 Task: Find connections with filter location Oberkirch with filter topic #Partnershipwith filter profile language Spanish with filter current company Mindfield Resources with filter school Eastern Institute For Integrated Learning In Management with filter industry Sound Recording with filter service category Visual Design with filter keywords title Board of Directors
Action: Mouse moved to (614, 110)
Screenshot: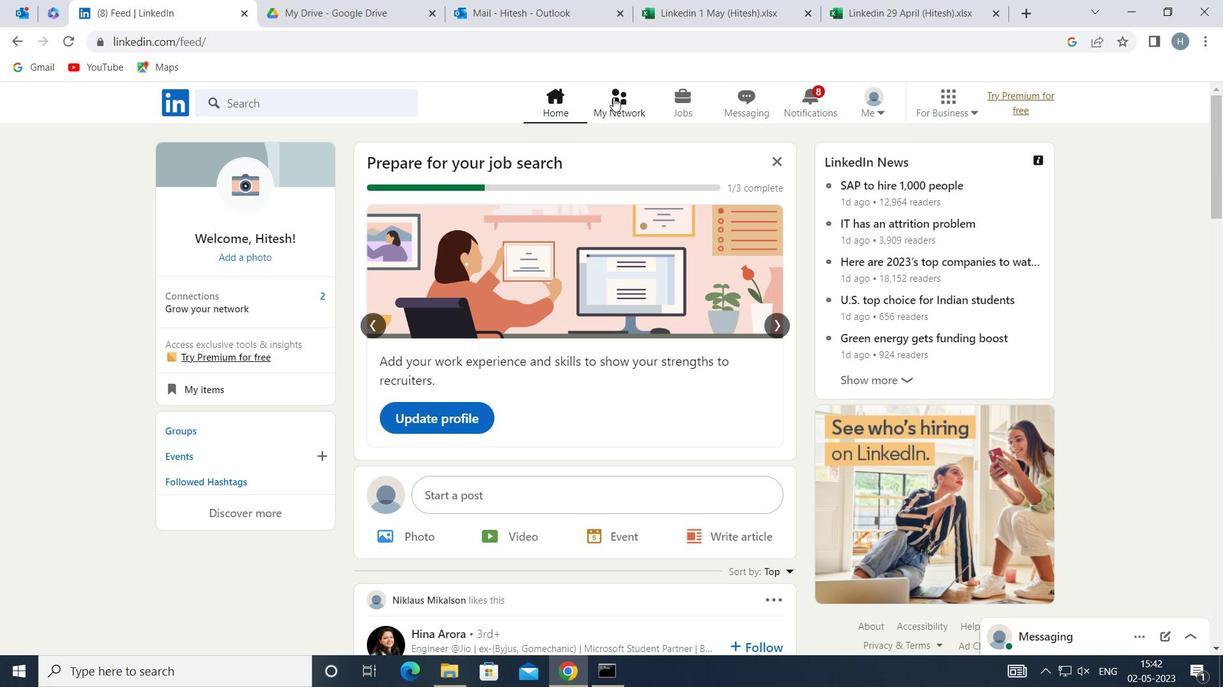 
Action: Mouse pressed left at (614, 110)
Screenshot: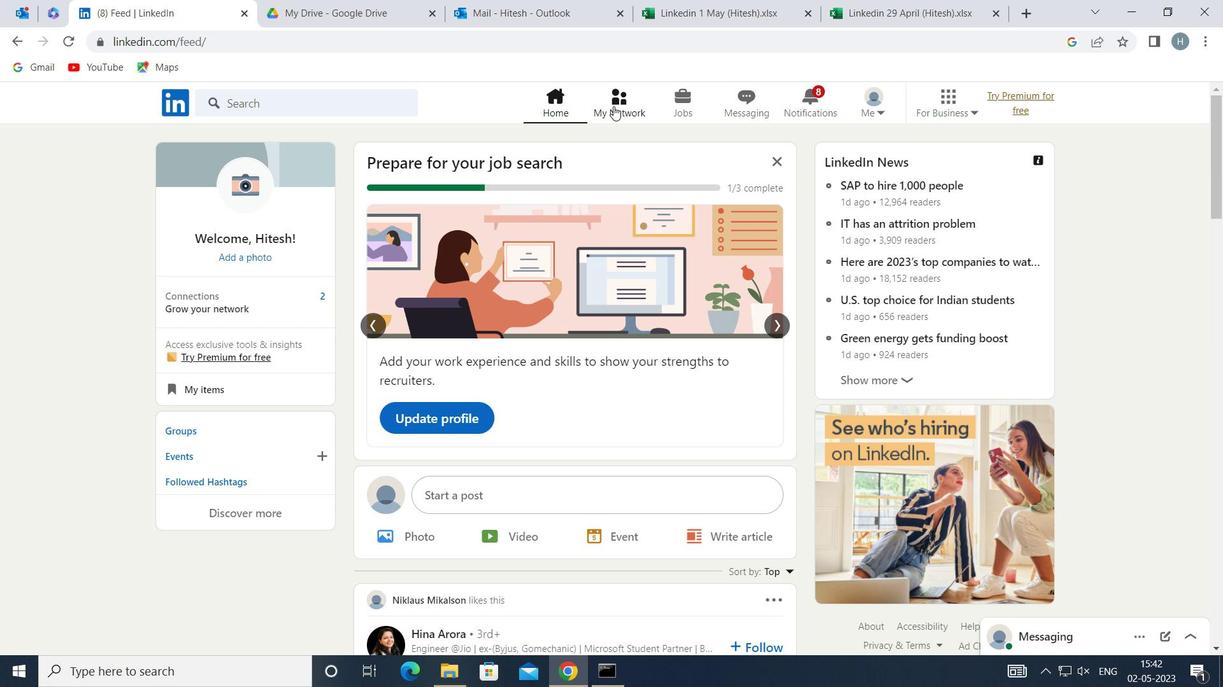 
Action: Mouse moved to (348, 187)
Screenshot: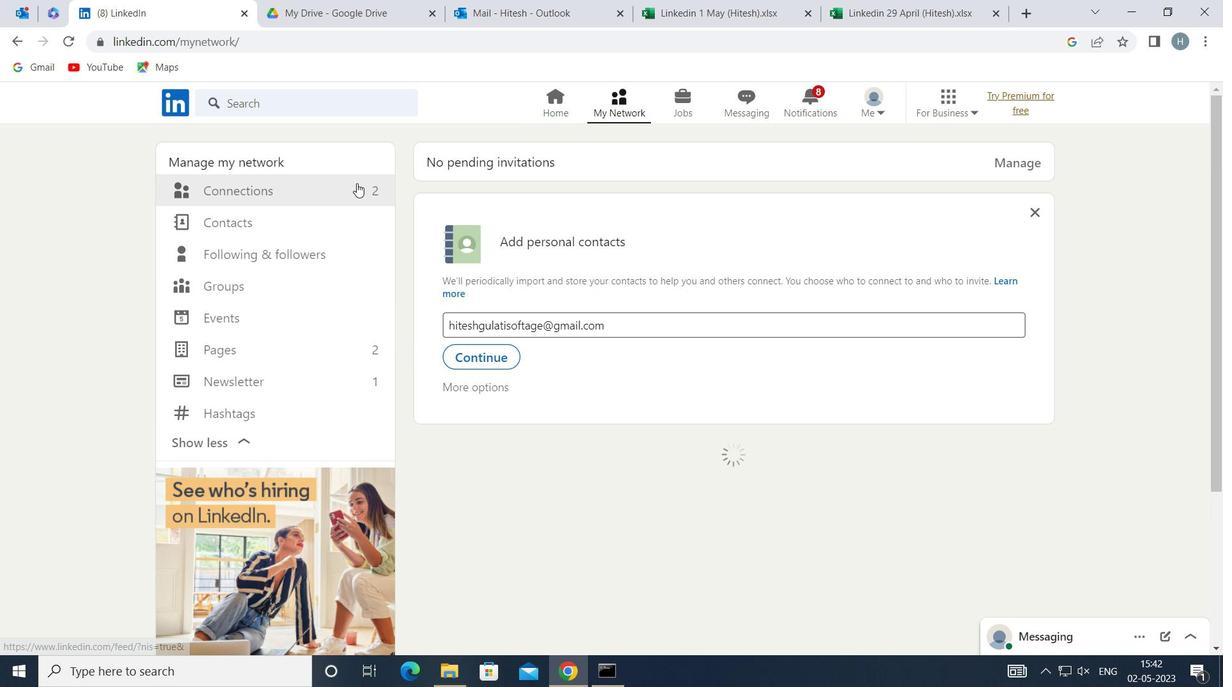 
Action: Mouse pressed left at (348, 187)
Screenshot: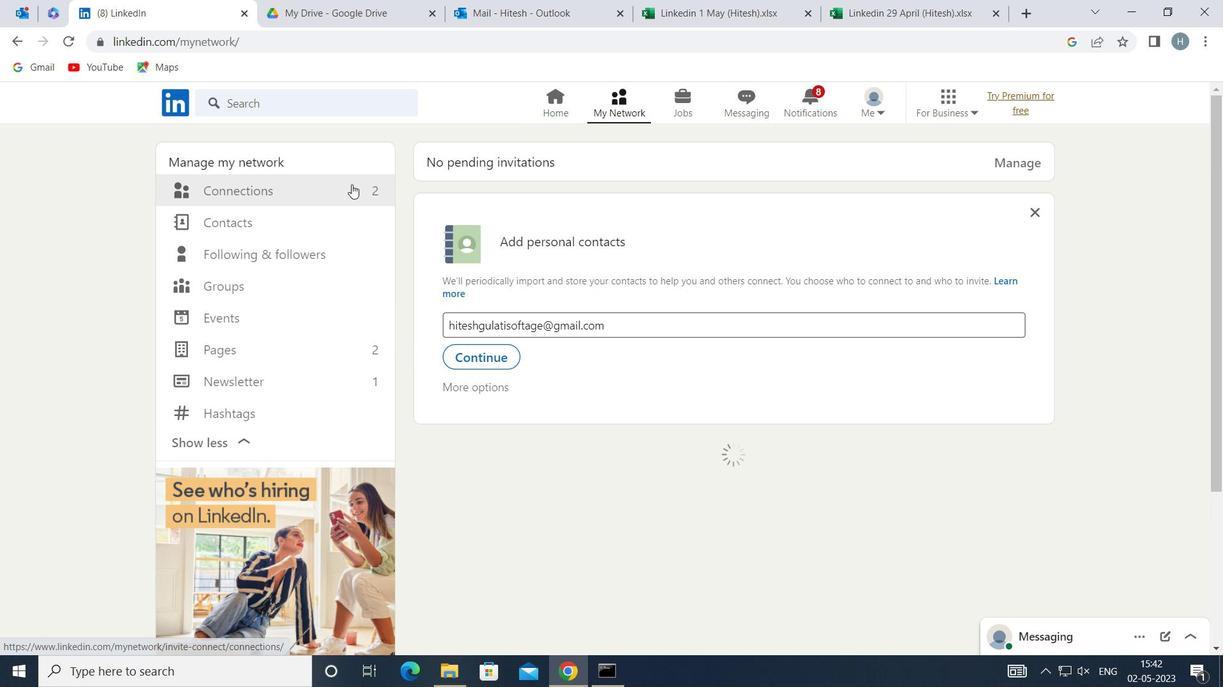 
Action: Mouse moved to (711, 189)
Screenshot: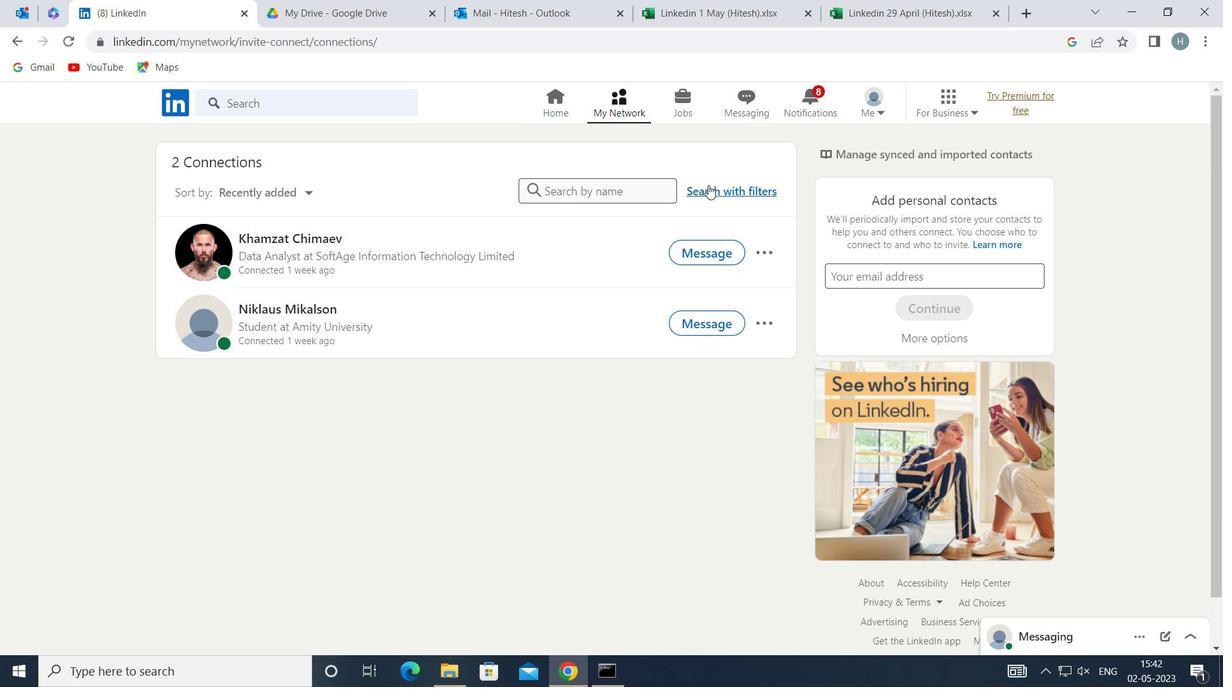 
Action: Mouse pressed left at (711, 189)
Screenshot: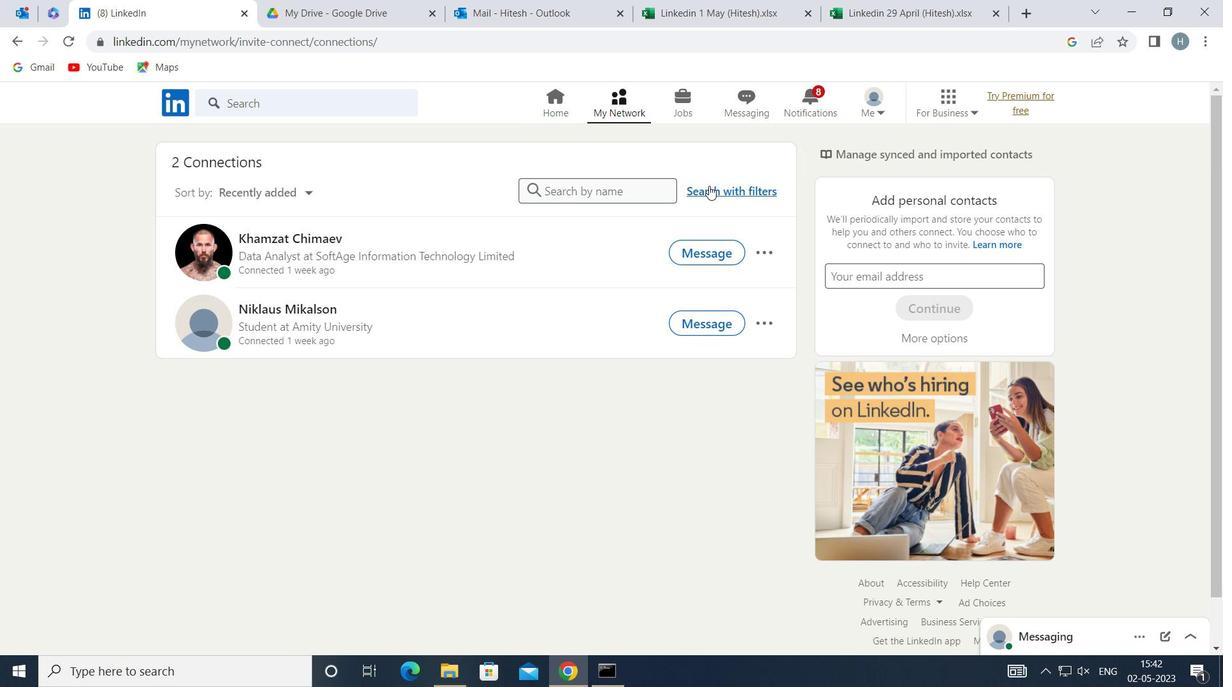 
Action: Mouse moved to (663, 148)
Screenshot: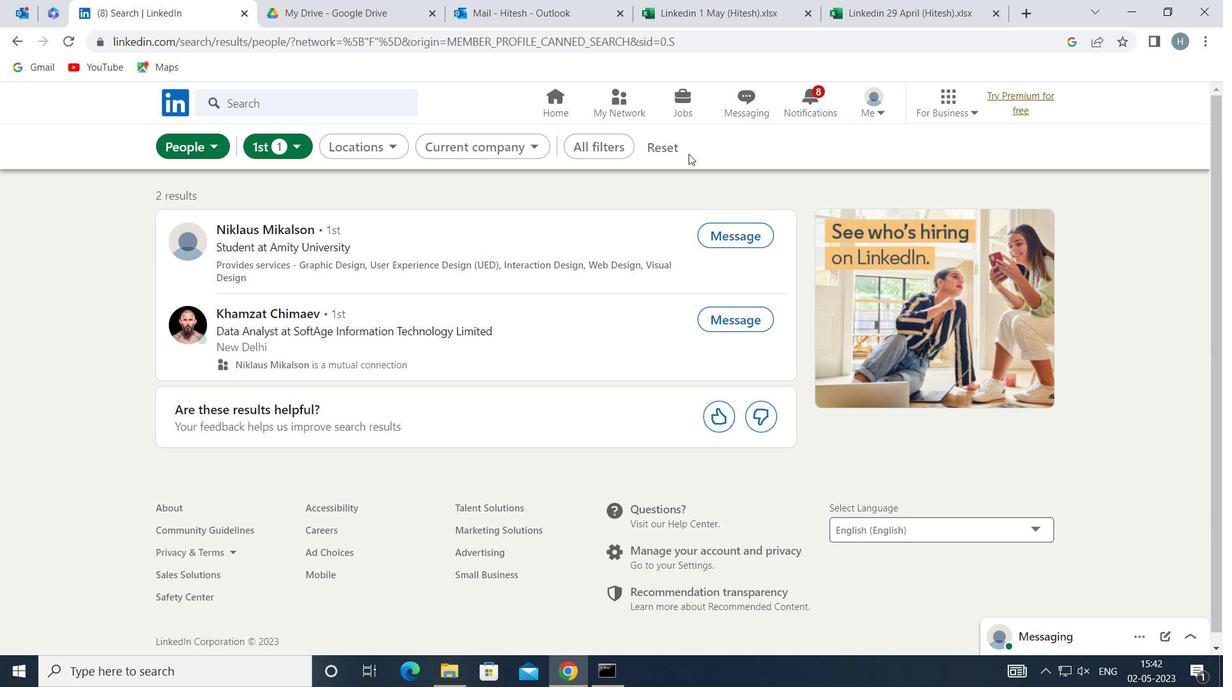
Action: Mouse pressed left at (663, 148)
Screenshot: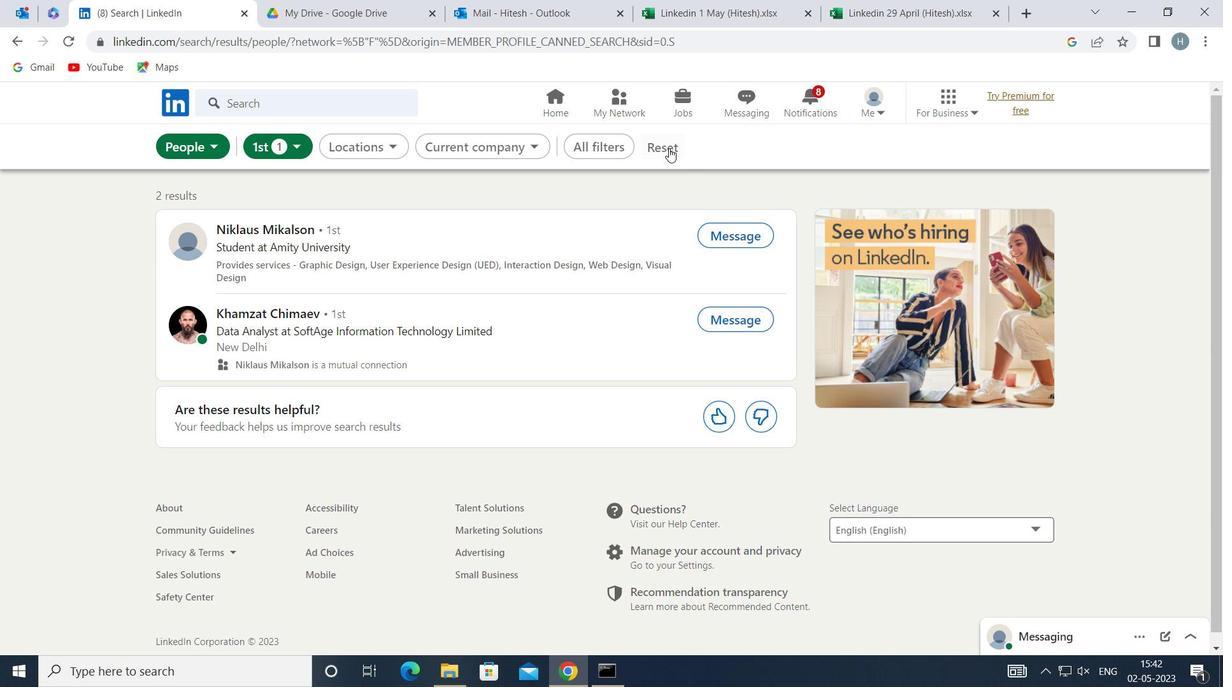 
Action: Mouse moved to (636, 145)
Screenshot: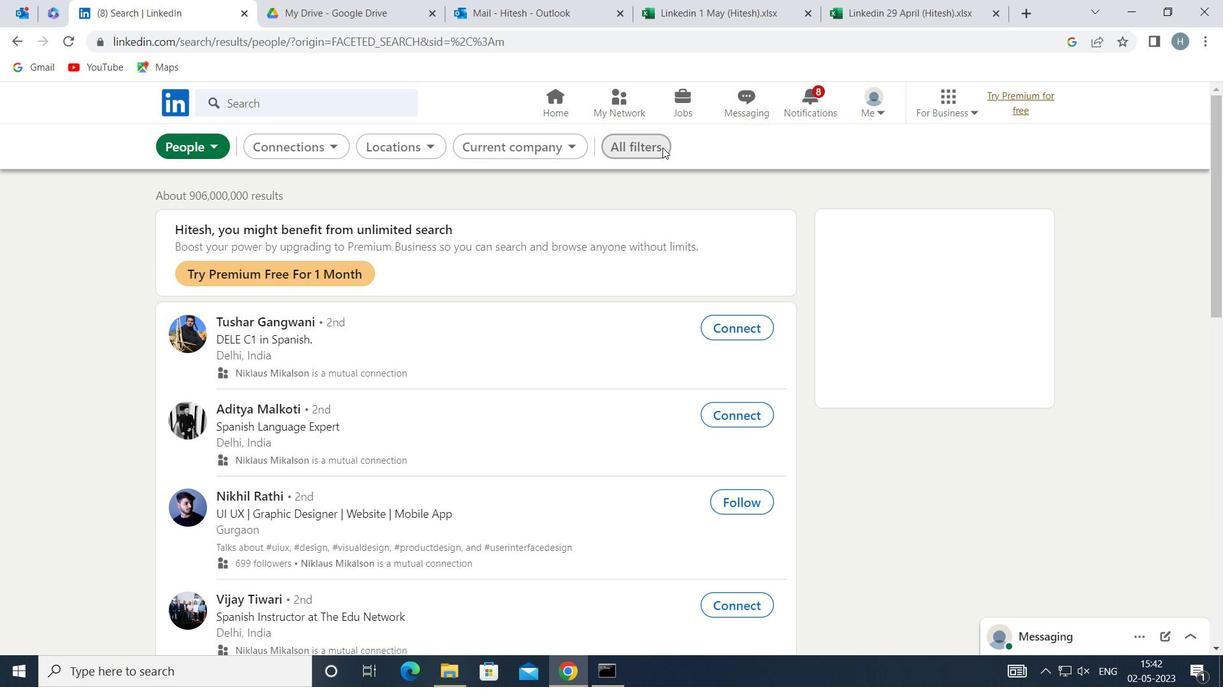 
Action: Mouse pressed left at (636, 145)
Screenshot: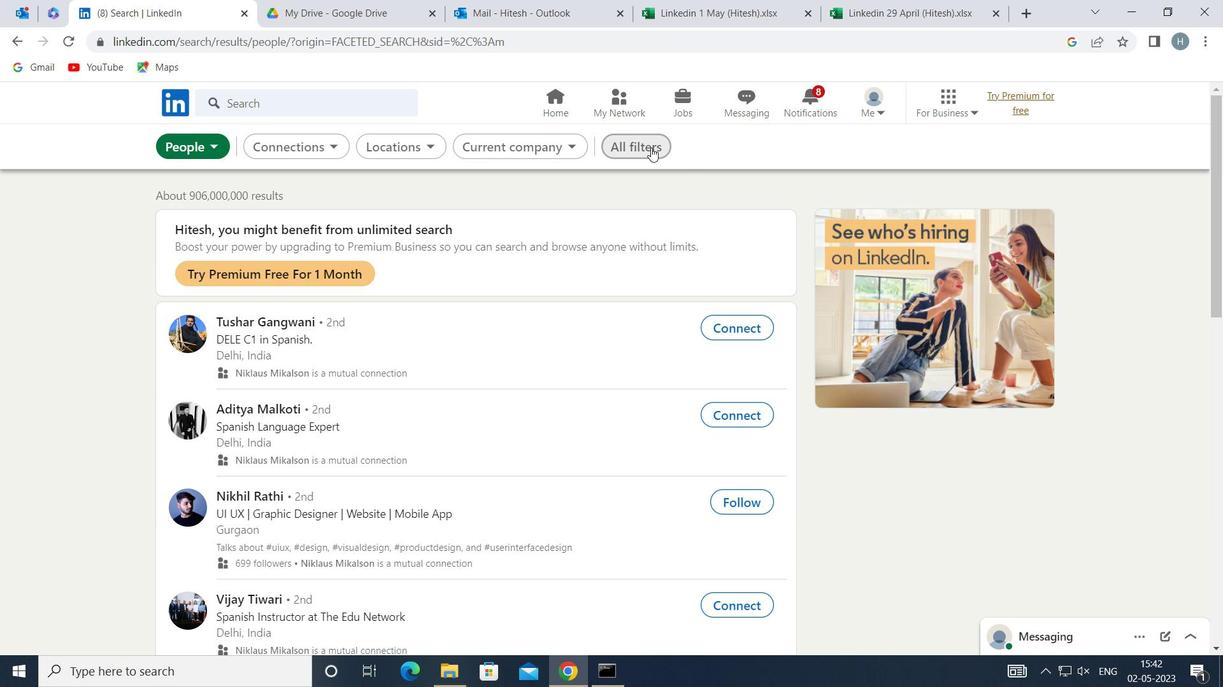 
Action: Mouse moved to (912, 352)
Screenshot: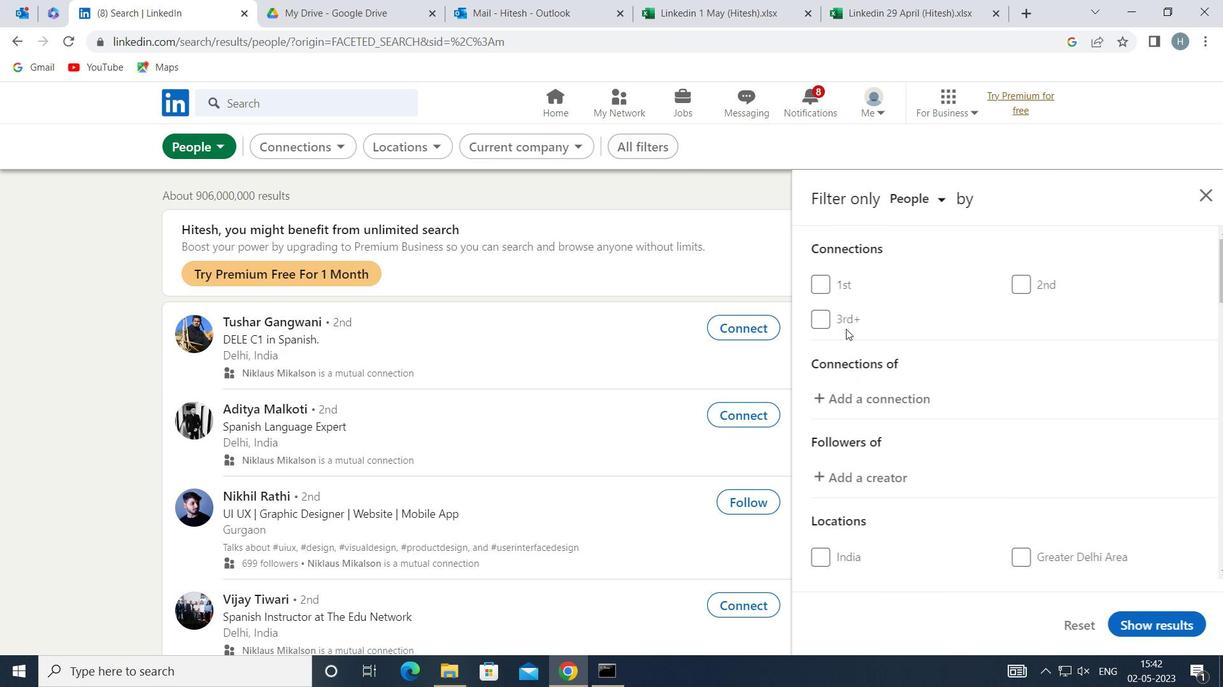 
Action: Mouse scrolled (912, 352) with delta (0, 0)
Screenshot: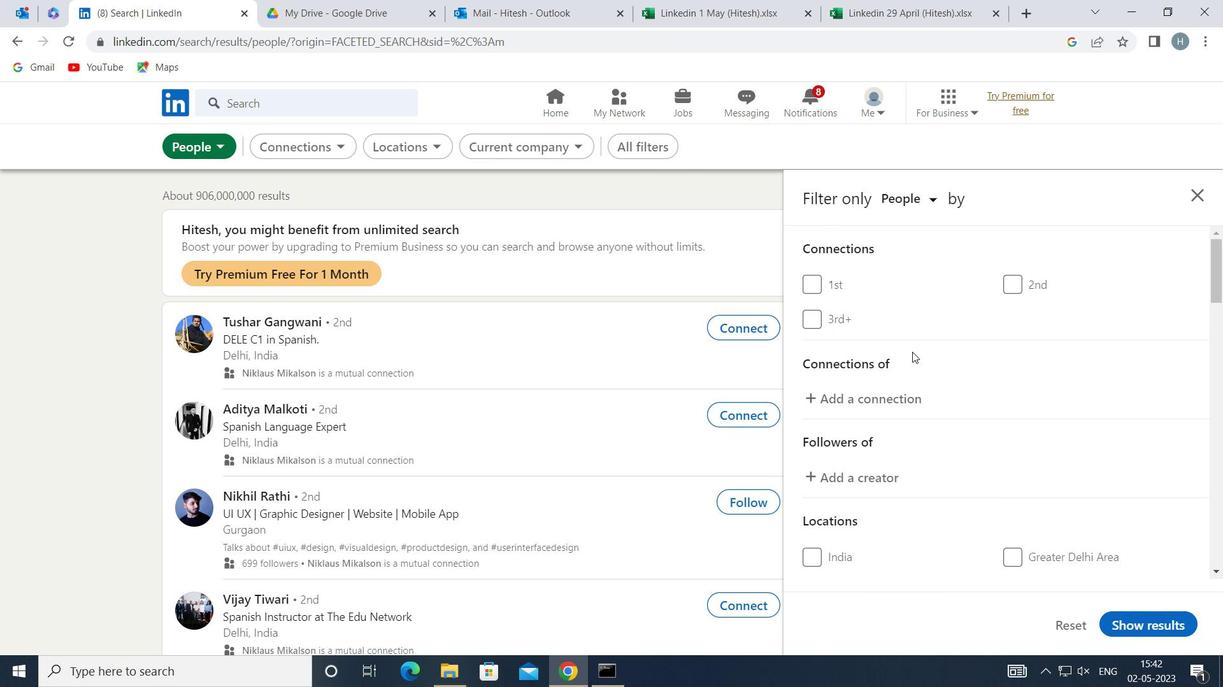 
Action: Mouse scrolled (912, 352) with delta (0, 0)
Screenshot: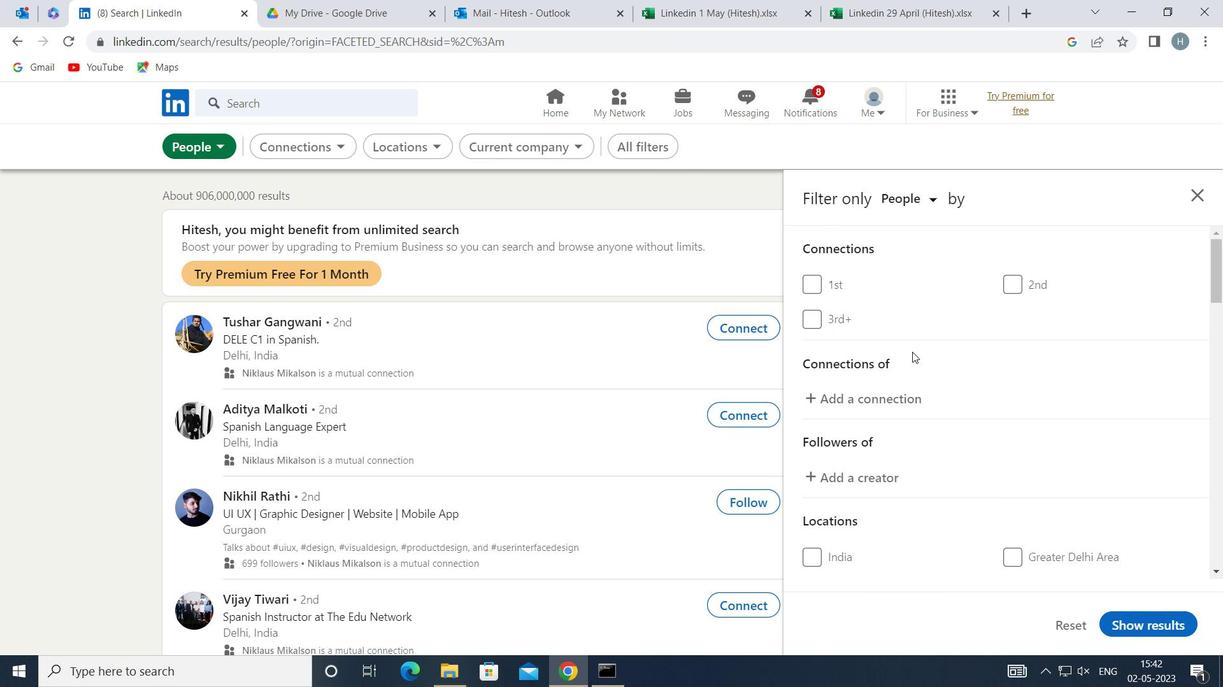 
Action: Mouse scrolled (912, 352) with delta (0, 0)
Screenshot: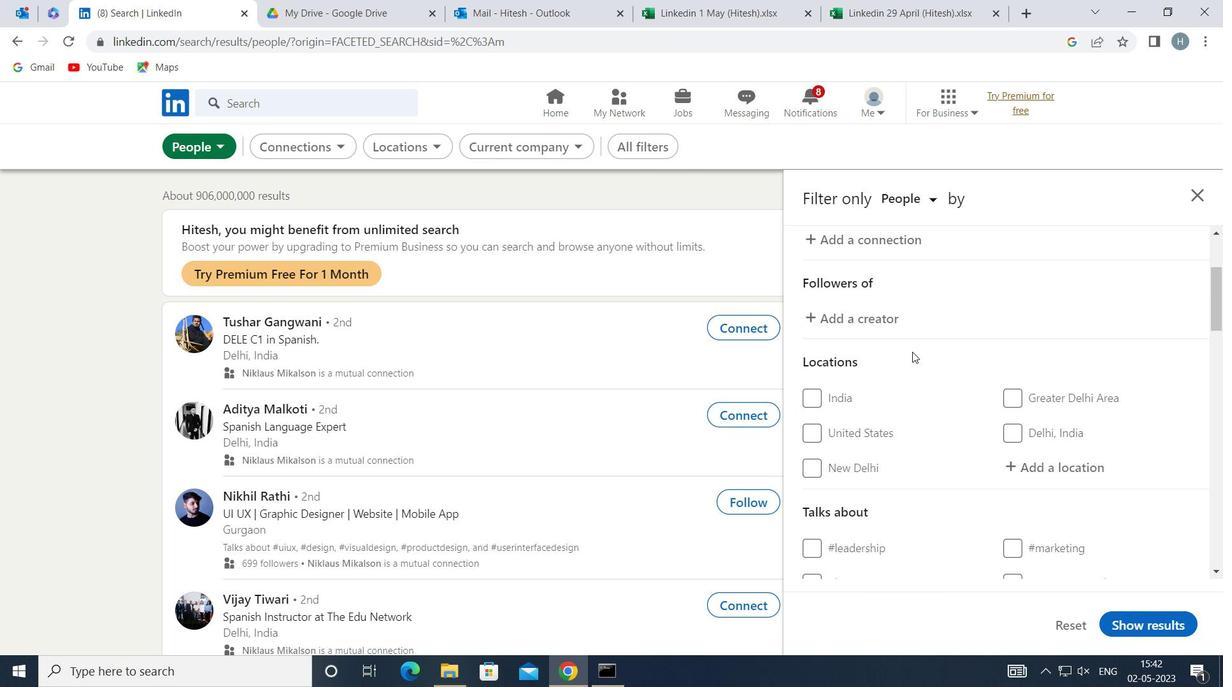 
Action: Mouse moved to (1037, 384)
Screenshot: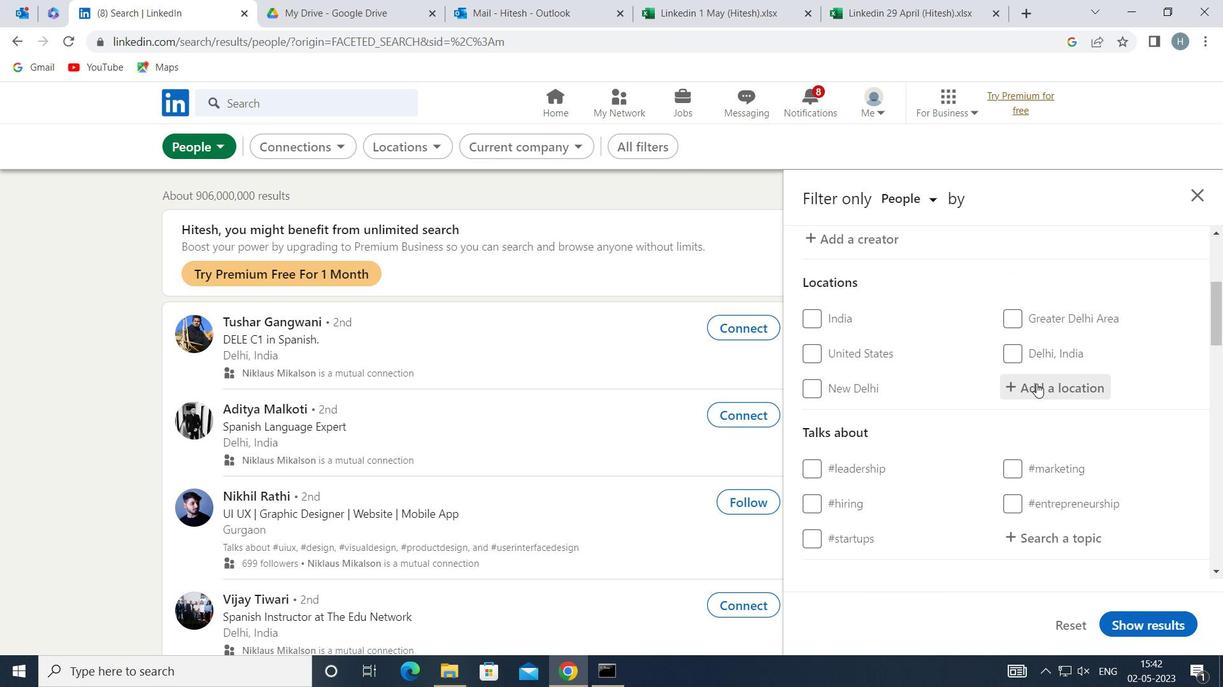 
Action: Mouse pressed left at (1037, 384)
Screenshot: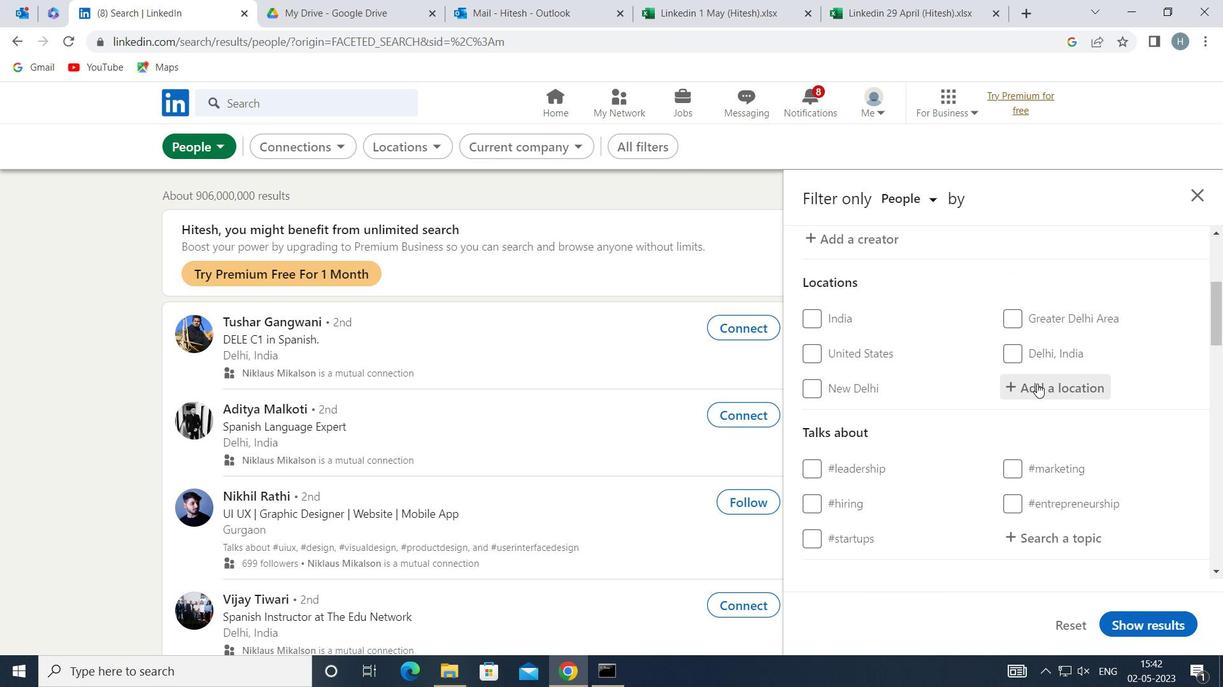 
Action: Mouse moved to (1040, 384)
Screenshot: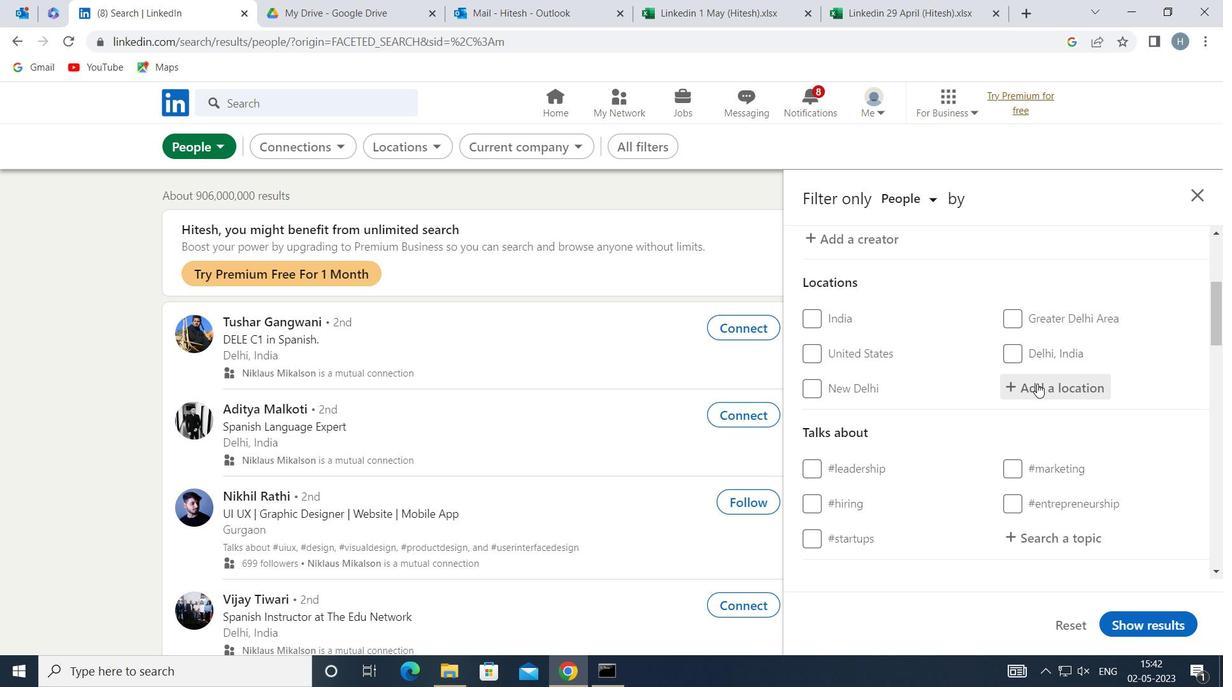 
Action: Key pressed <Key.shift>OBERKIRCH
Screenshot: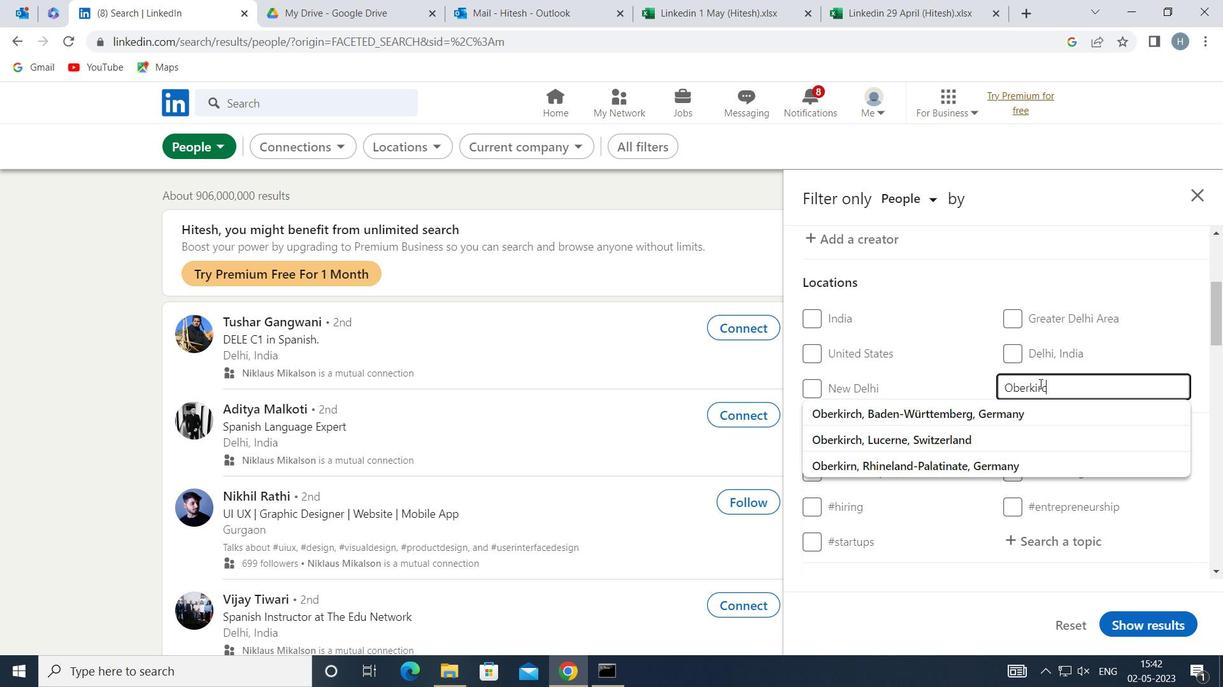 
Action: Mouse moved to (1073, 423)
Screenshot: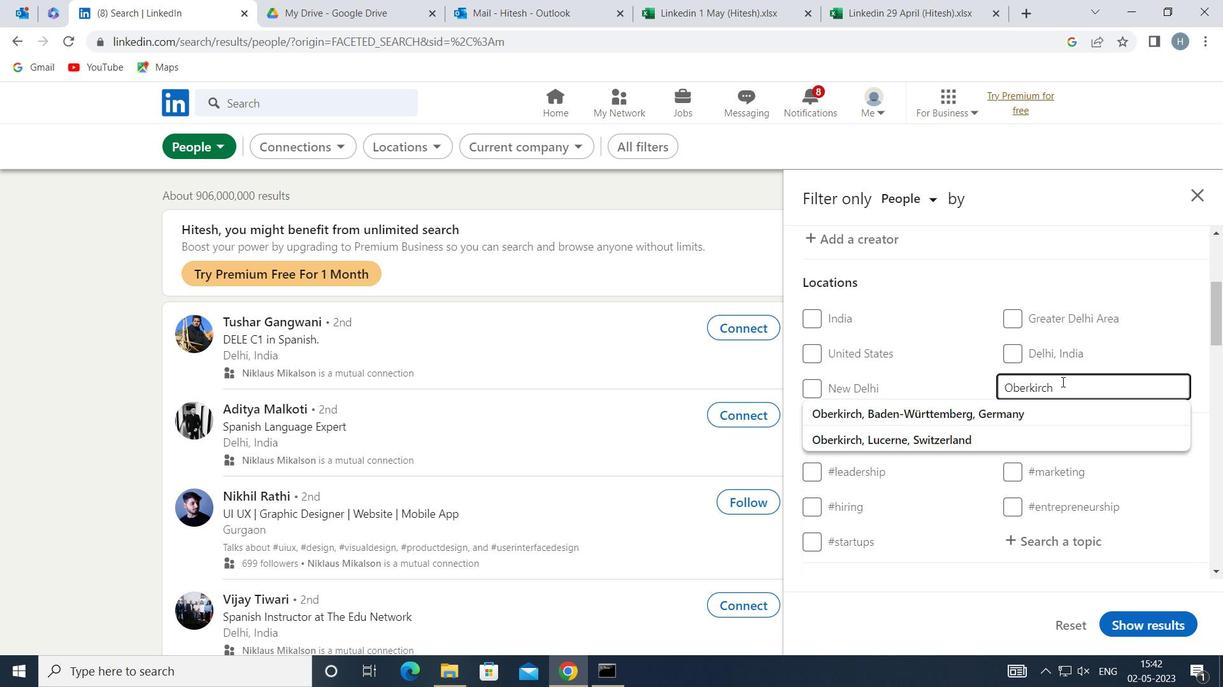 
Action: Key pressed <Key.enter>
Screenshot: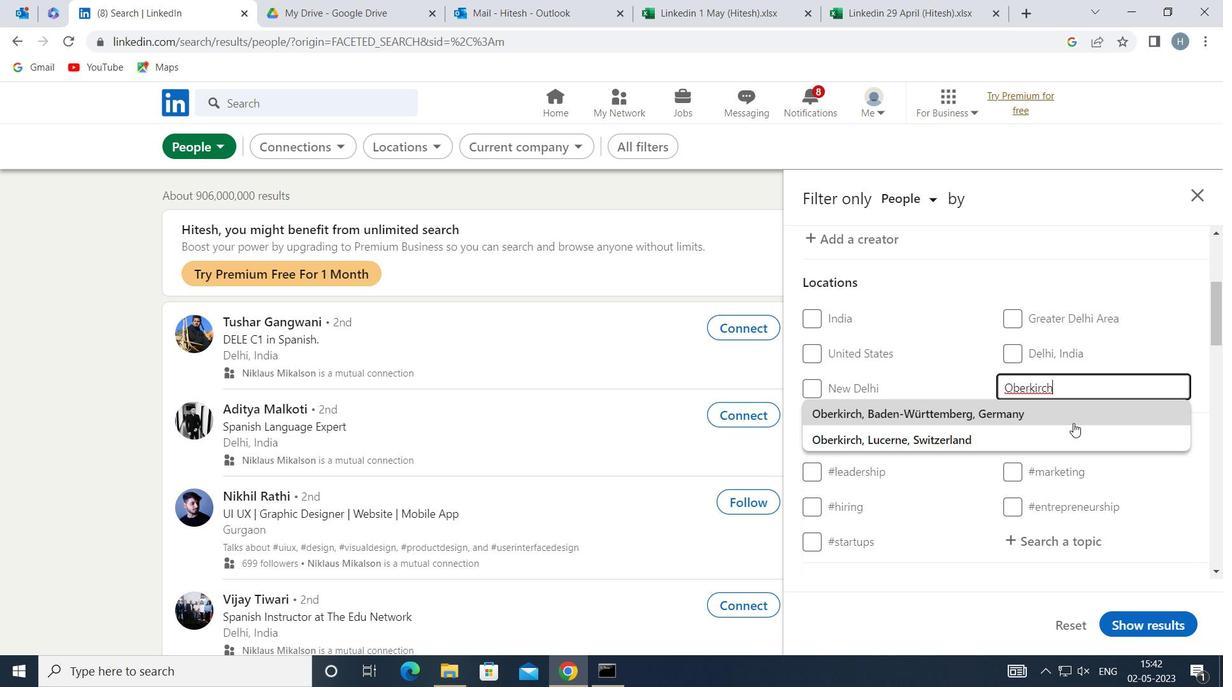 
Action: Mouse moved to (1058, 448)
Screenshot: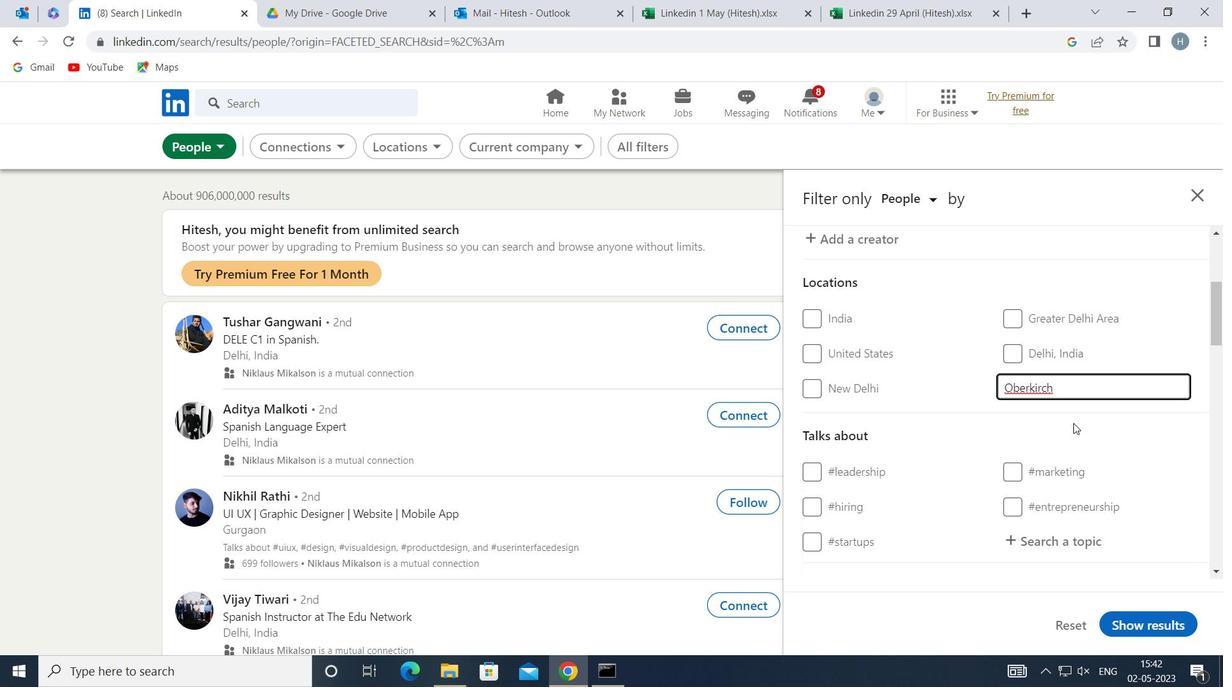 
Action: Mouse scrolled (1058, 447) with delta (0, 0)
Screenshot: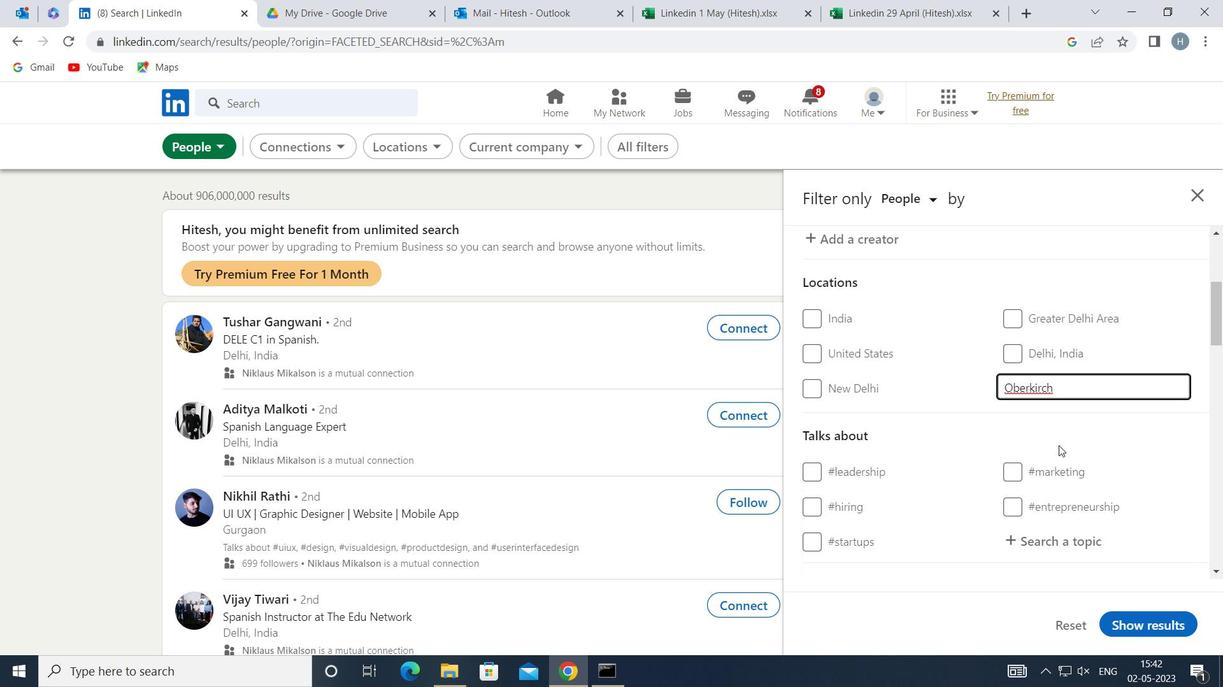 
Action: Mouse moved to (1162, 416)
Screenshot: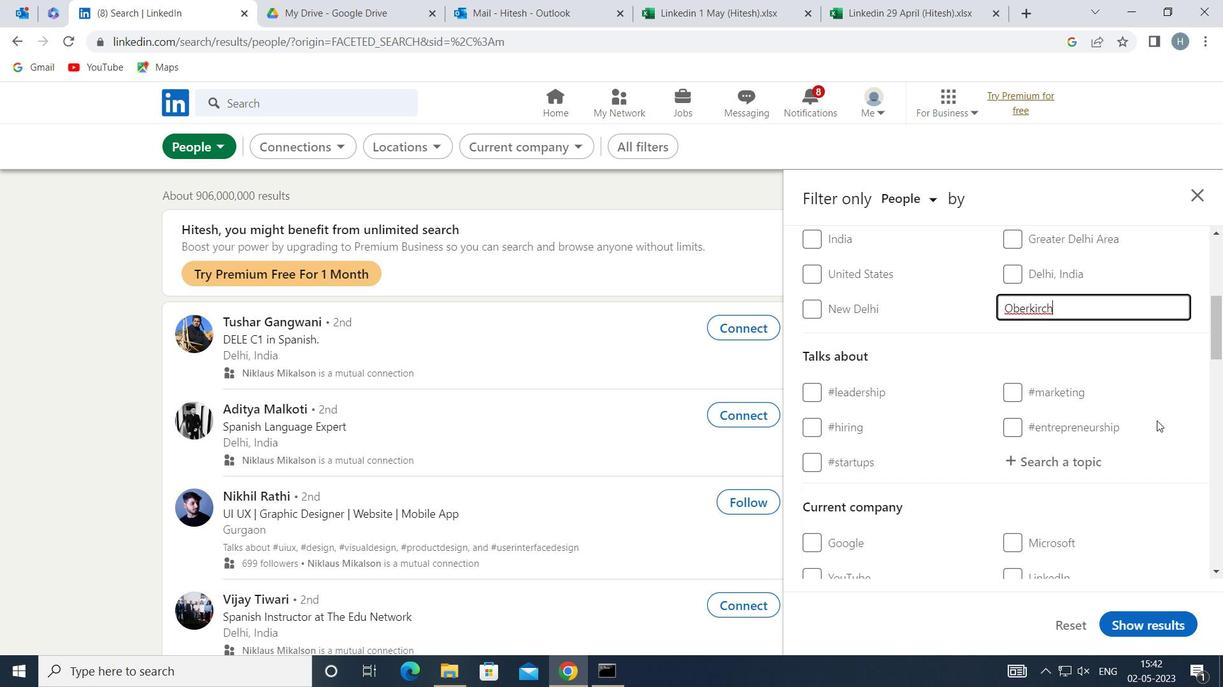 
Action: Mouse pressed left at (1162, 416)
Screenshot: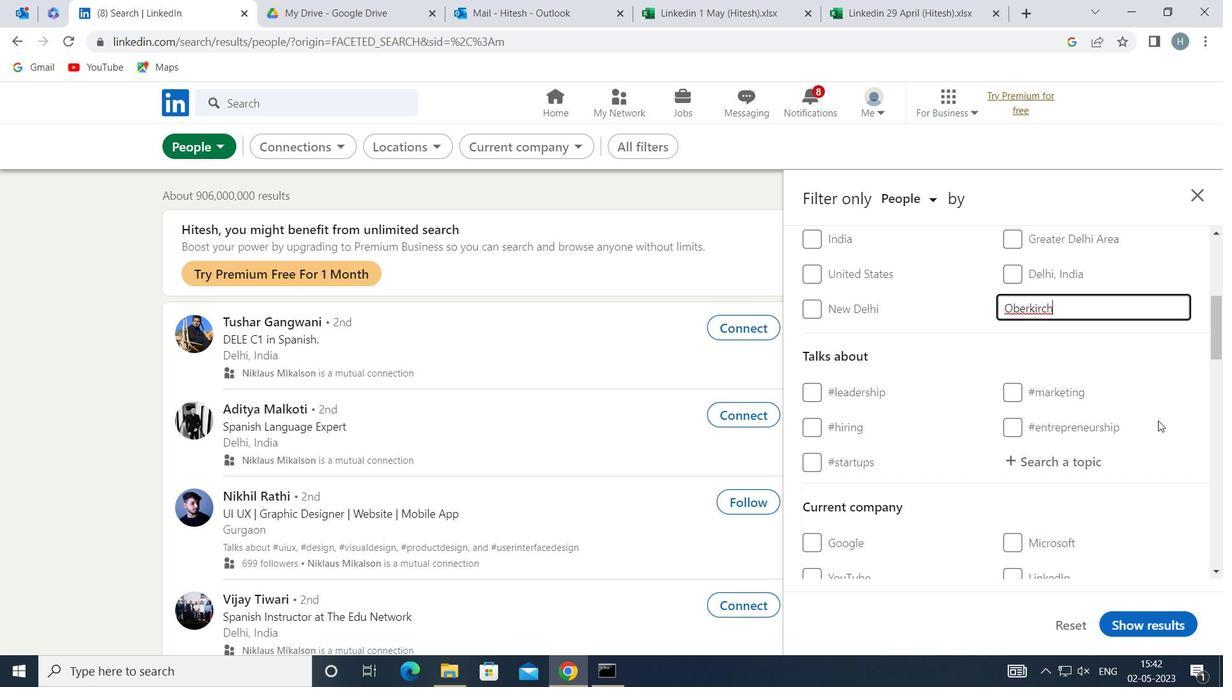 
Action: Mouse moved to (1077, 461)
Screenshot: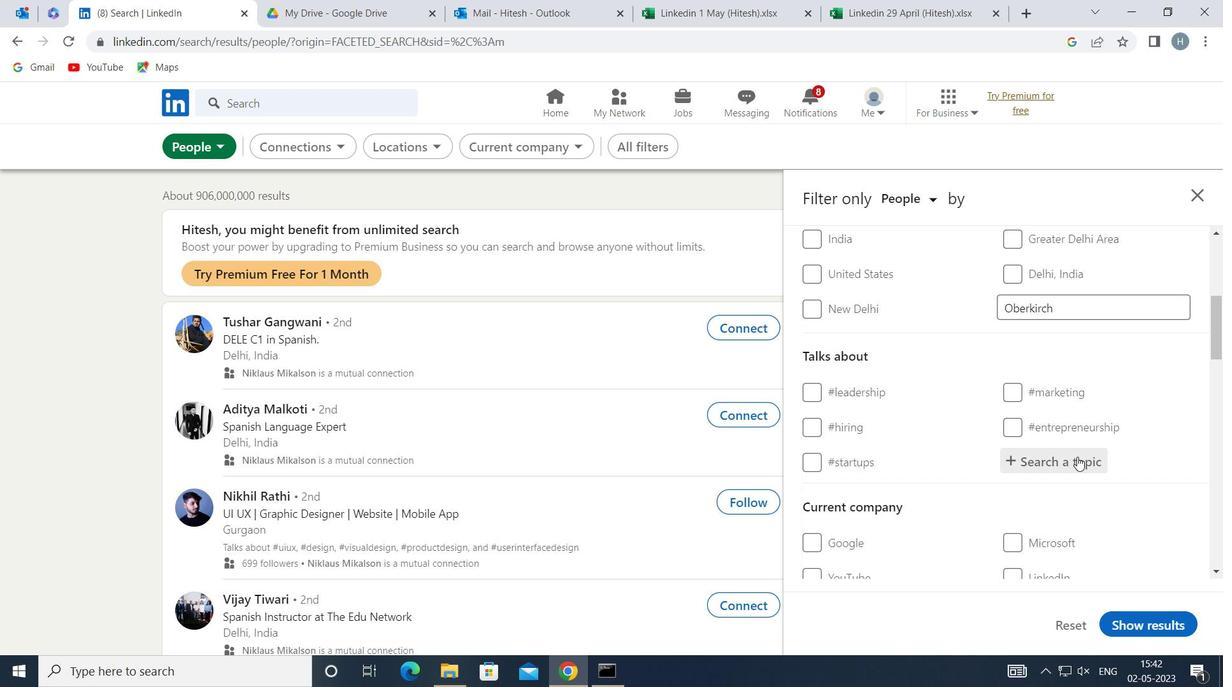 
Action: Mouse pressed left at (1077, 461)
Screenshot: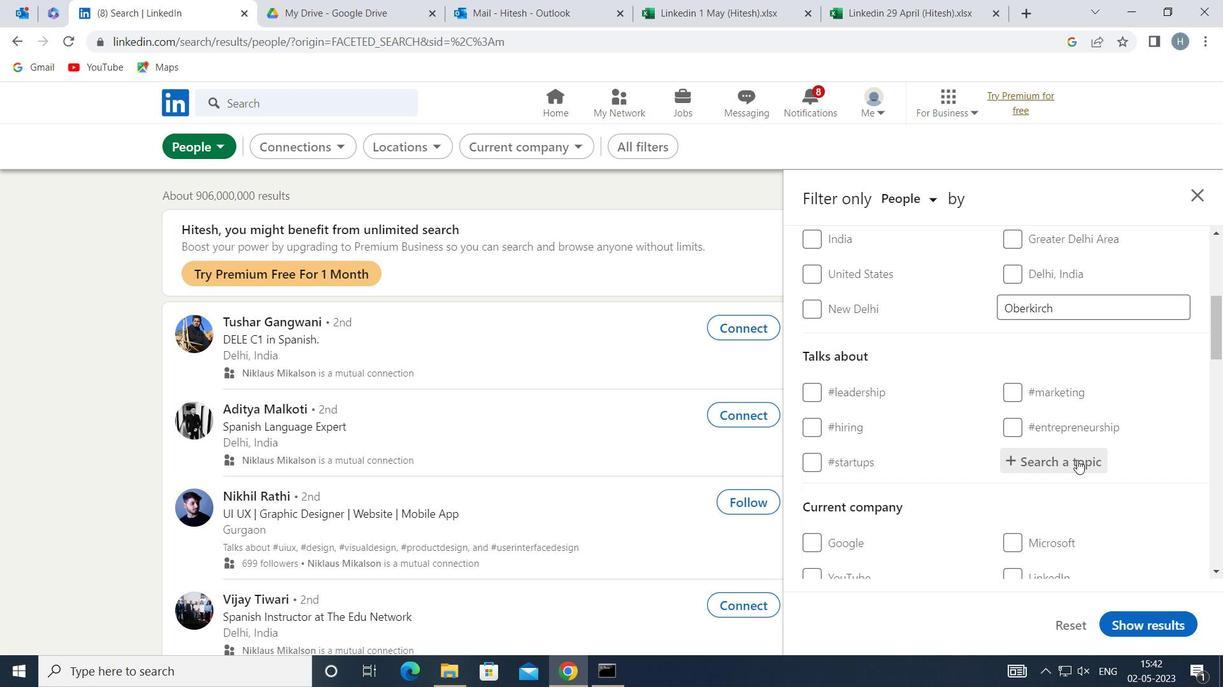 
Action: Key pressed <Key.shift>
Screenshot: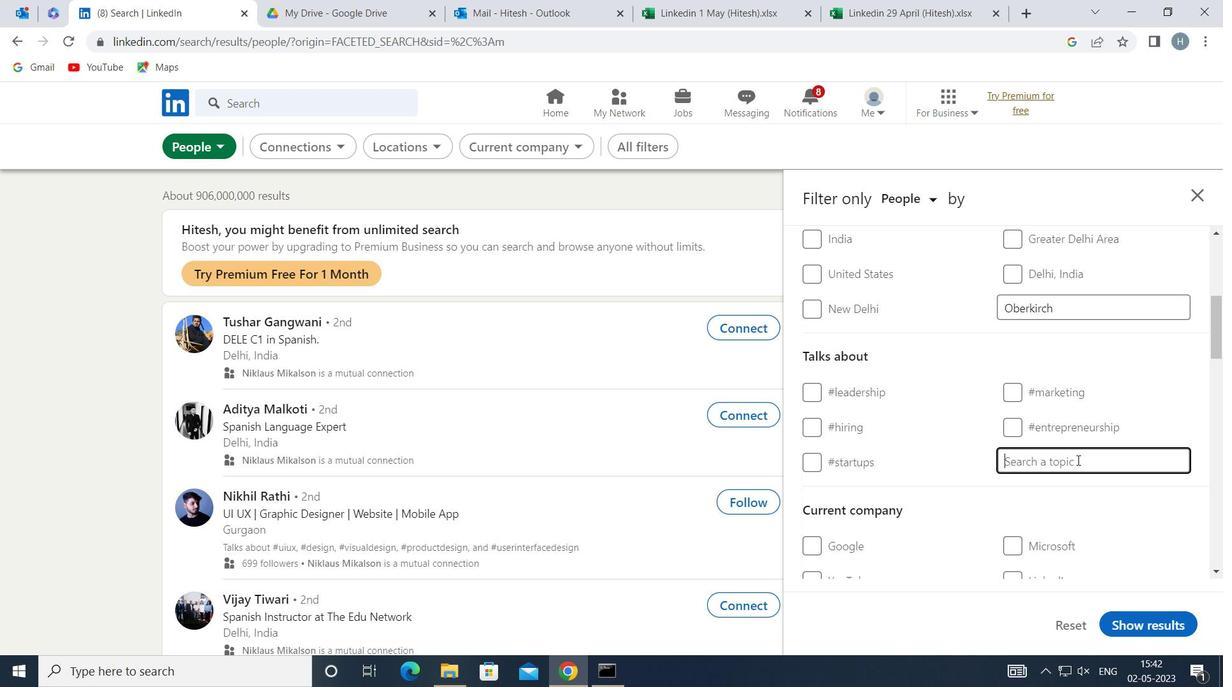 
Action: Mouse moved to (1122, 450)
Screenshot: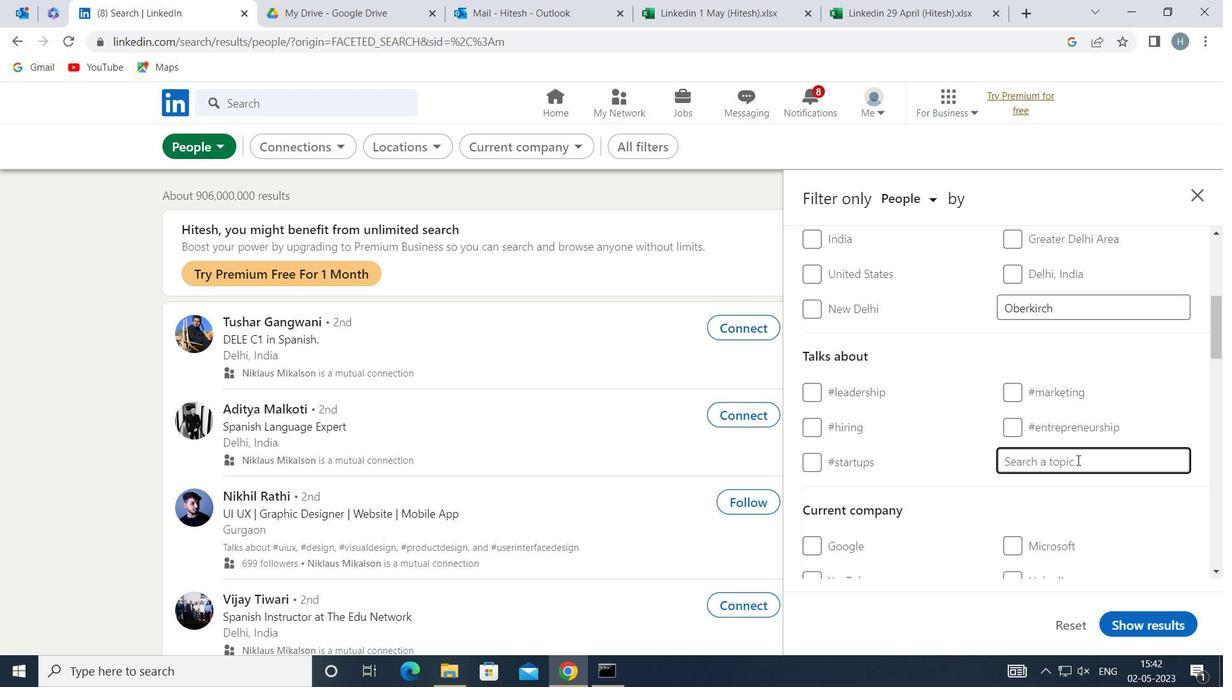 
Action: Key pressed P
Screenshot: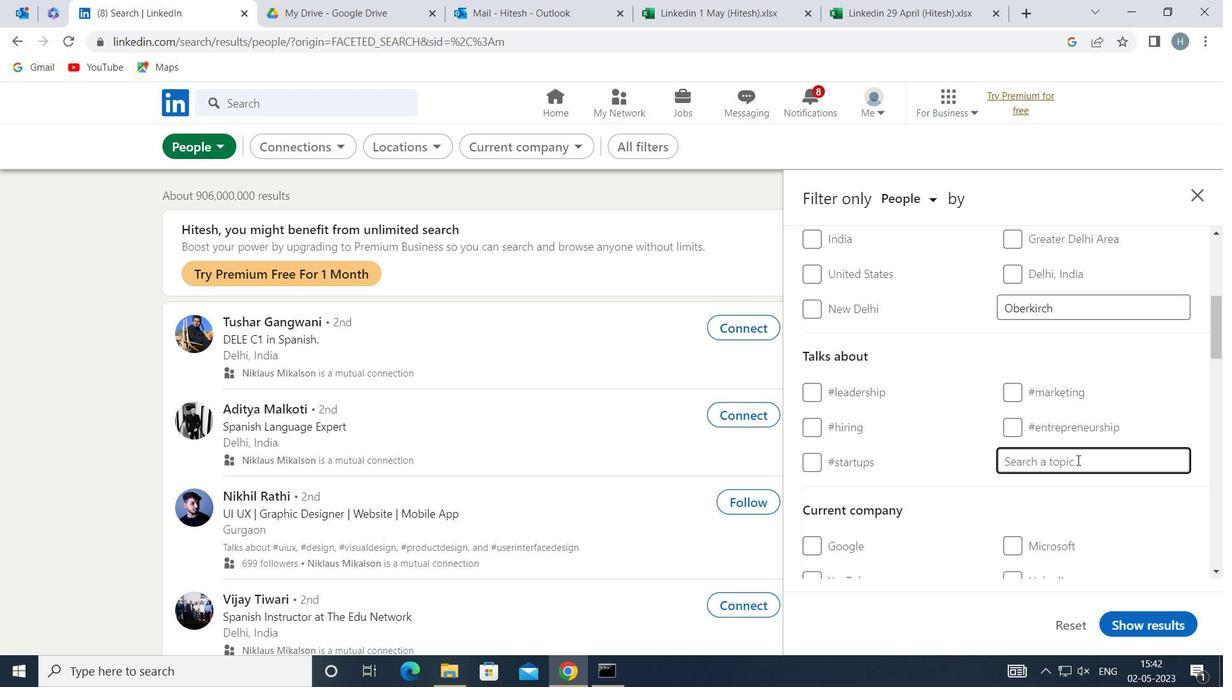
Action: Mouse moved to (1131, 447)
Screenshot: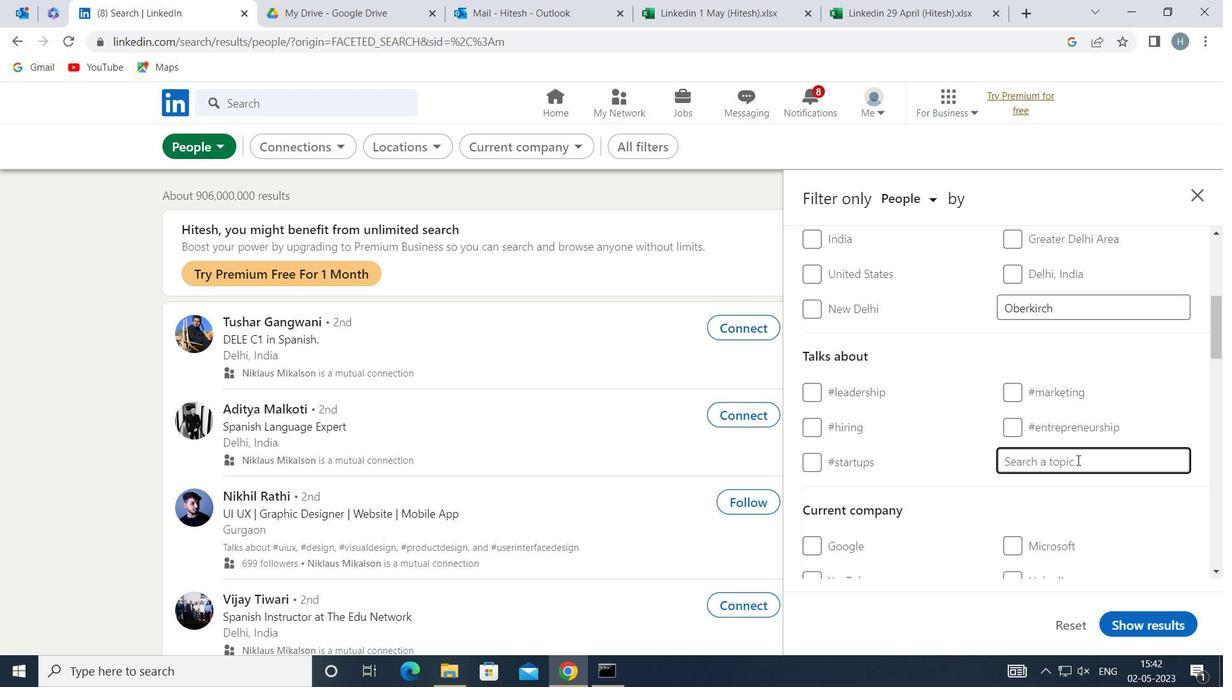 
Action: Key pressed ARTNERSHIP
Screenshot: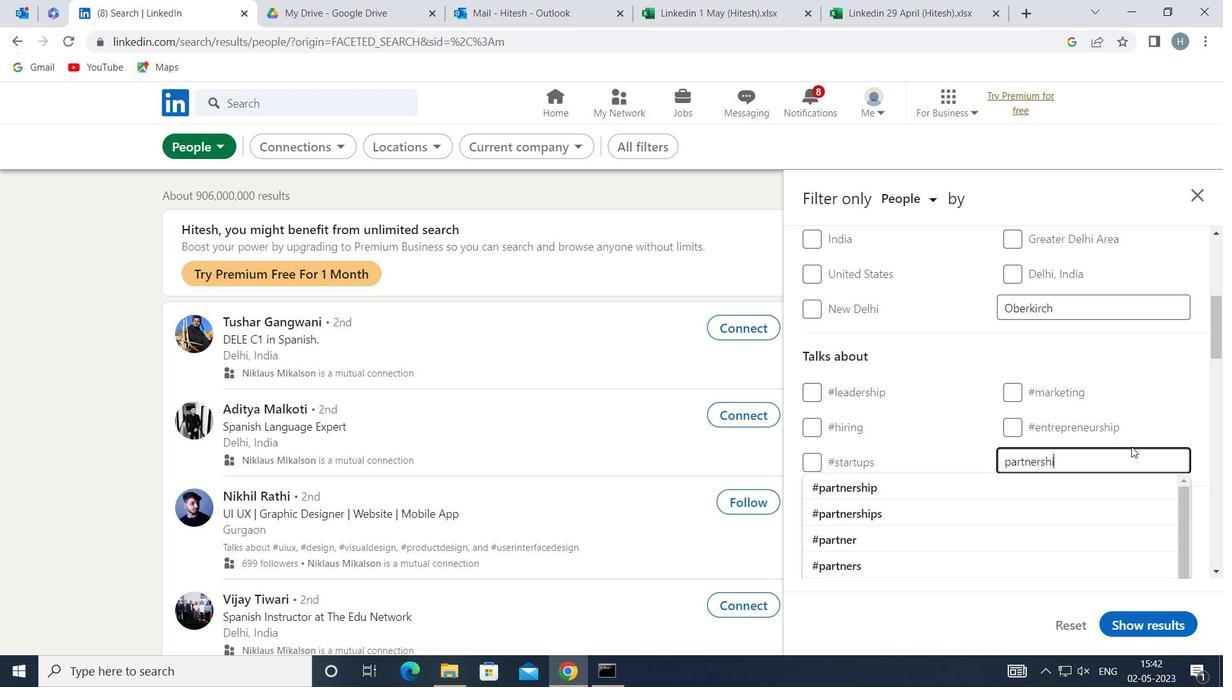 
Action: Mouse moved to (1029, 484)
Screenshot: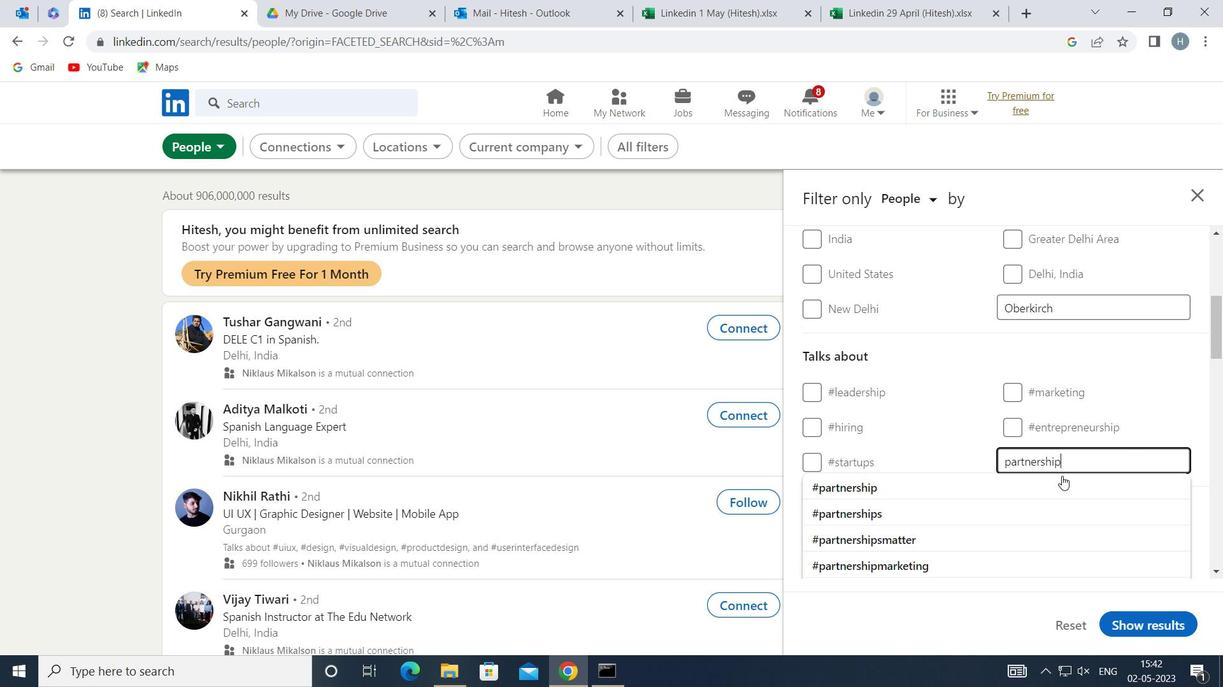 
Action: Mouse pressed left at (1029, 484)
Screenshot: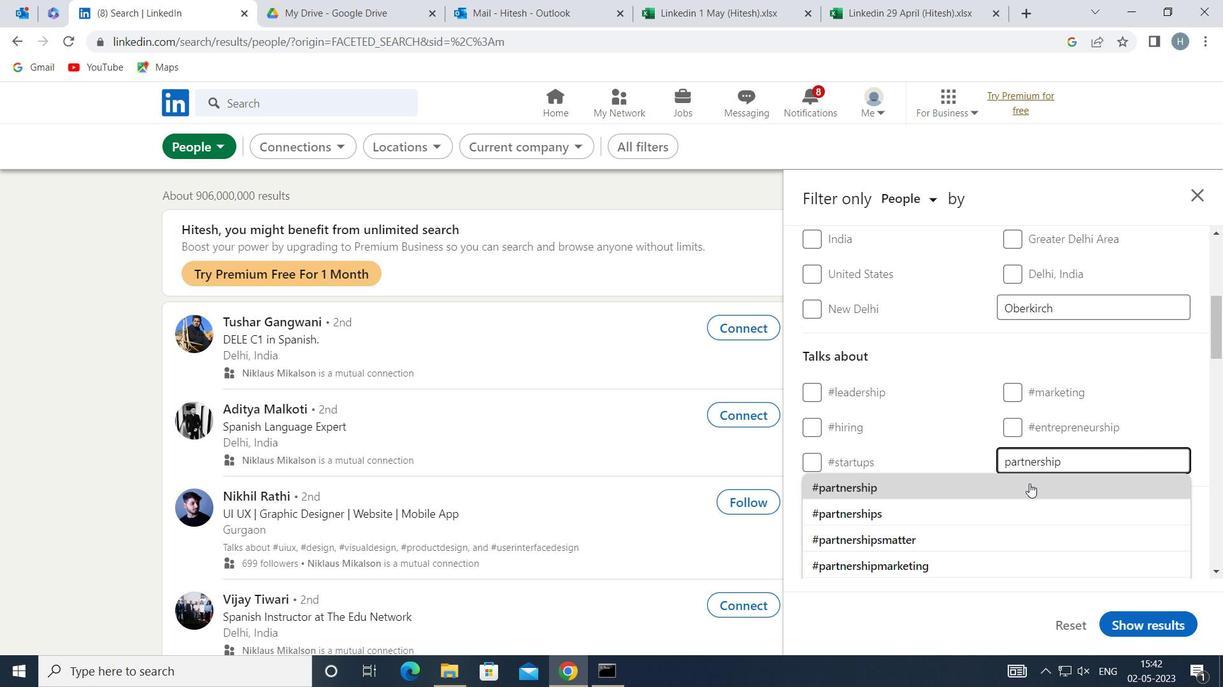 
Action: Mouse moved to (1013, 468)
Screenshot: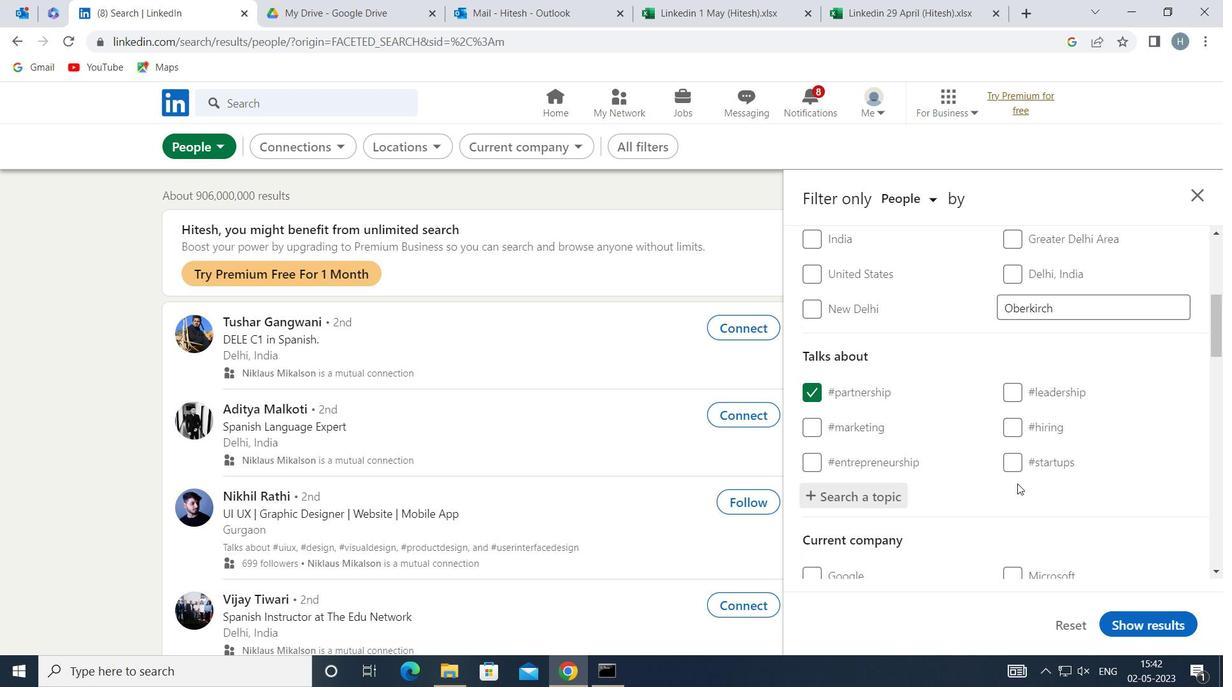 
Action: Mouse scrolled (1013, 468) with delta (0, 0)
Screenshot: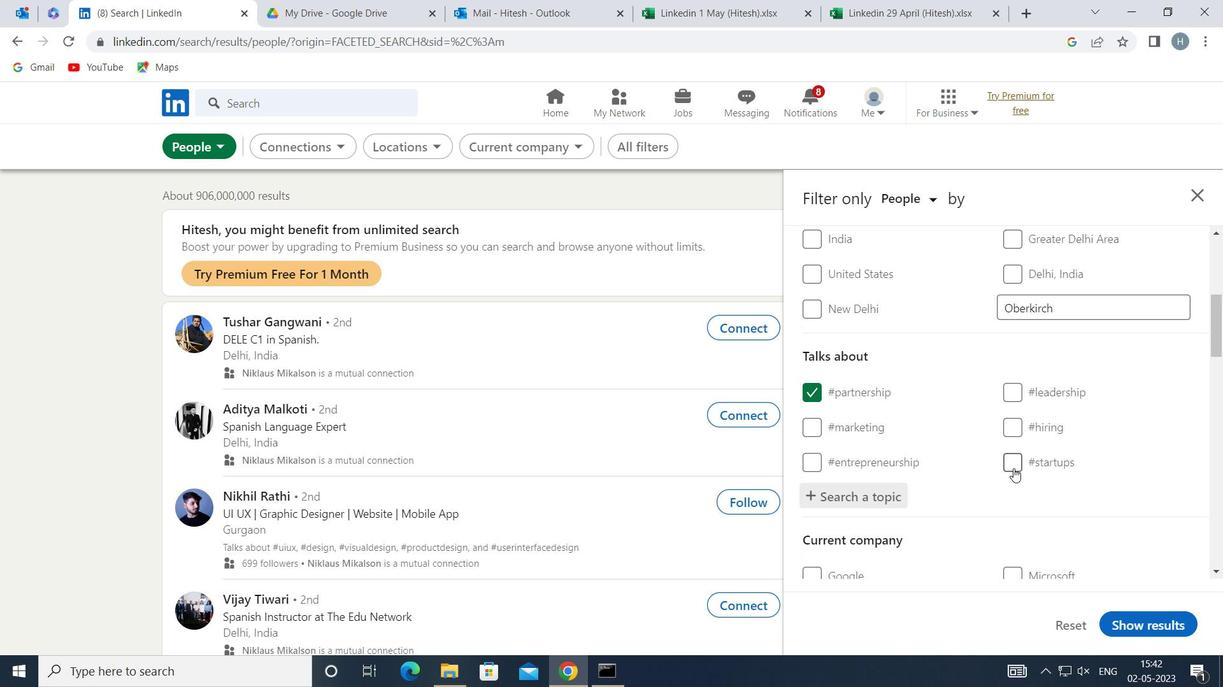 
Action: Mouse moved to (1013, 467)
Screenshot: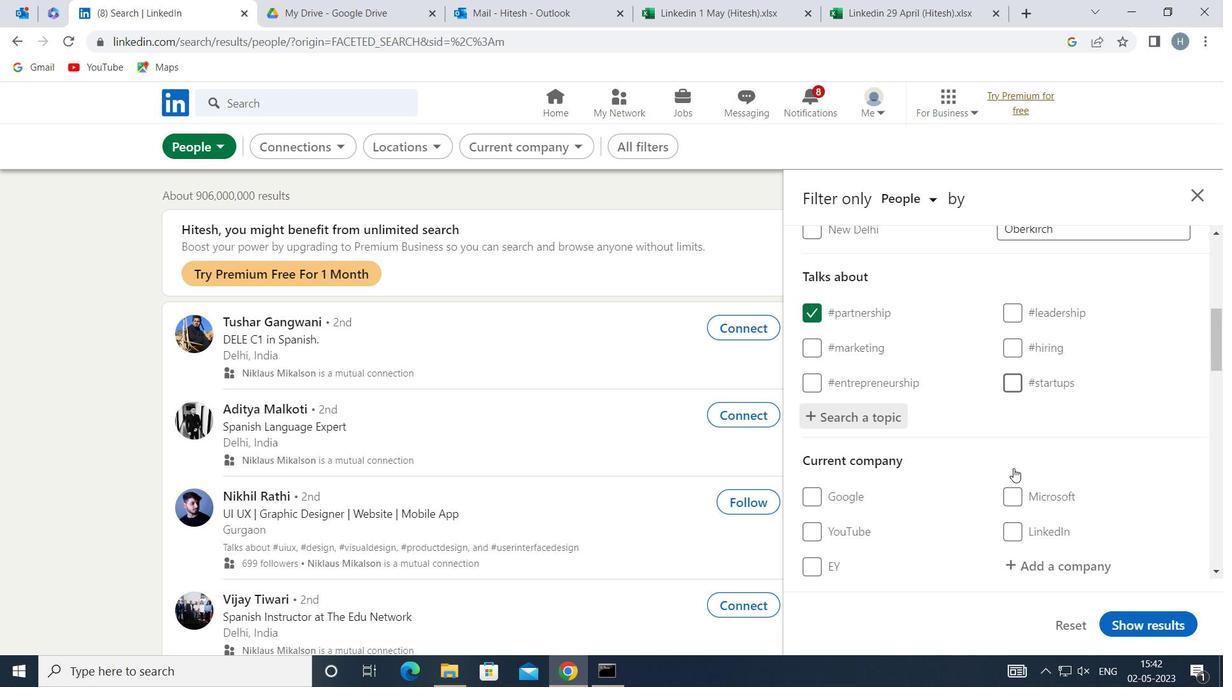 
Action: Mouse scrolled (1013, 466) with delta (0, 0)
Screenshot: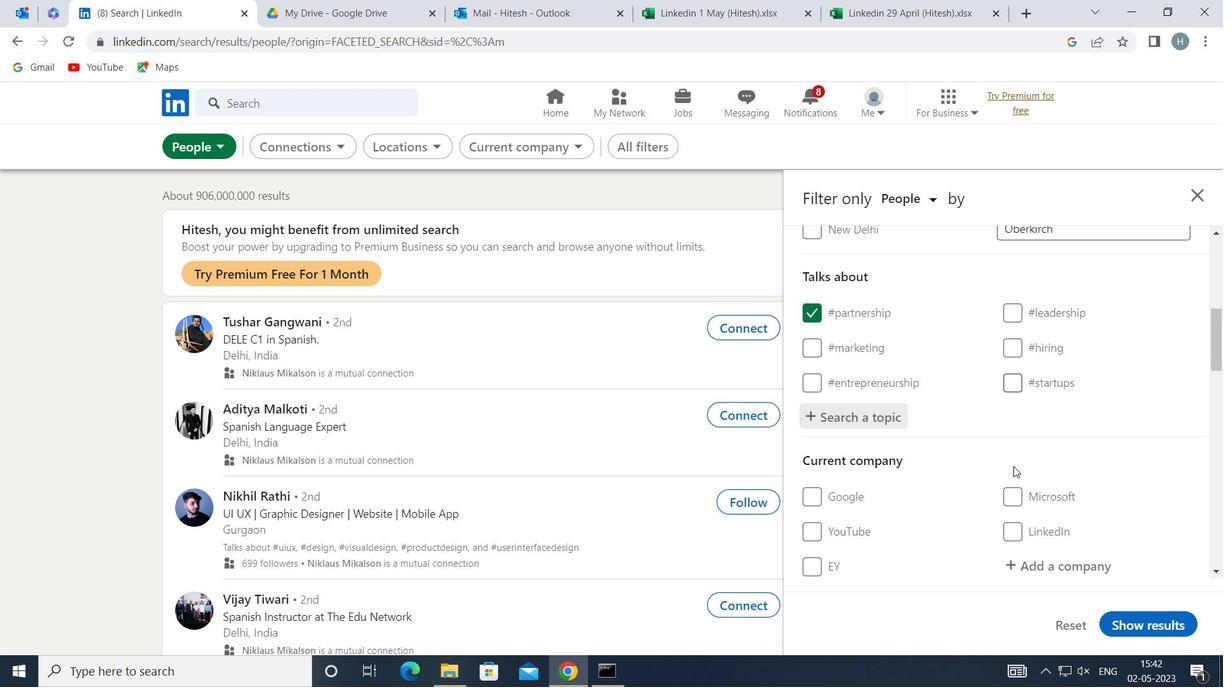 
Action: Mouse scrolled (1013, 466) with delta (0, 0)
Screenshot: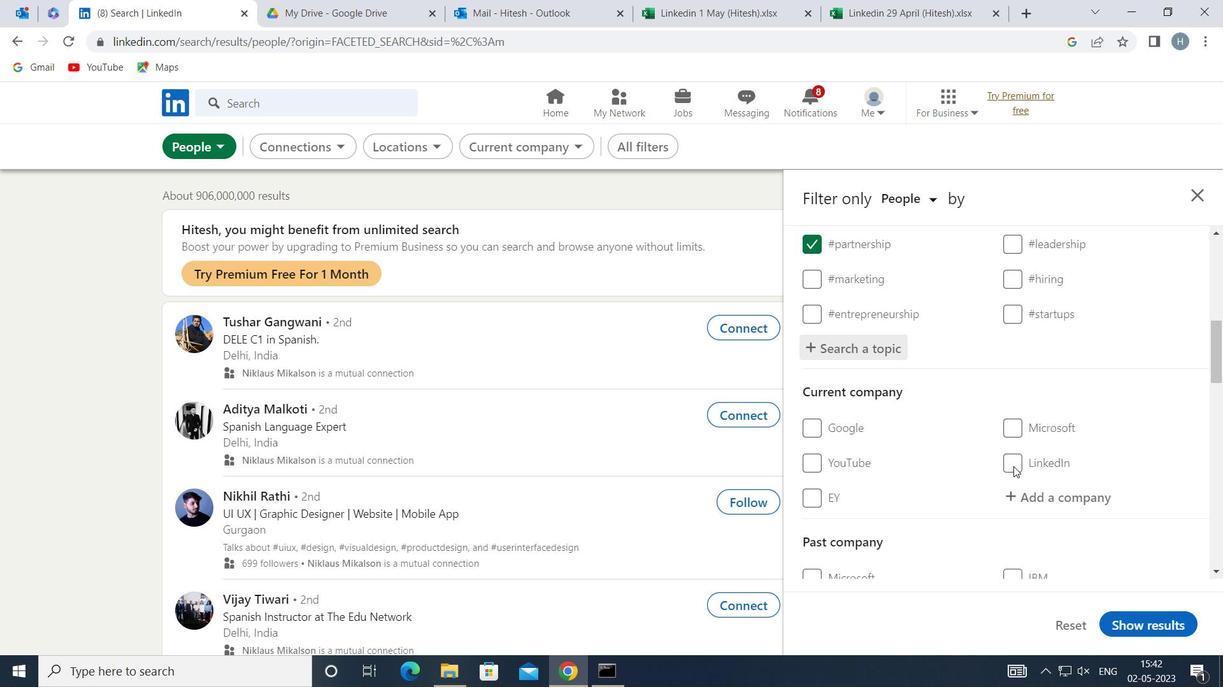 
Action: Mouse moved to (1013, 467)
Screenshot: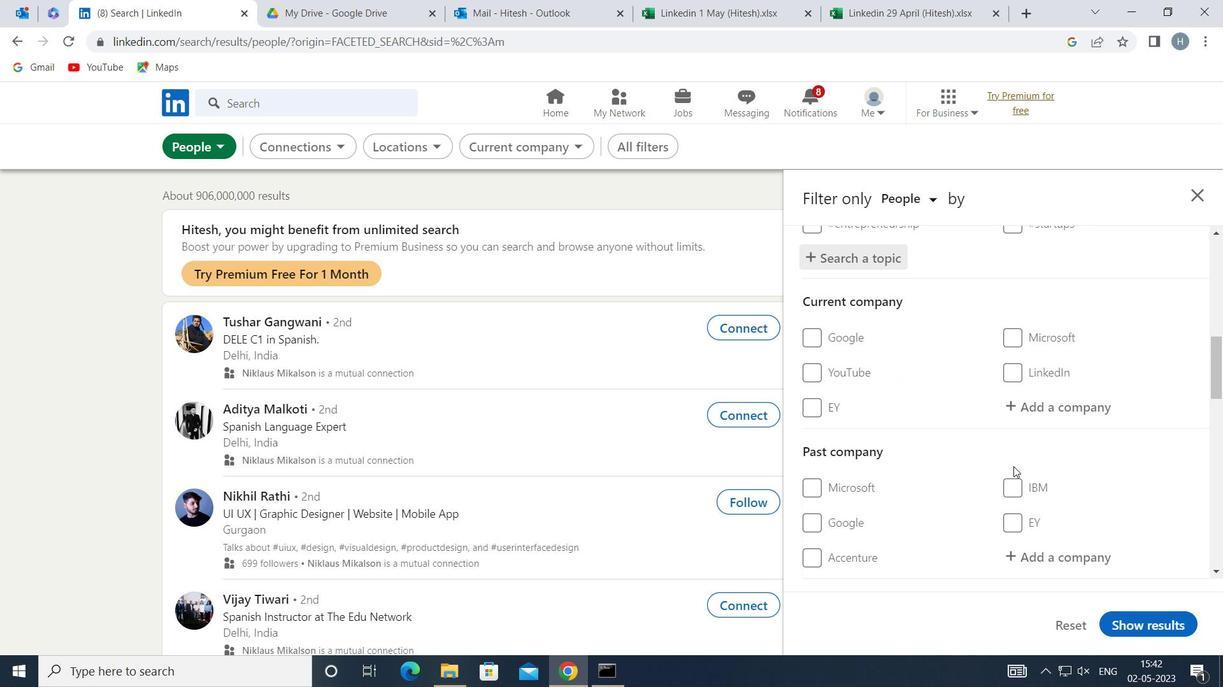 
Action: Mouse scrolled (1013, 466) with delta (0, 0)
Screenshot: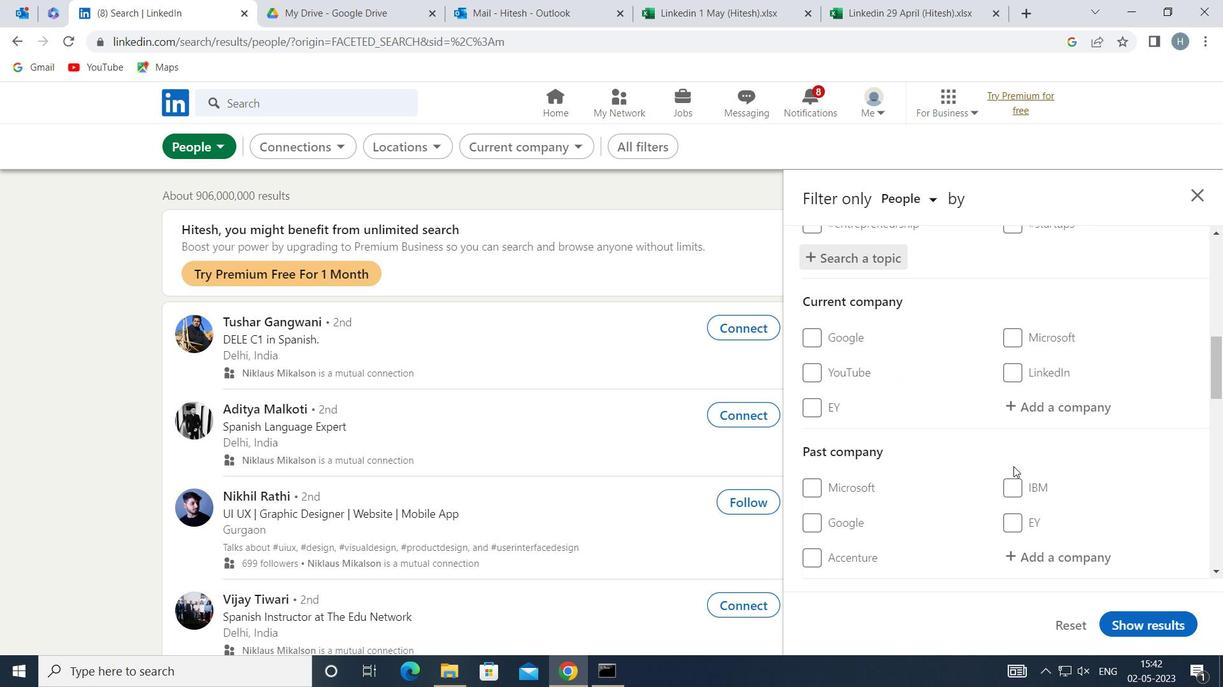 
Action: Mouse moved to (1012, 468)
Screenshot: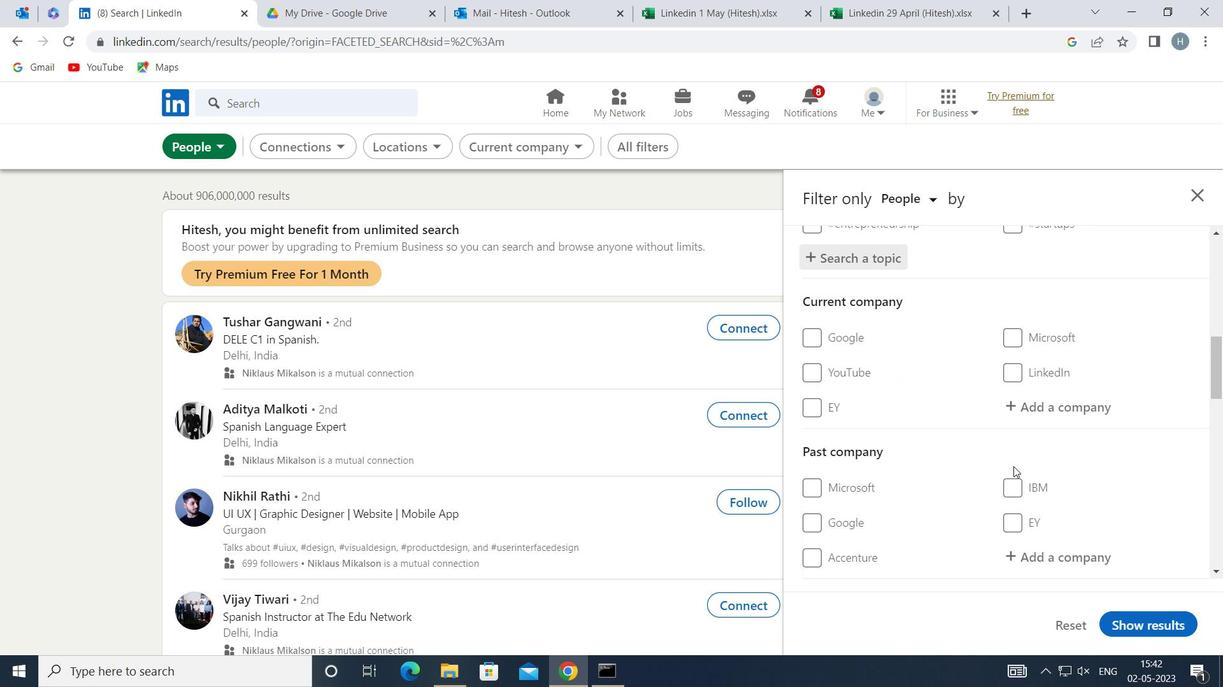 
Action: Mouse scrolled (1012, 467) with delta (0, 0)
Screenshot: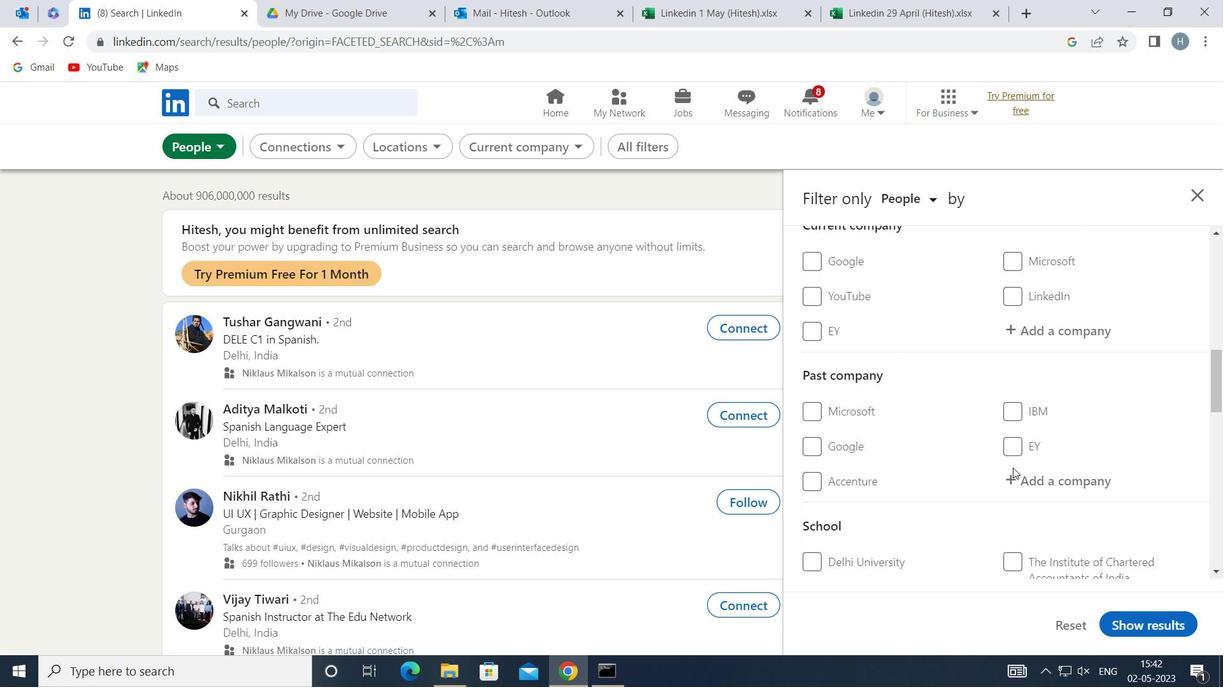 
Action: Mouse scrolled (1012, 467) with delta (0, 0)
Screenshot: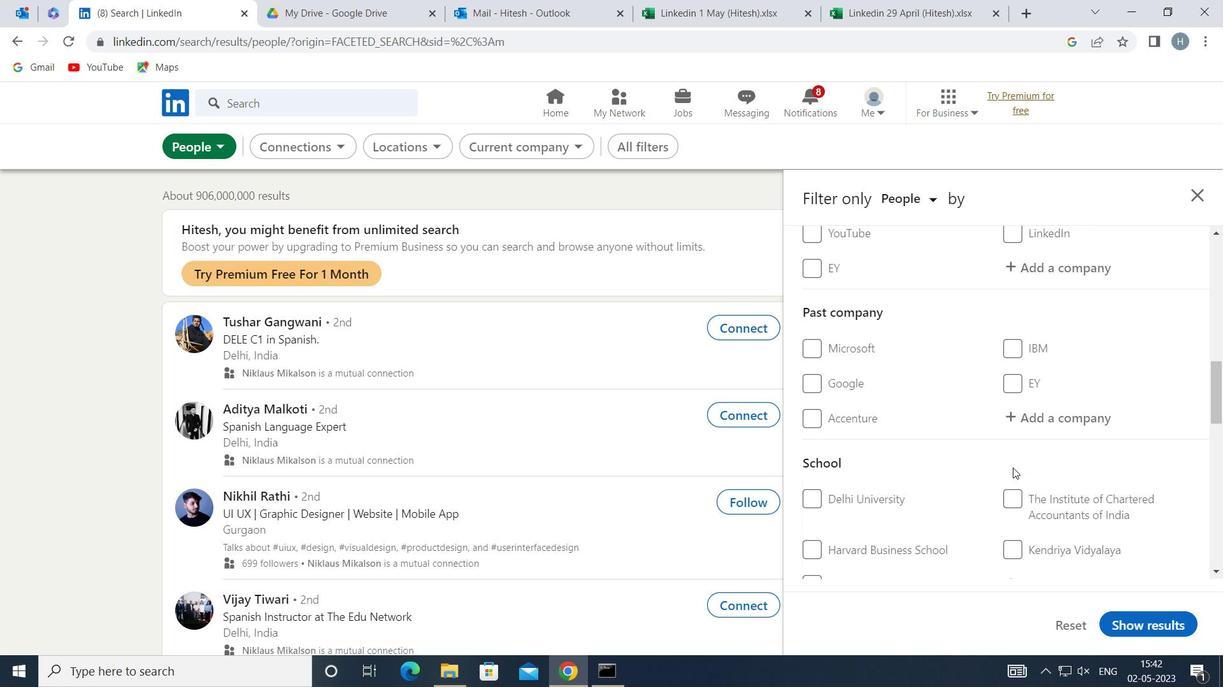 
Action: Mouse scrolled (1012, 467) with delta (0, 0)
Screenshot: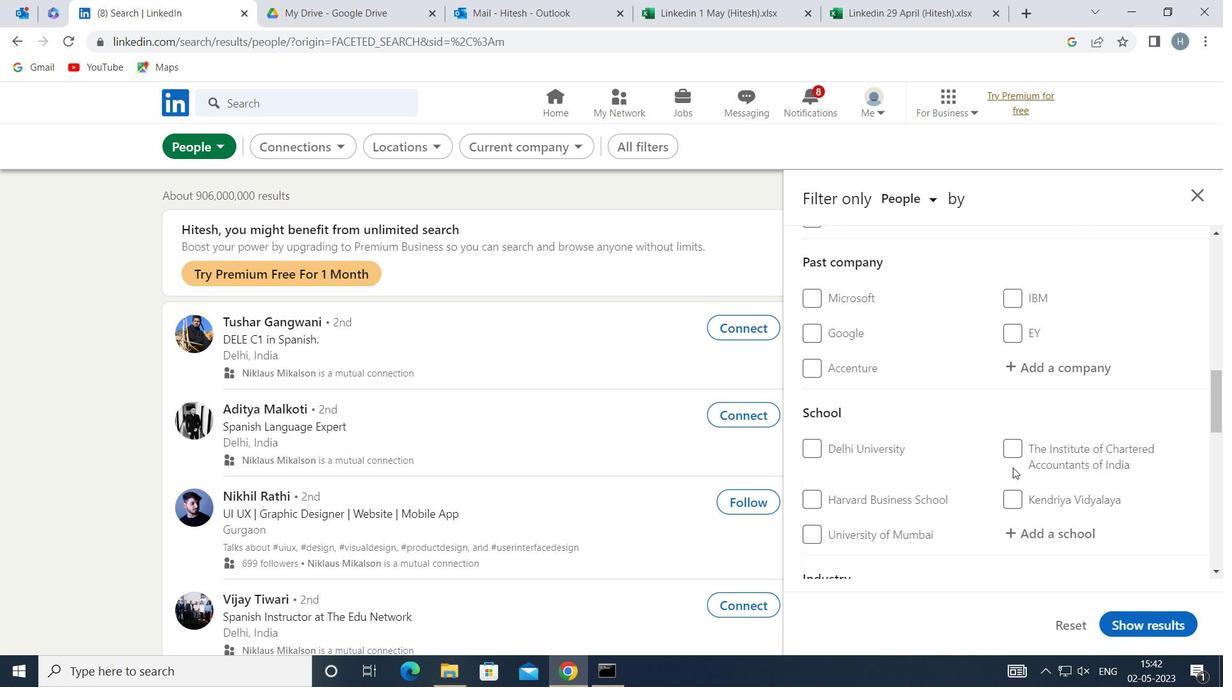 
Action: Mouse scrolled (1012, 467) with delta (0, 0)
Screenshot: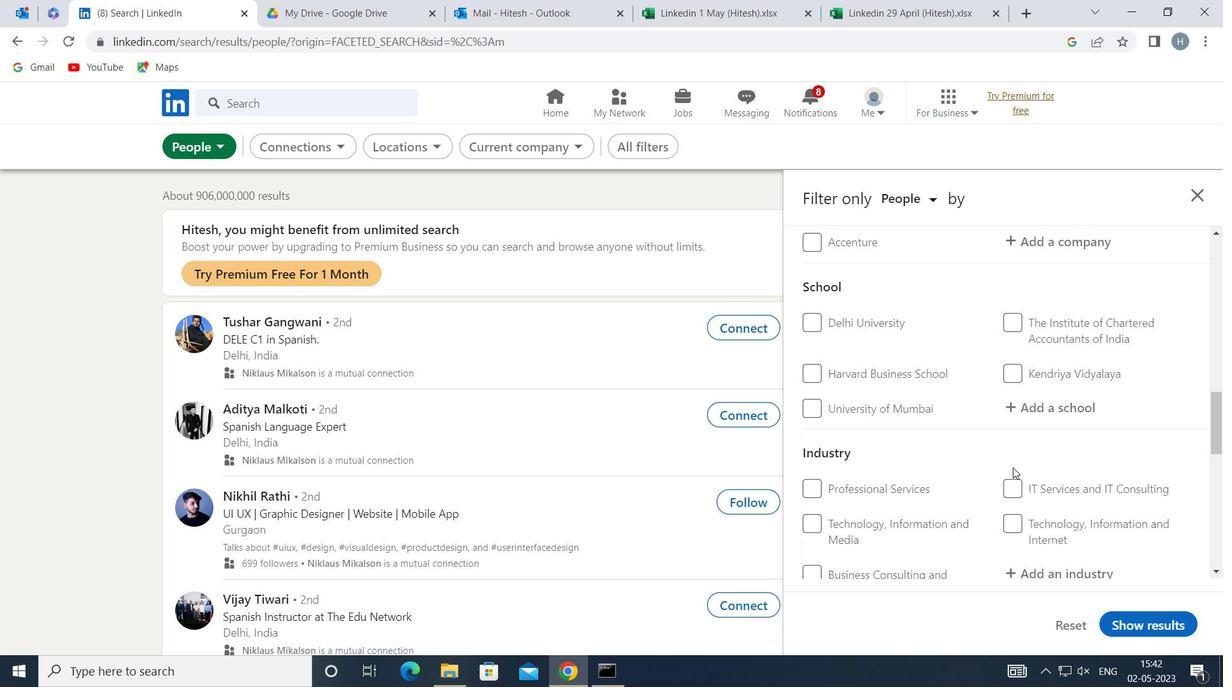 
Action: Mouse moved to (1011, 468)
Screenshot: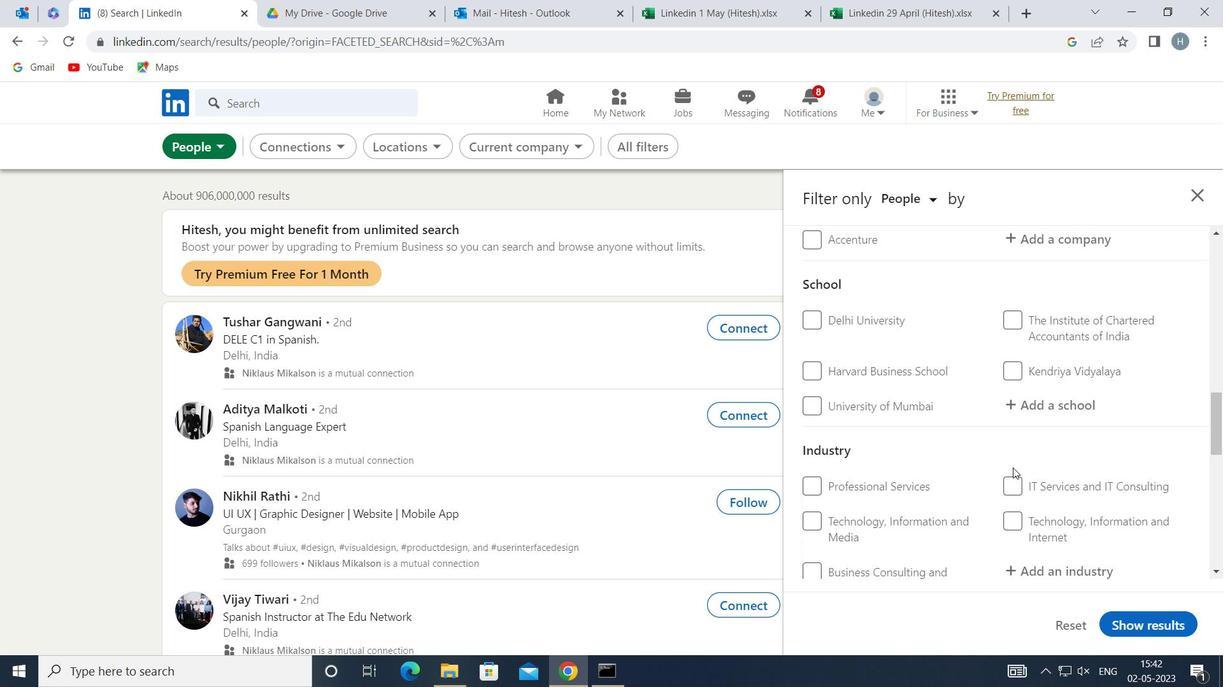 
Action: Mouse scrolled (1011, 468) with delta (0, 0)
Screenshot: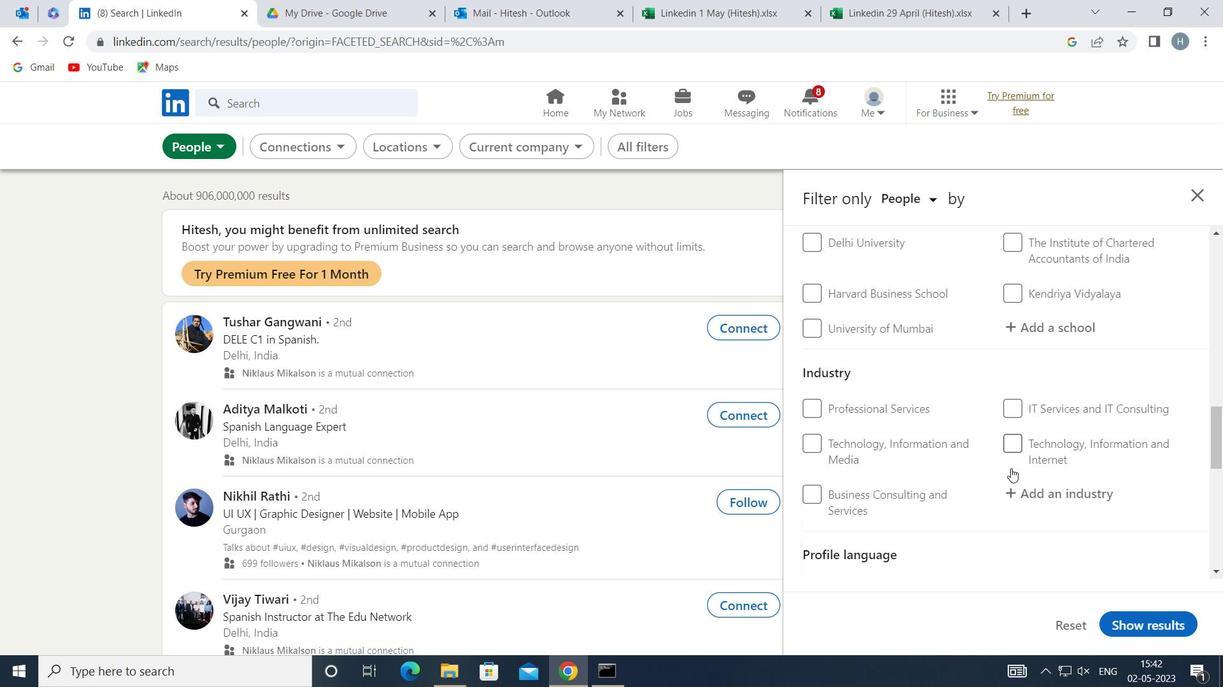 
Action: Mouse scrolled (1011, 468) with delta (0, 0)
Screenshot: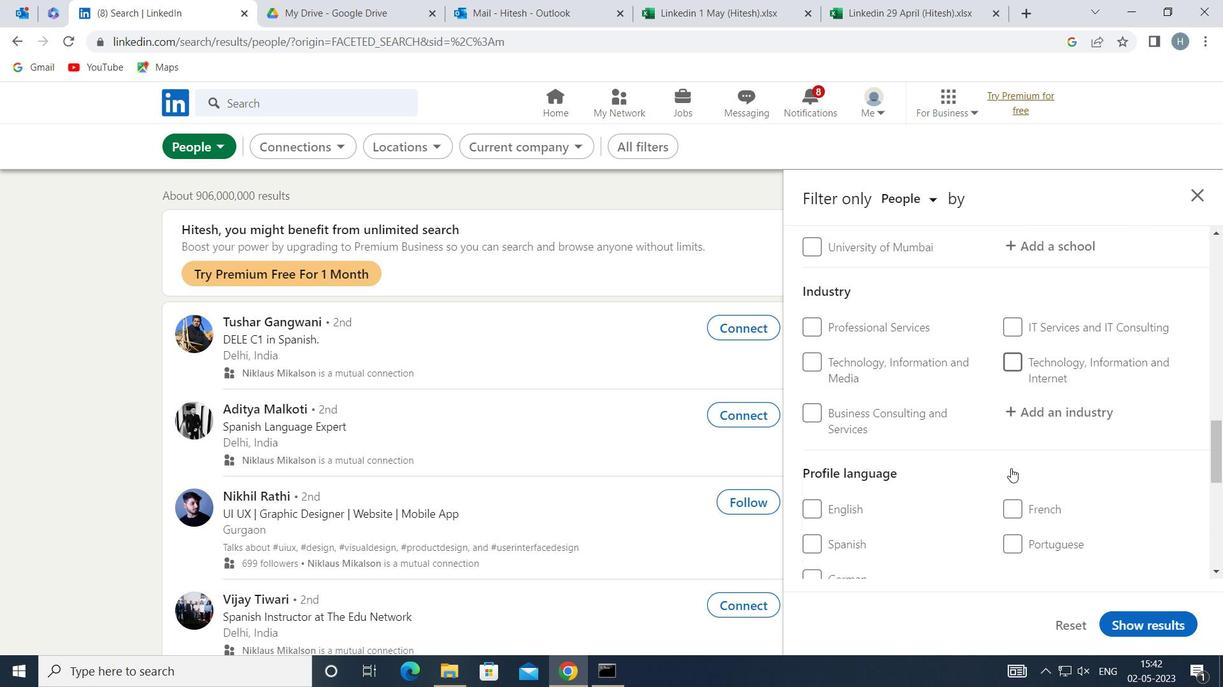 
Action: Mouse moved to (860, 462)
Screenshot: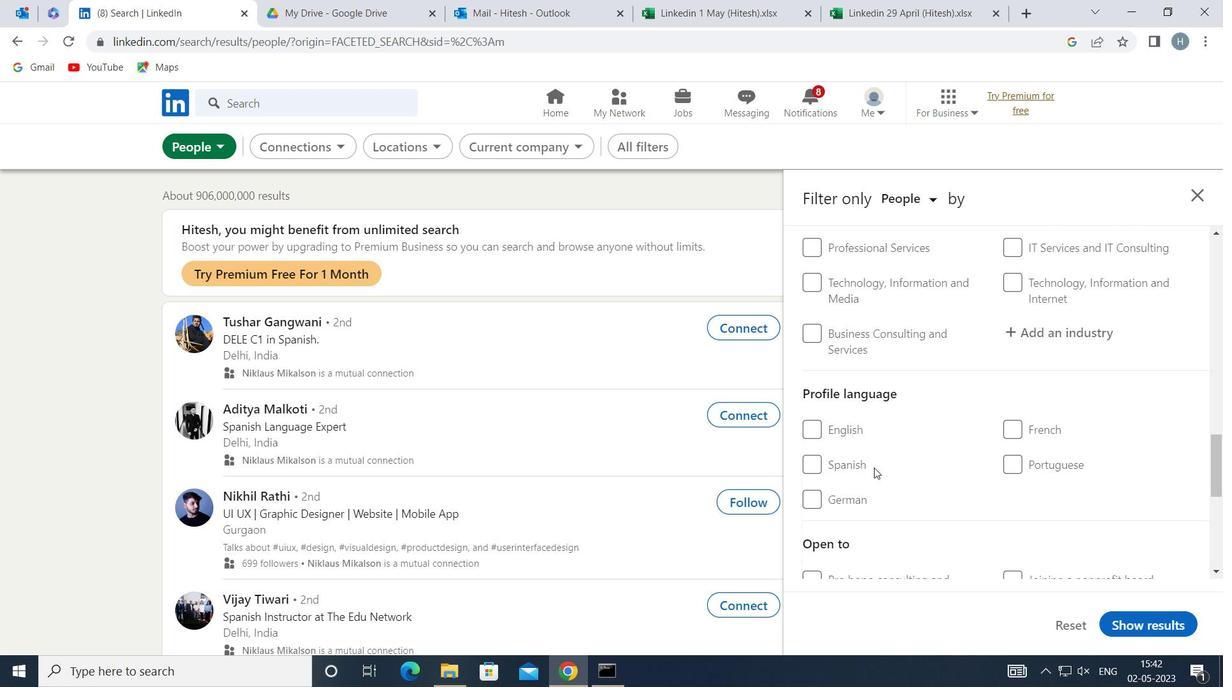 
Action: Mouse pressed left at (860, 462)
Screenshot: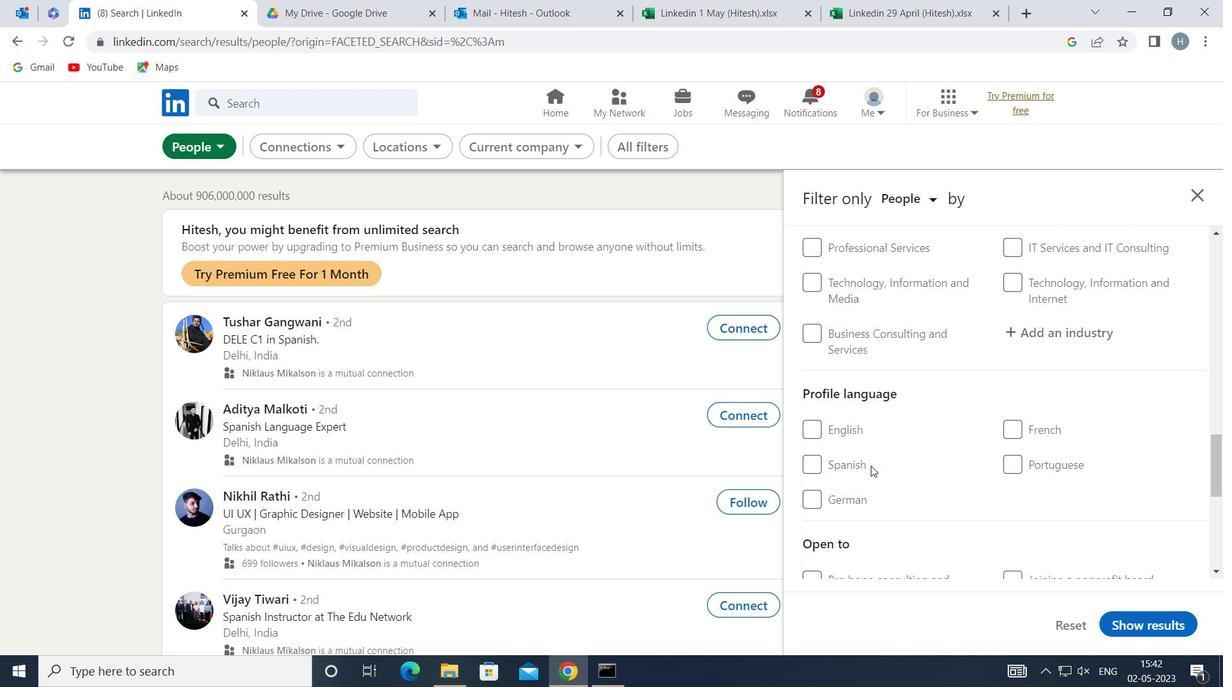 
Action: Mouse moved to (979, 451)
Screenshot: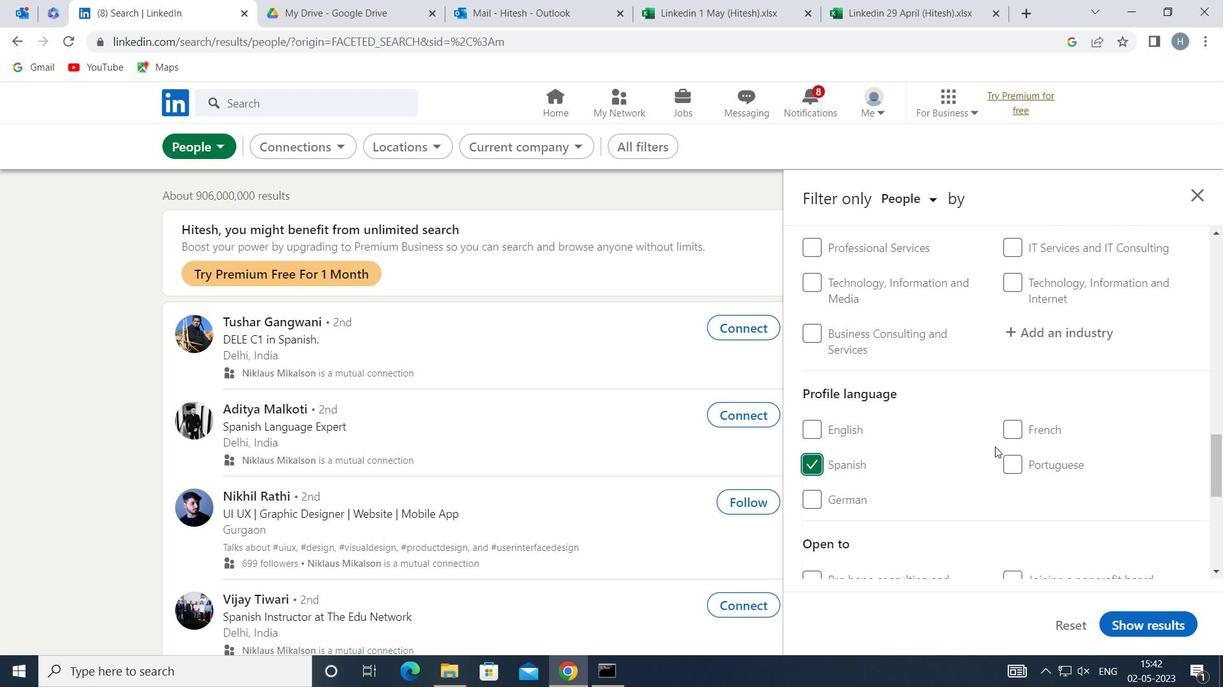 
Action: Mouse scrolled (979, 451) with delta (0, 0)
Screenshot: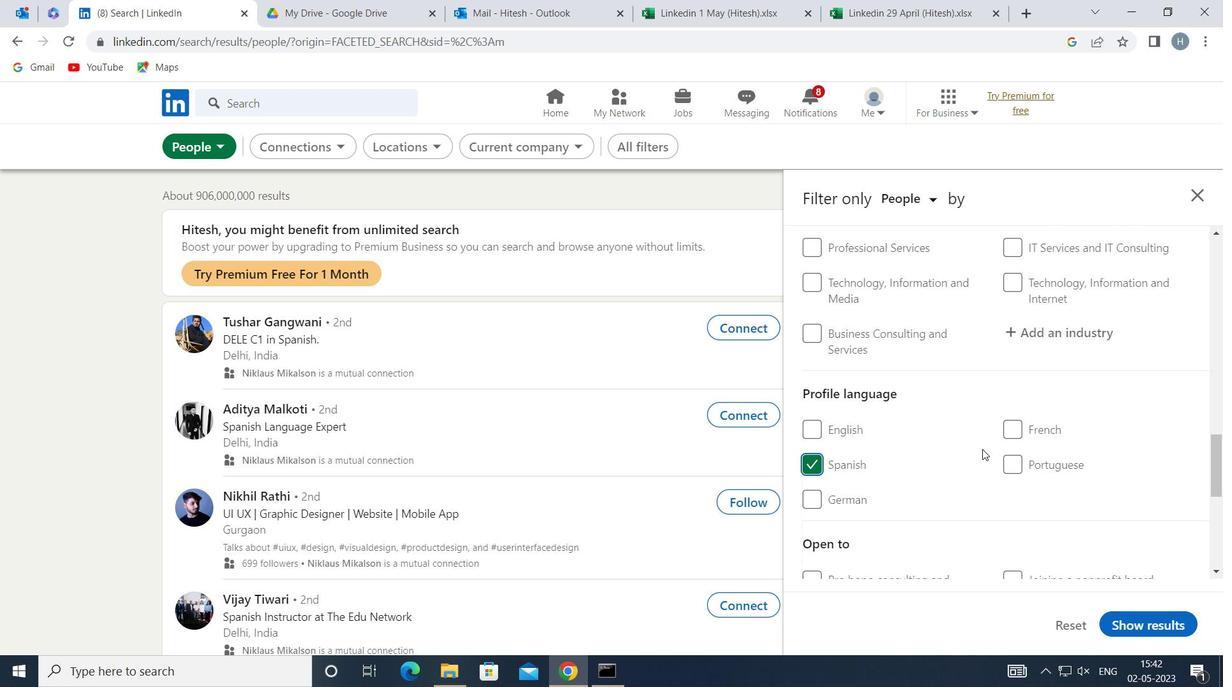 
Action: Mouse scrolled (979, 451) with delta (0, 0)
Screenshot: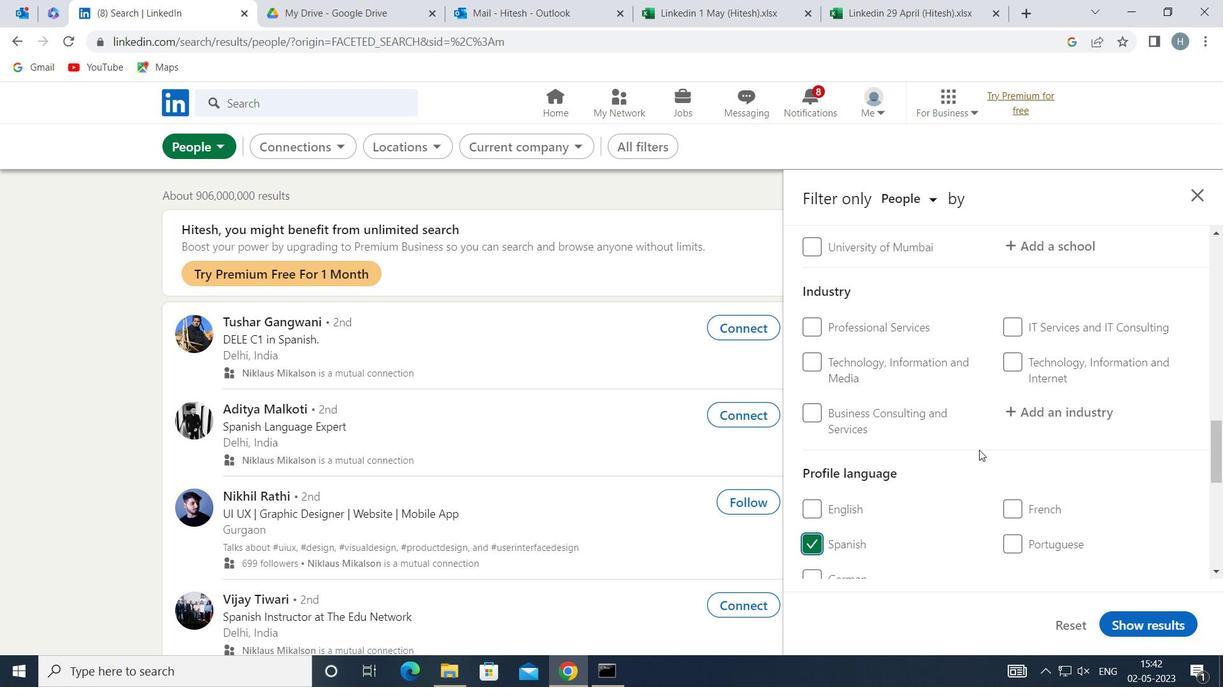 
Action: Mouse scrolled (979, 451) with delta (0, 0)
Screenshot: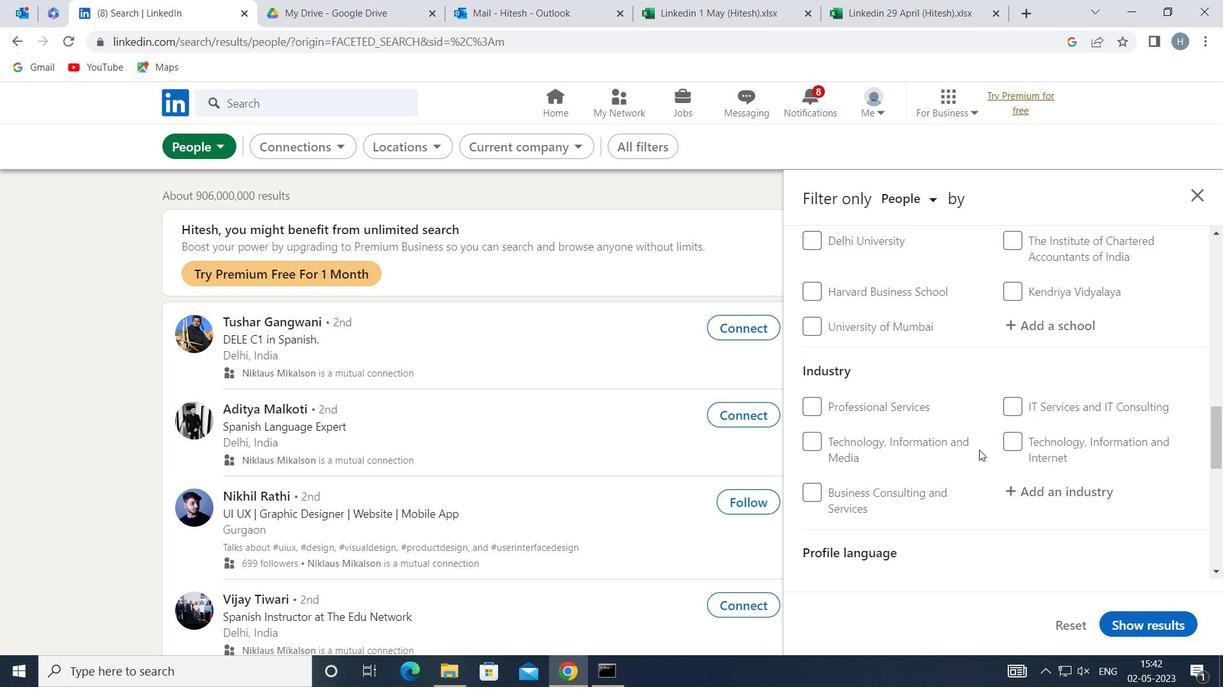 
Action: Mouse scrolled (979, 451) with delta (0, 0)
Screenshot: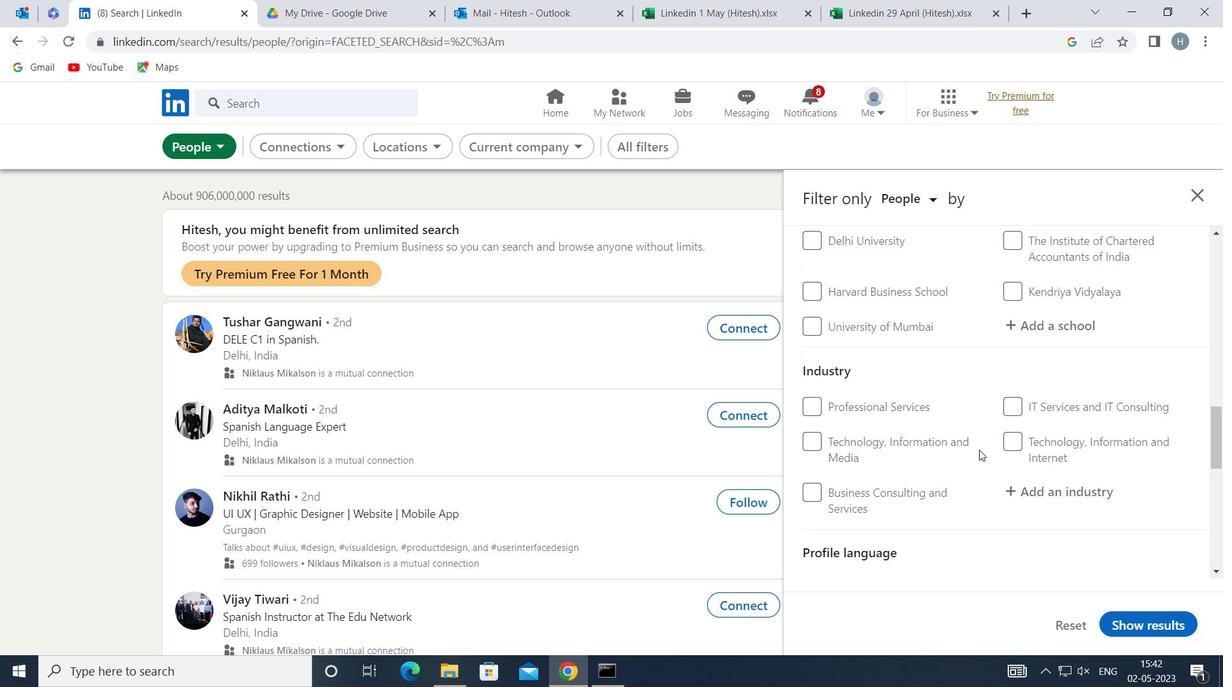 
Action: Mouse scrolled (979, 451) with delta (0, 0)
Screenshot: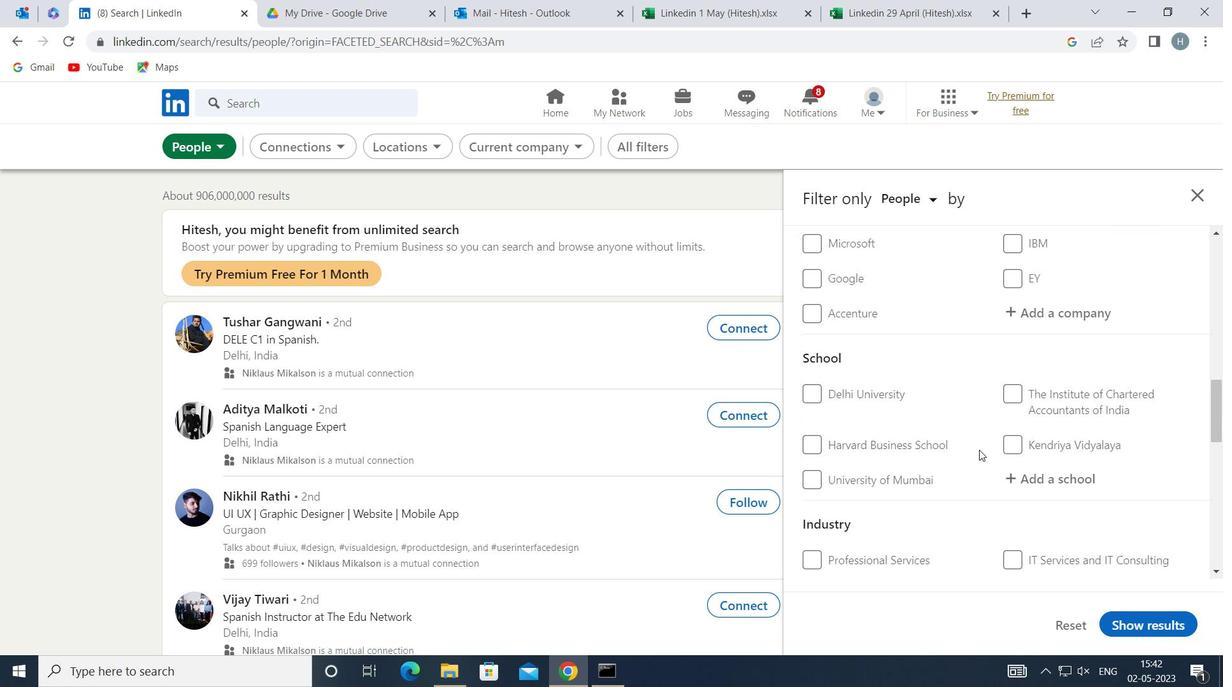 
Action: Mouse scrolled (979, 451) with delta (0, 0)
Screenshot: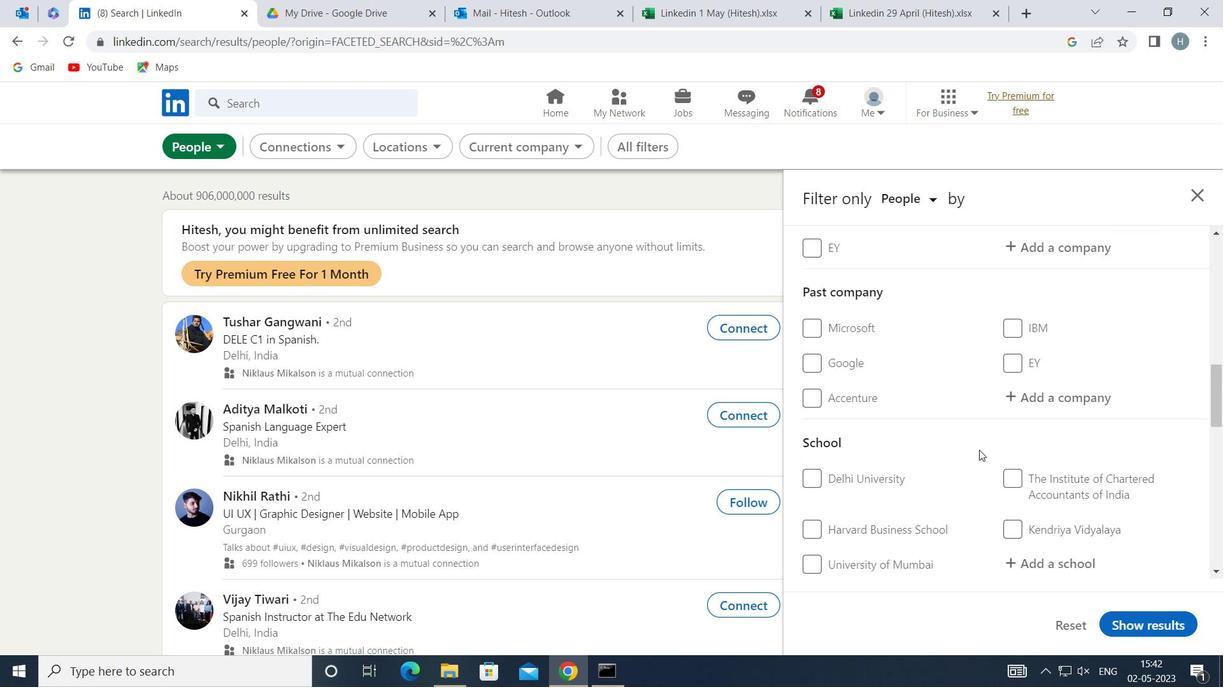 
Action: Mouse scrolled (979, 451) with delta (0, 0)
Screenshot: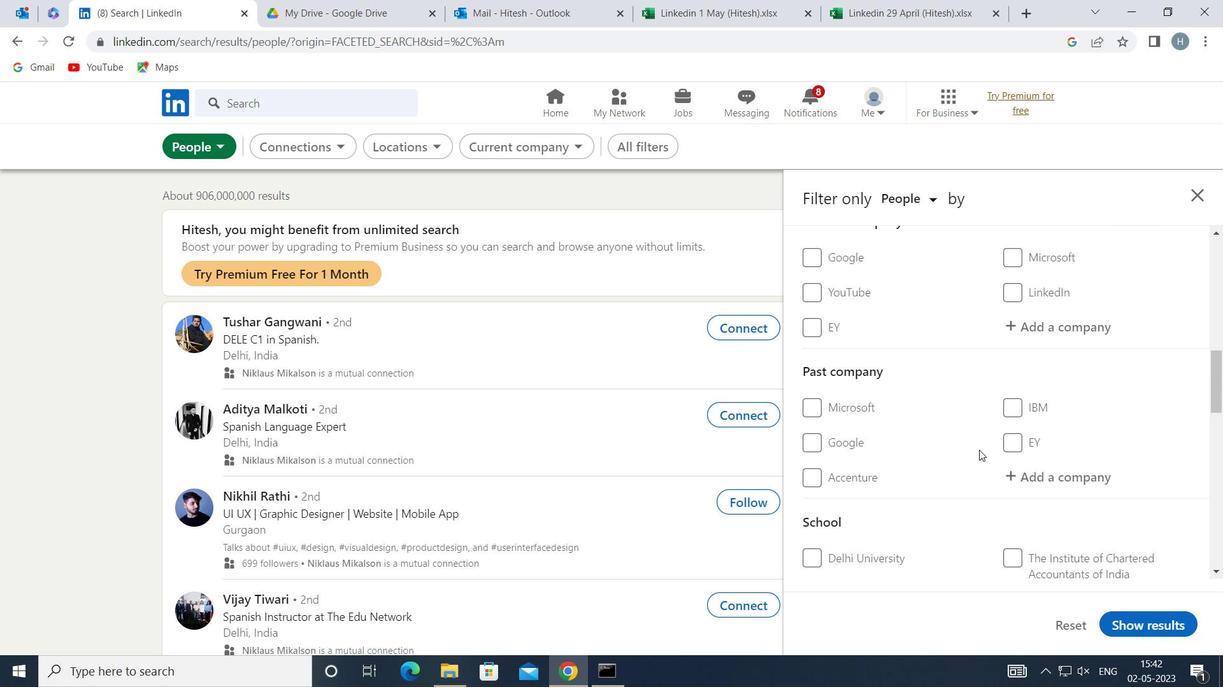 
Action: Mouse moved to (1049, 411)
Screenshot: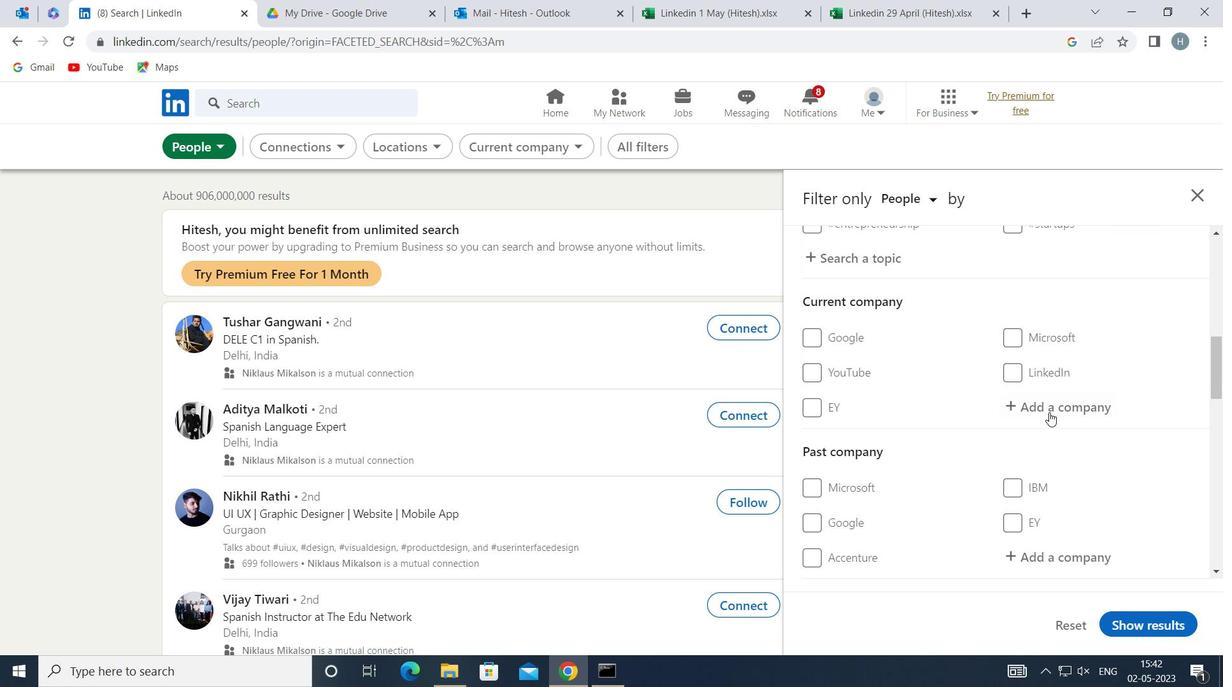 
Action: Mouse pressed left at (1049, 411)
Screenshot: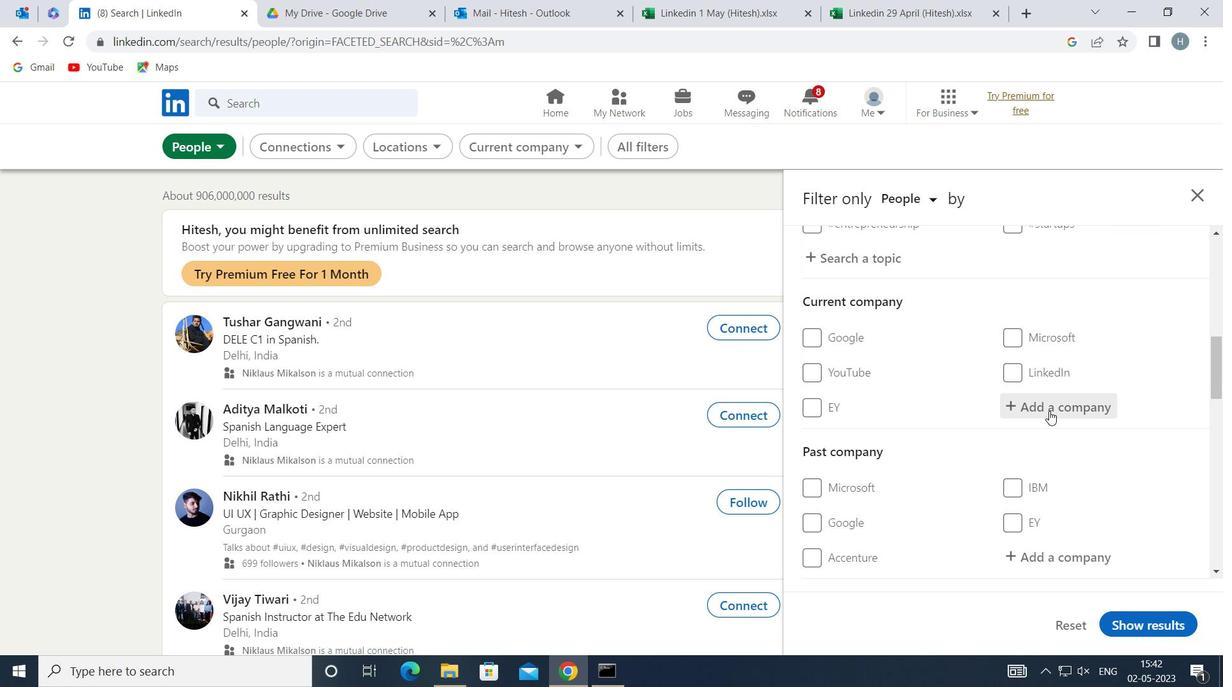 
Action: Key pressed <Key.shift>MIN
Screenshot: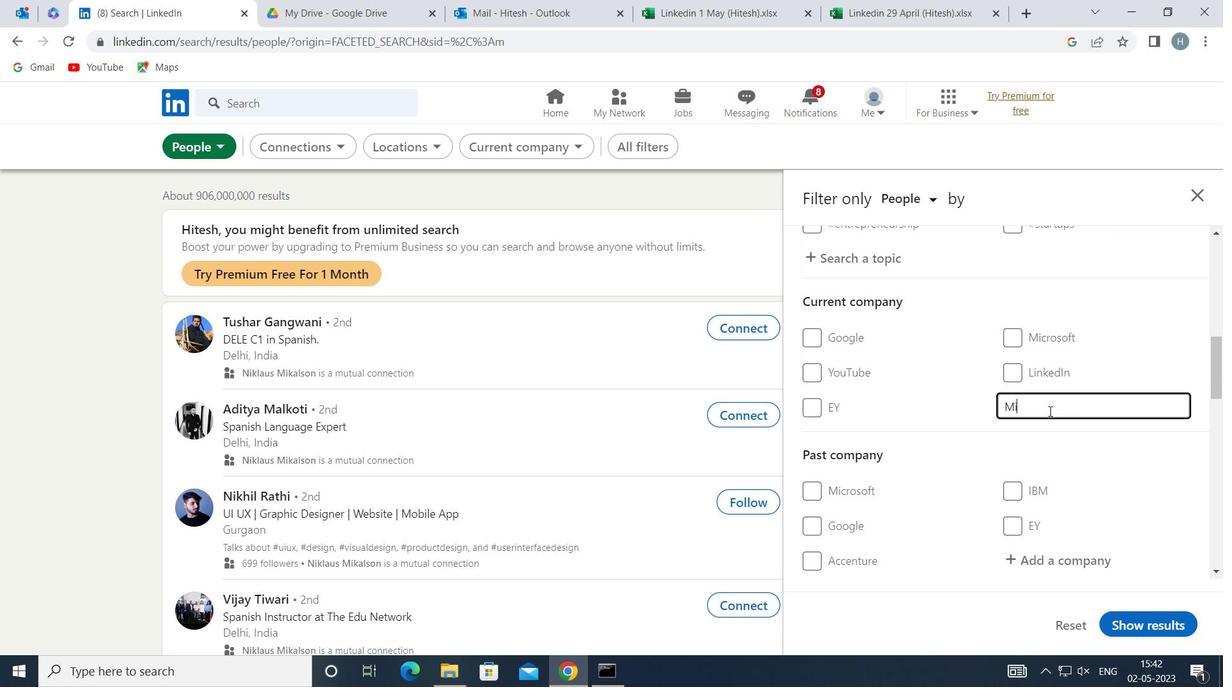 
Action: Mouse moved to (1075, 408)
Screenshot: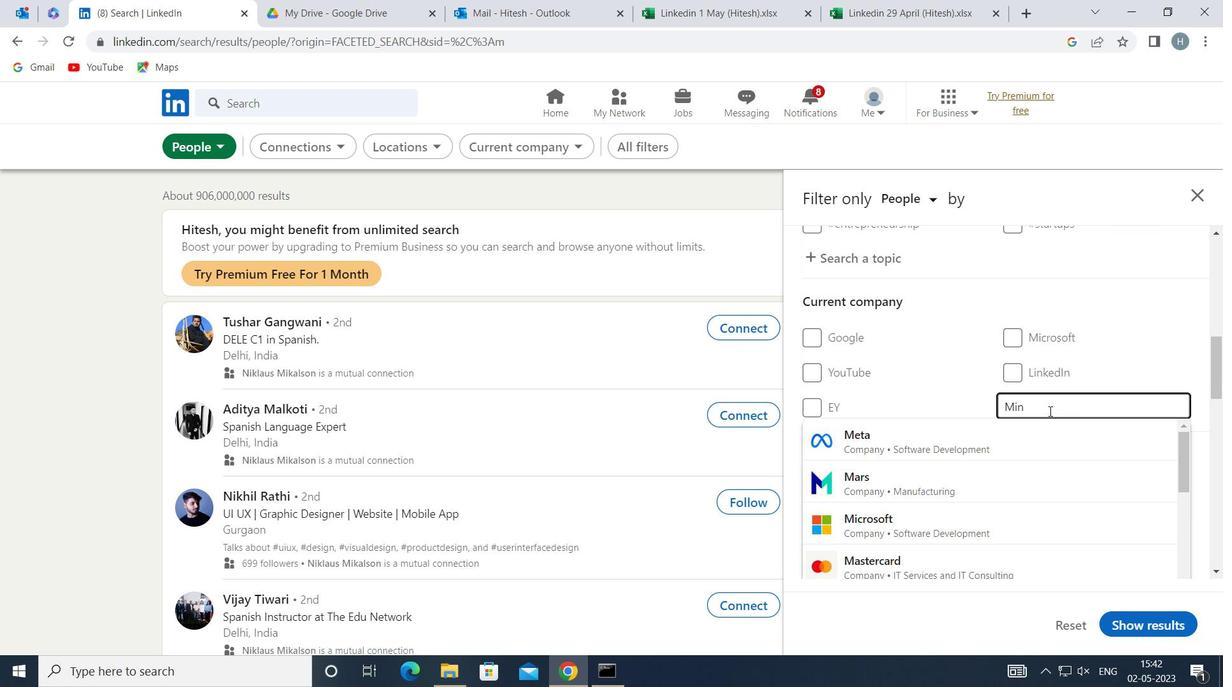 
Action: Key pressed DFIEL
Screenshot: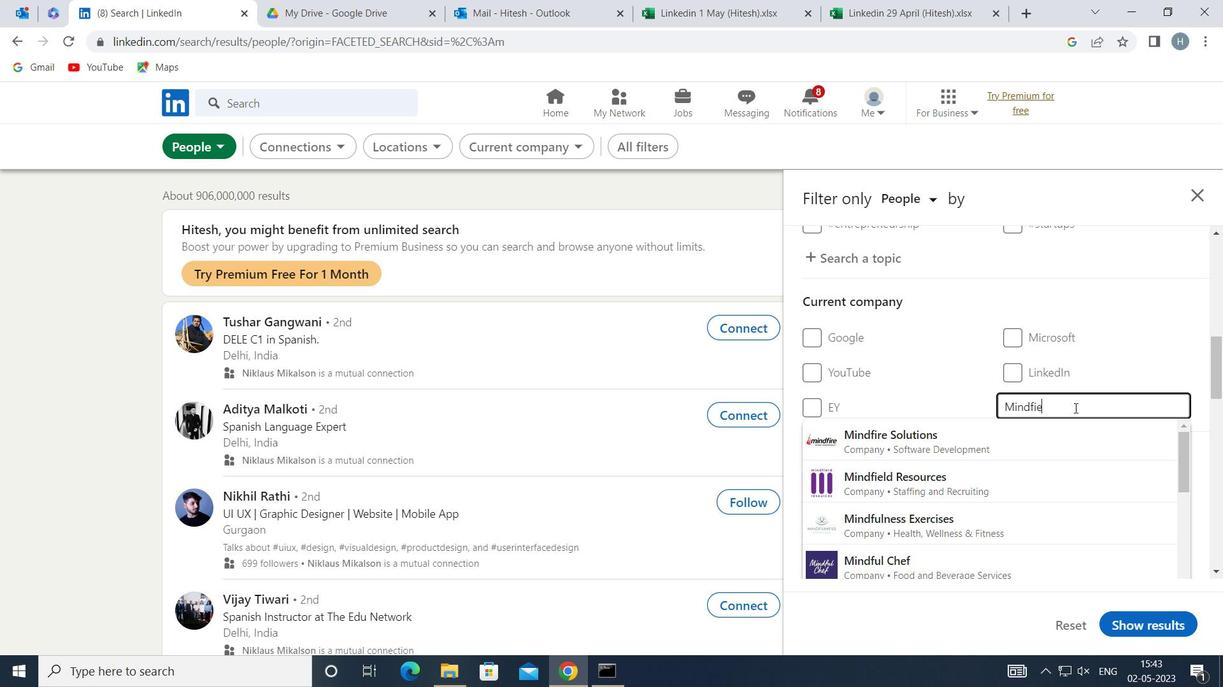 
Action: Mouse moved to (1078, 407)
Screenshot: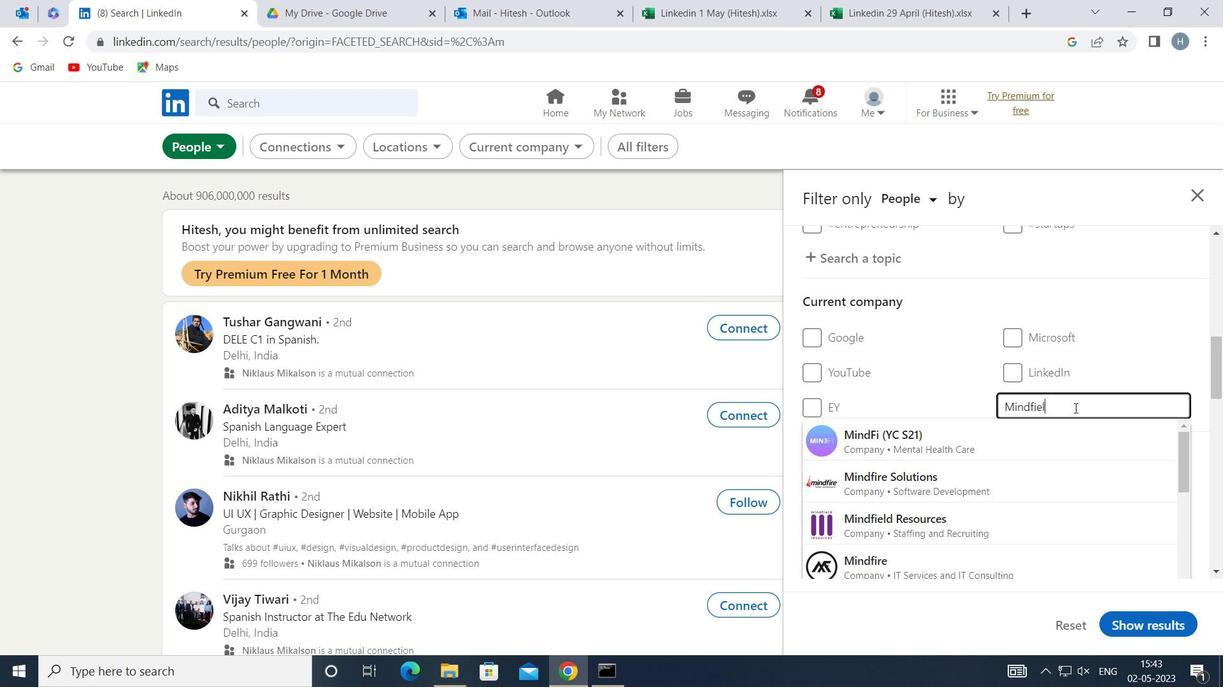 
Action: Key pressed D
Screenshot: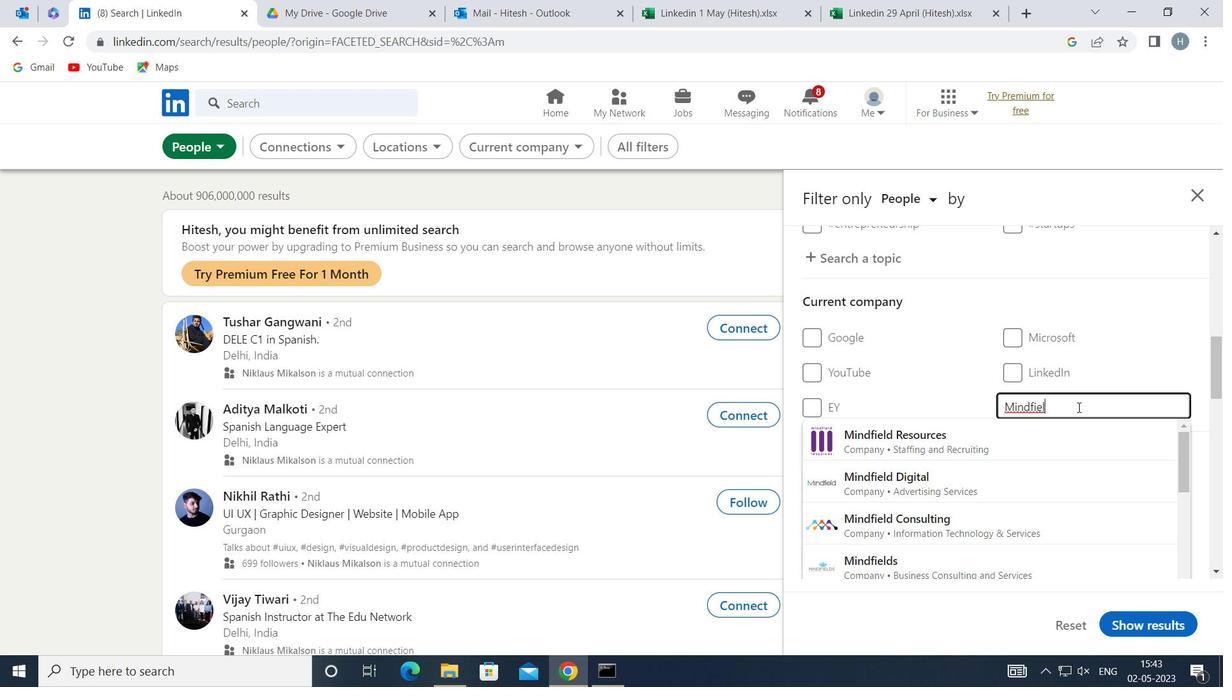 
Action: Mouse moved to (1028, 436)
Screenshot: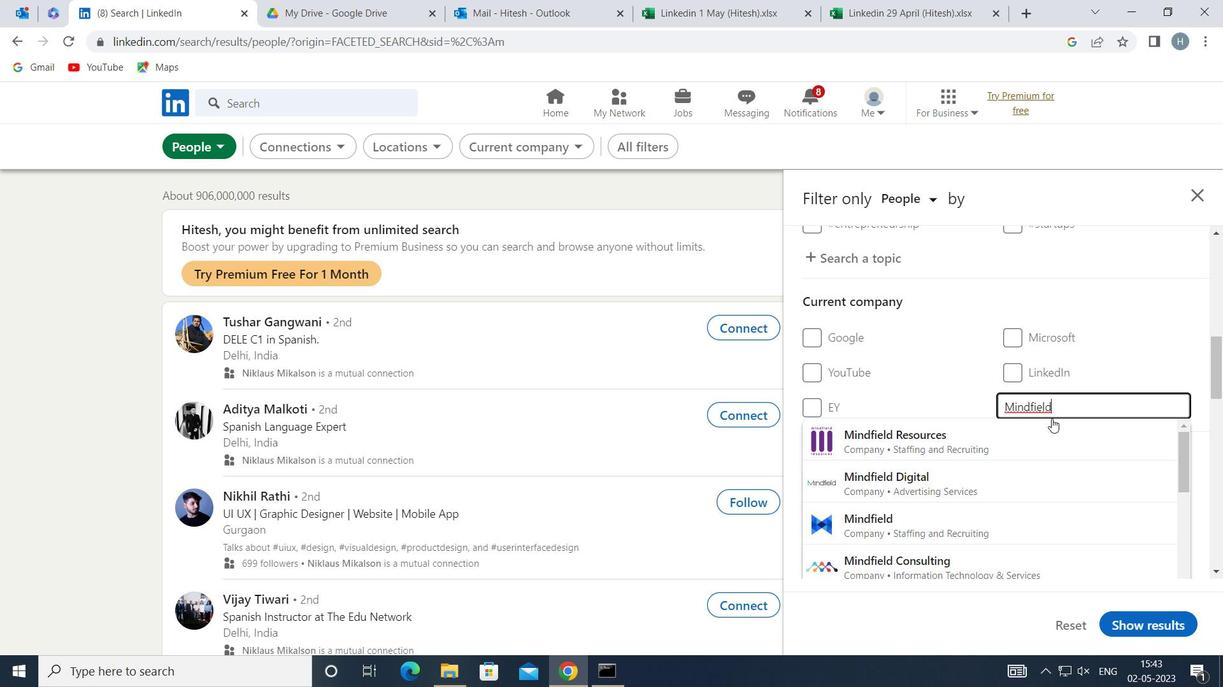 
Action: Mouse pressed left at (1028, 436)
Screenshot: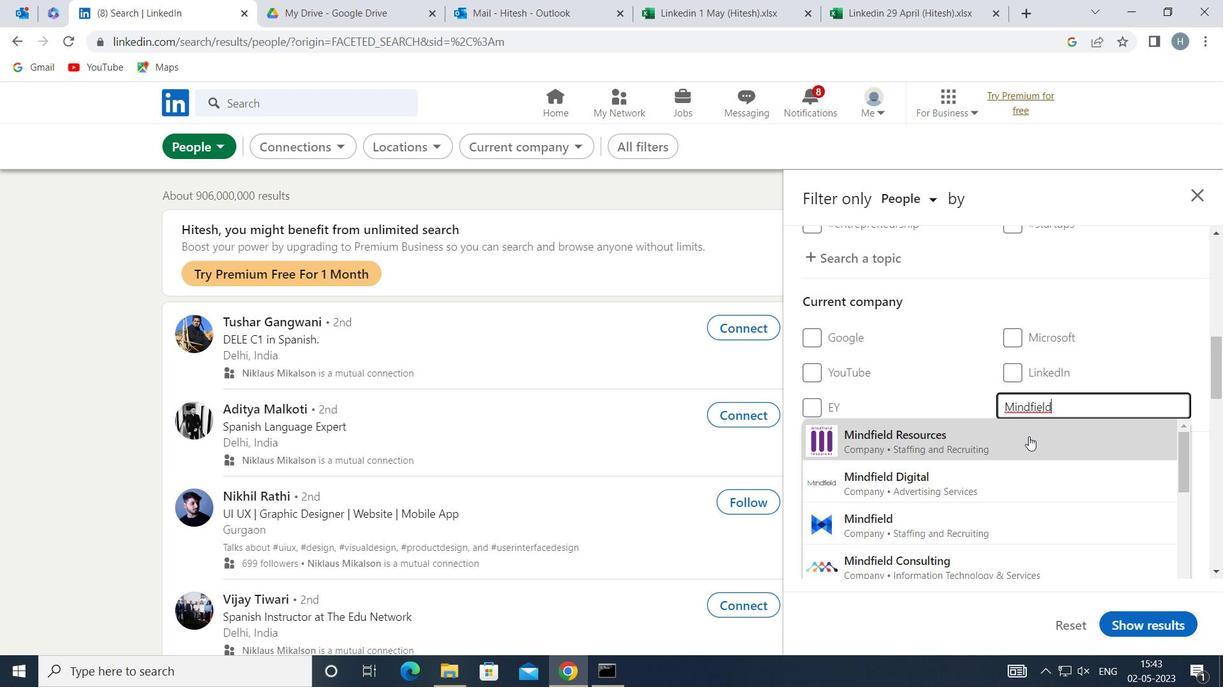 
Action: Mouse moved to (961, 408)
Screenshot: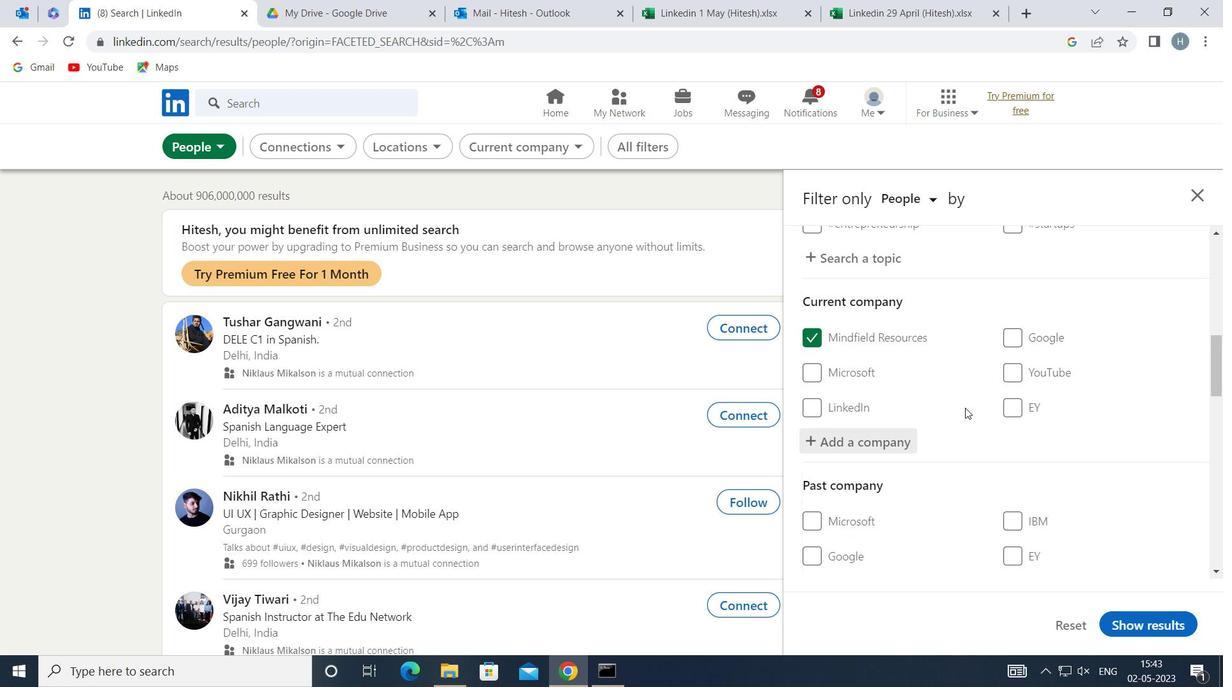 
Action: Mouse scrolled (961, 407) with delta (0, 0)
Screenshot: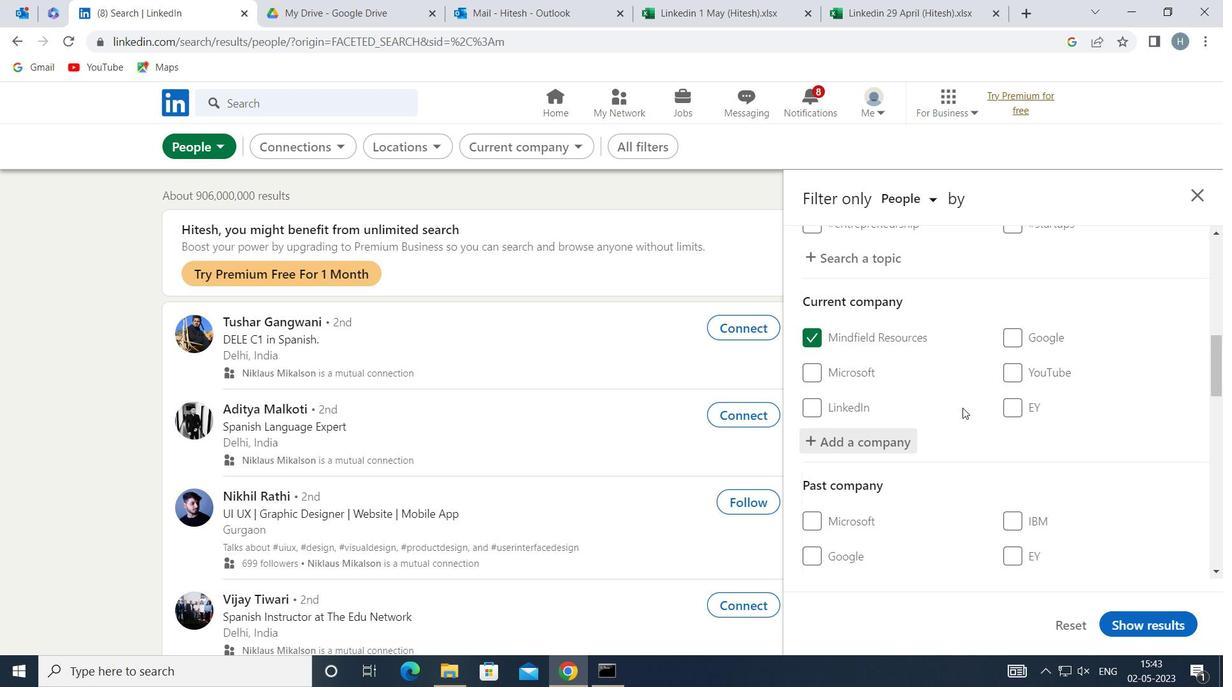 
Action: Mouse scrolled (961, 407) with delta (0, 0)
Screenshot: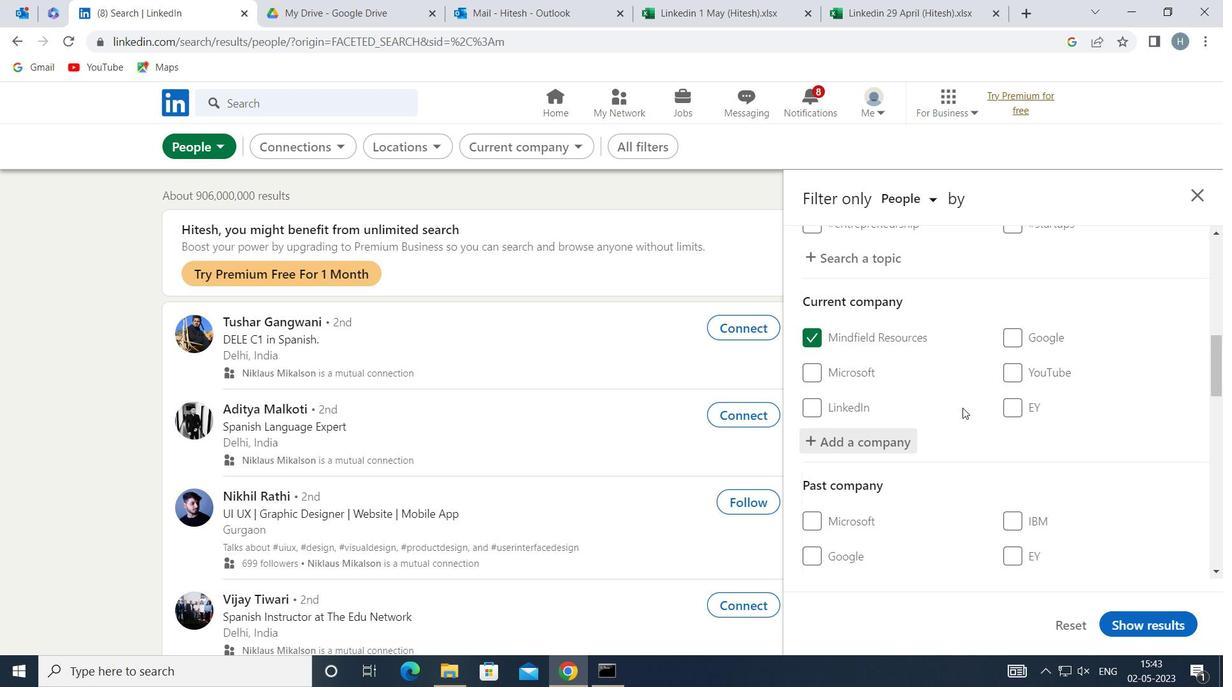 
Action: Mouse moved to (963, 402)
Screenshot: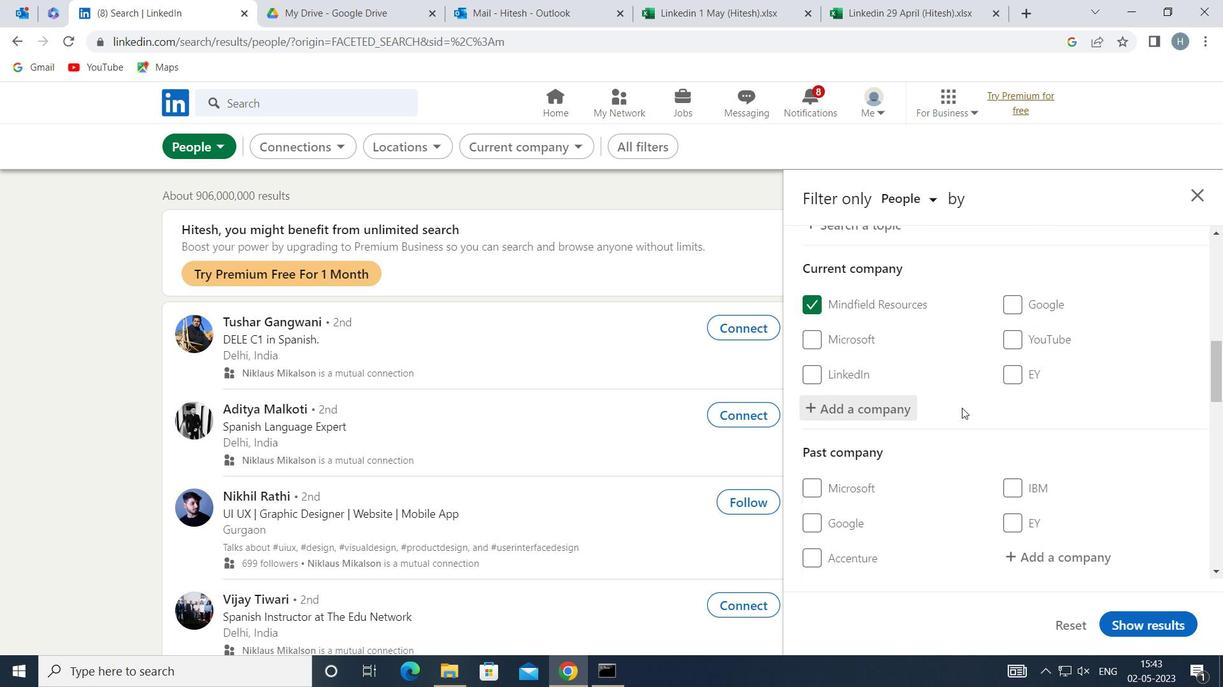 
Action: Mouse scrolled (963, 401) with delta (0, 0)
Screenshot: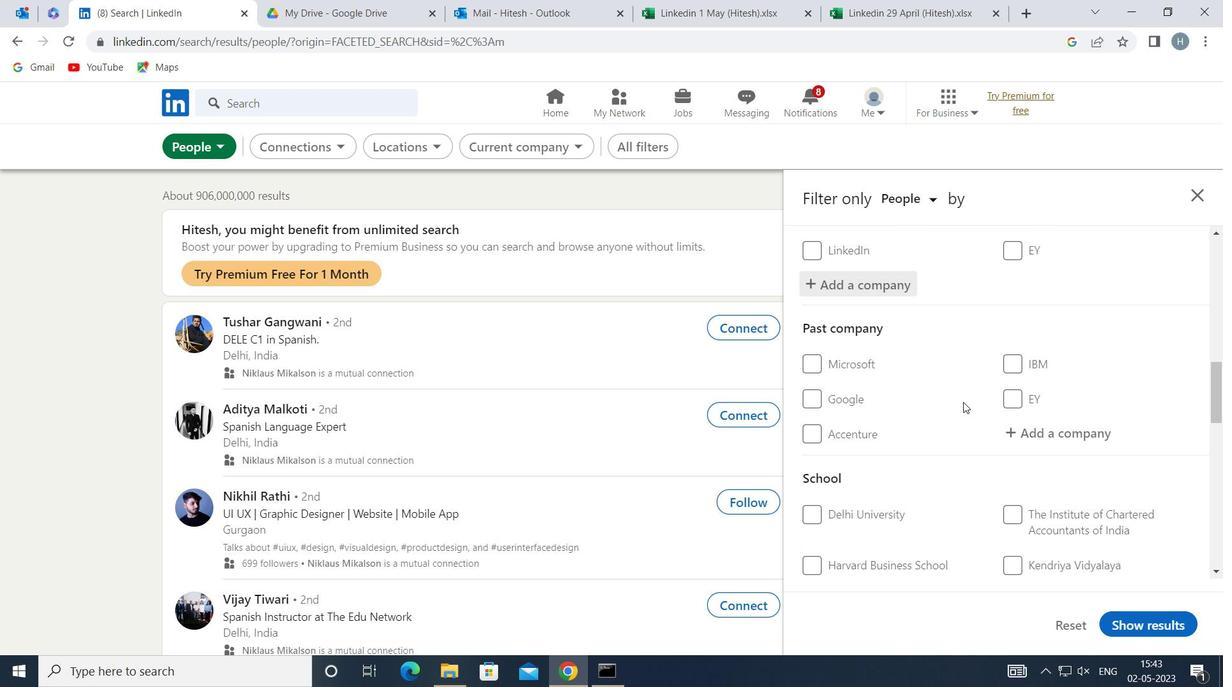 
Action: Mouse moved to (1049, 512)
Screenshot: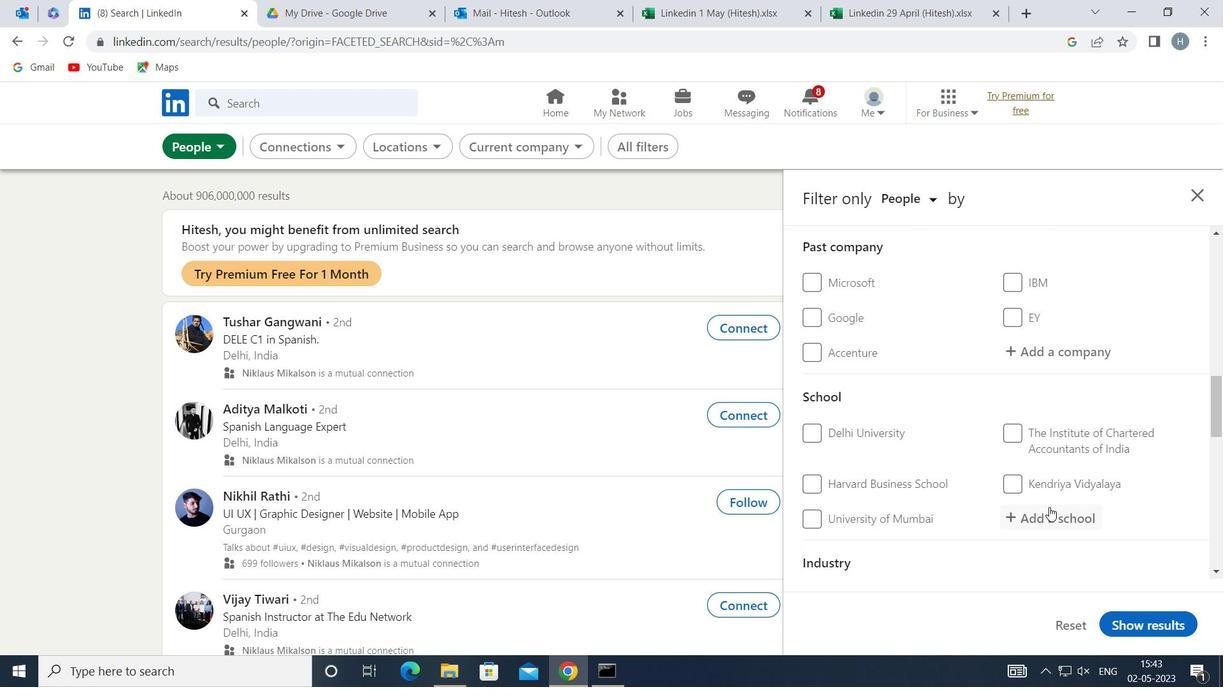 
Action: Mouse pressed left at (1049, 512)
Screenshot: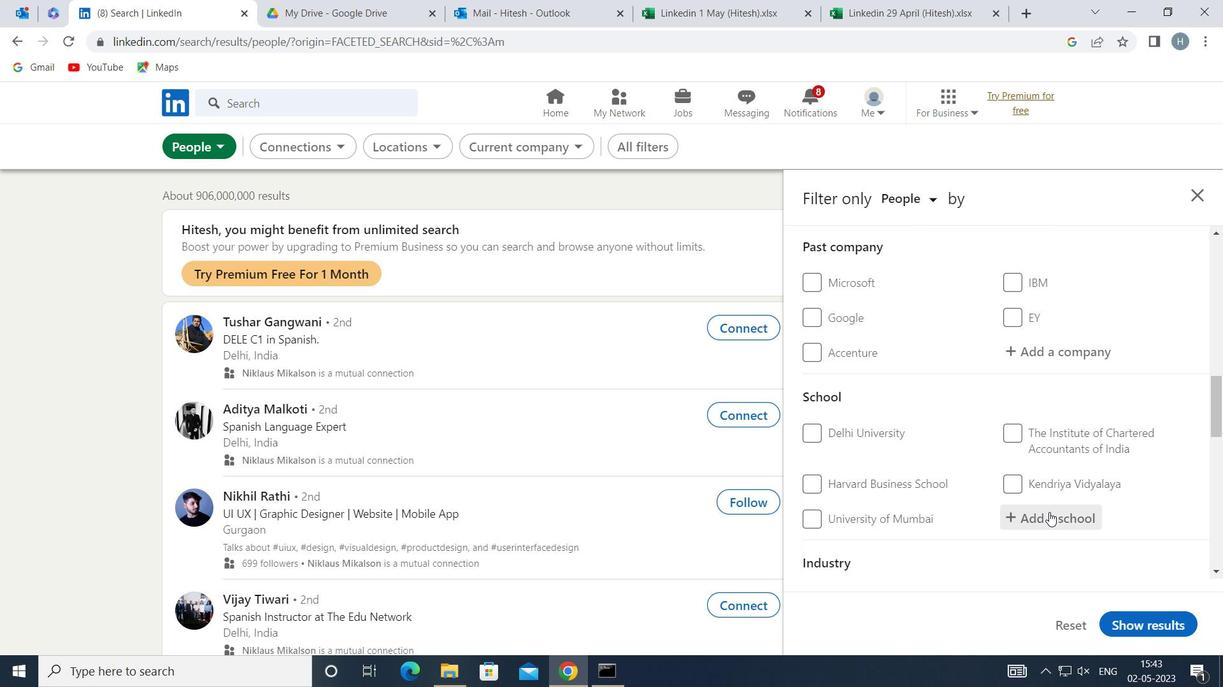 
Action: Key pressed <Key.shift>EASTERN<Key.space><Key.shift>INSTITUTE<Key.space>
Screenshot: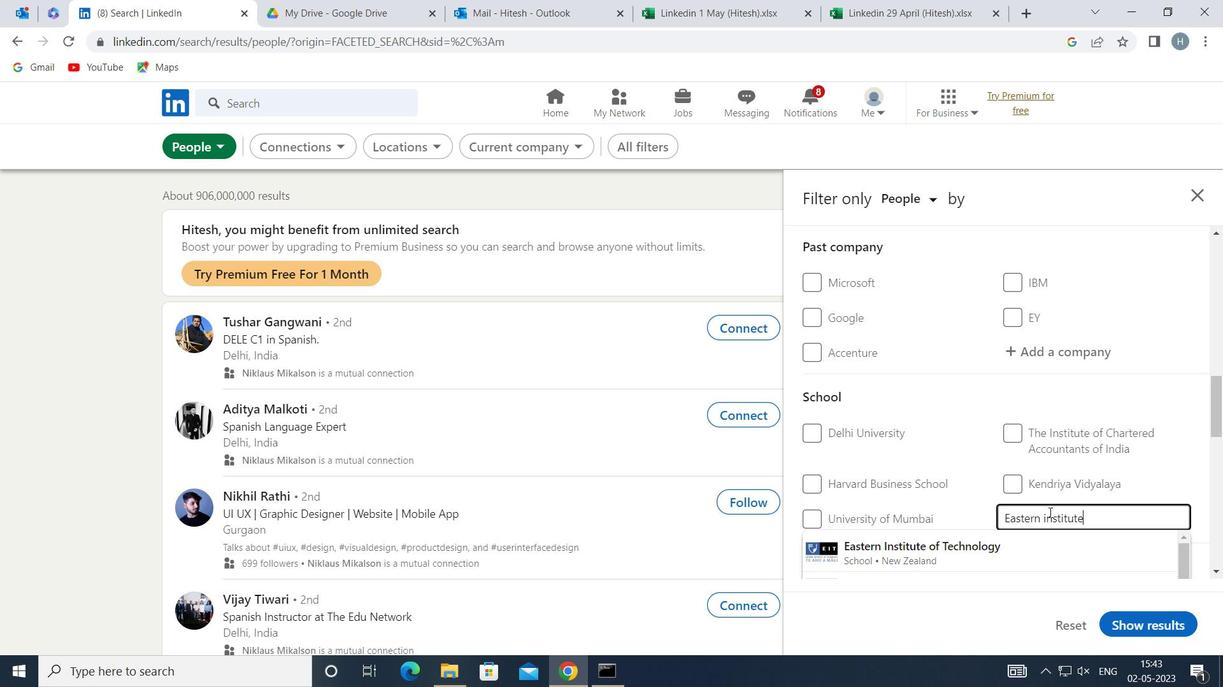 
Action: Mouse moved to (1083, 531)
Screenshot: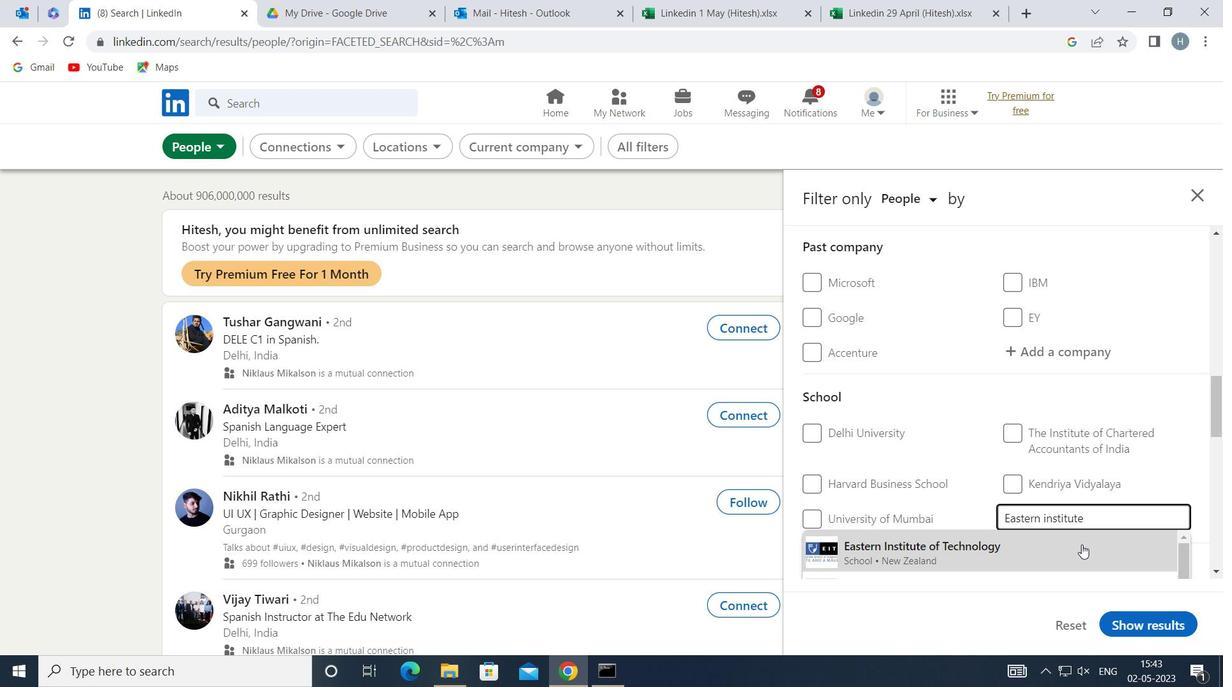 
Action: Key pressed FOR<Key.space>
Screenshot: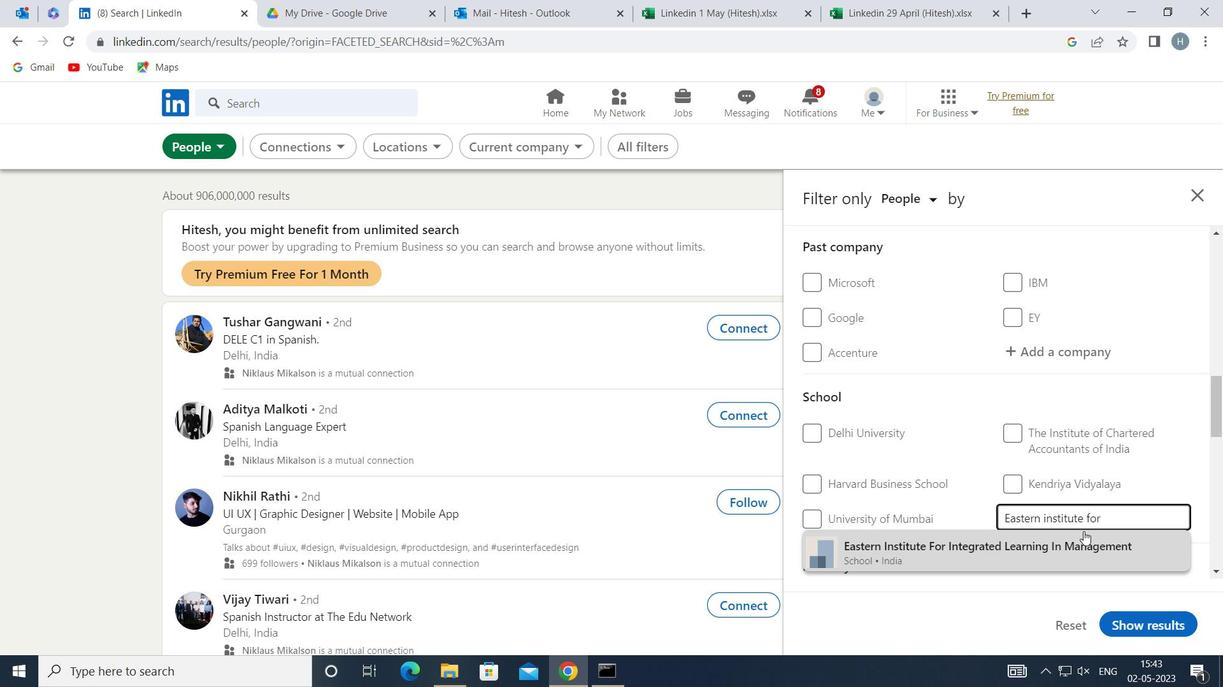 
Action: Mouse moved to (1094, 540)
Screenshot: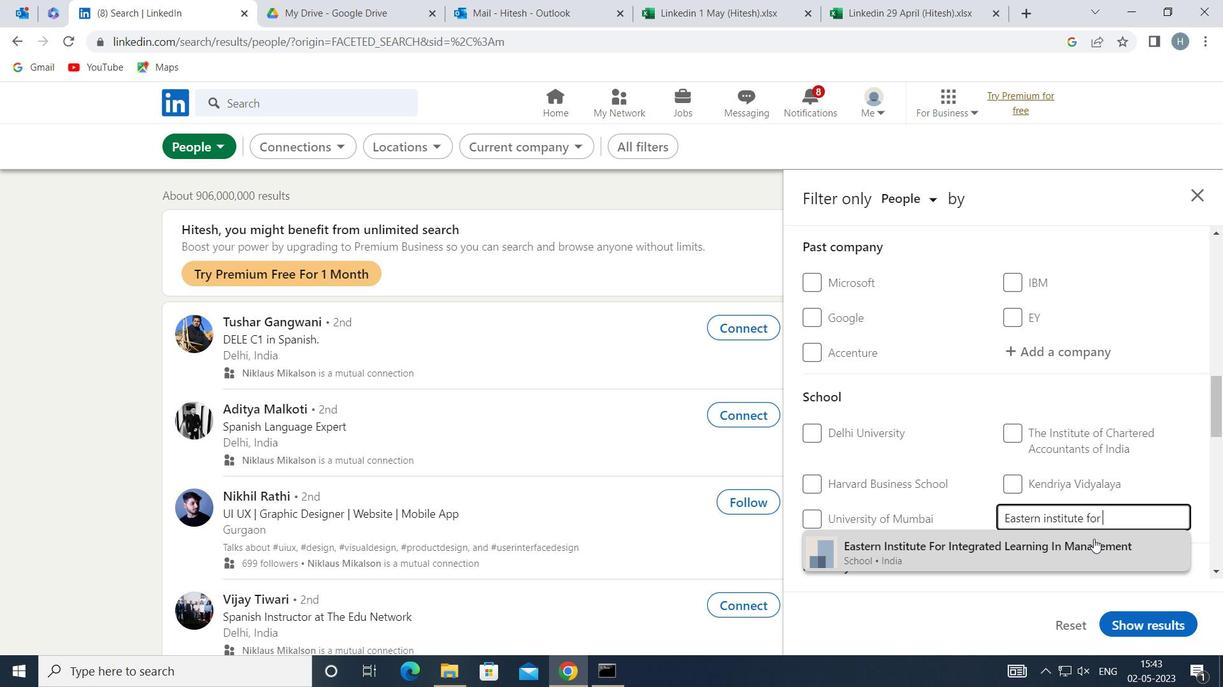 
Action: Mouse pressed left at (1094, 540)
Screenshot: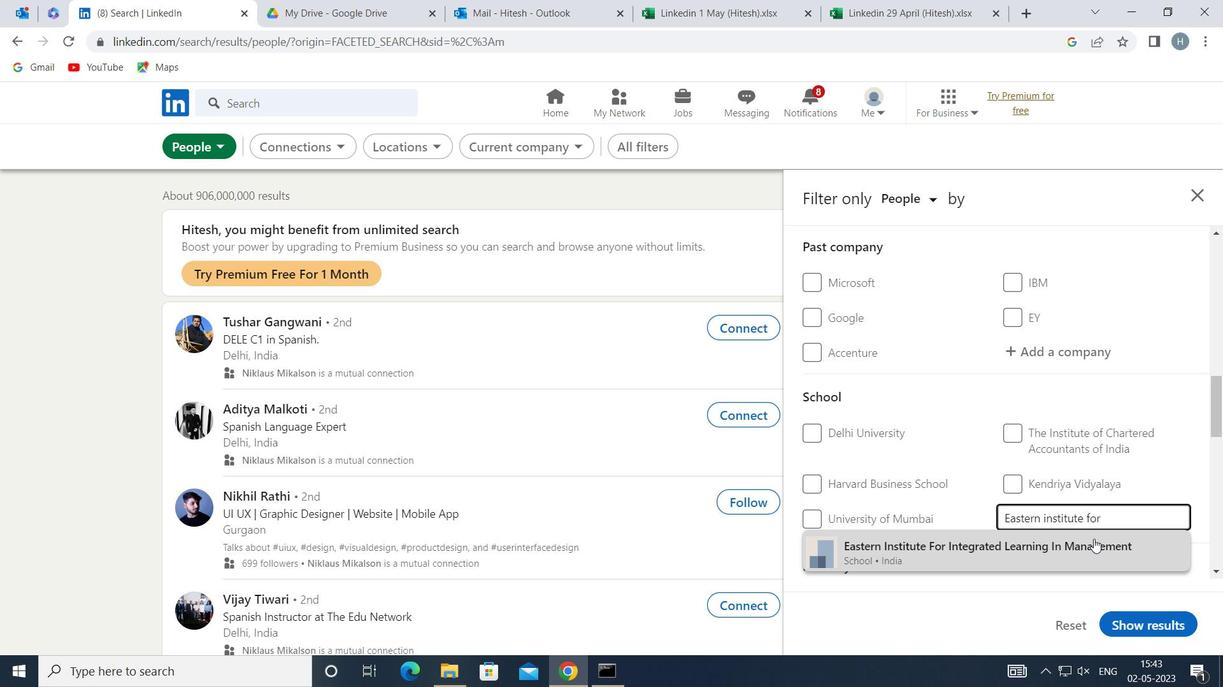 
Action: Mouse moved to (1040, 461)
Screenshot: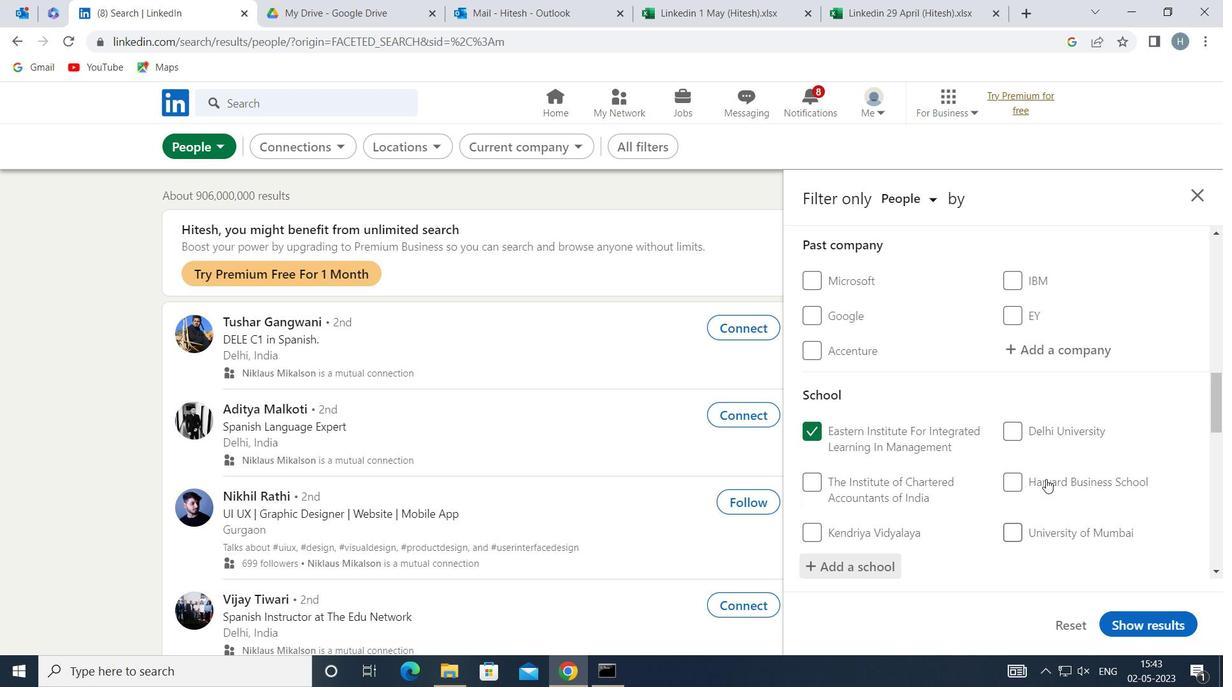
Action: Mouse scrolled (1040, 461) with delta (0, 0)
Screenshot: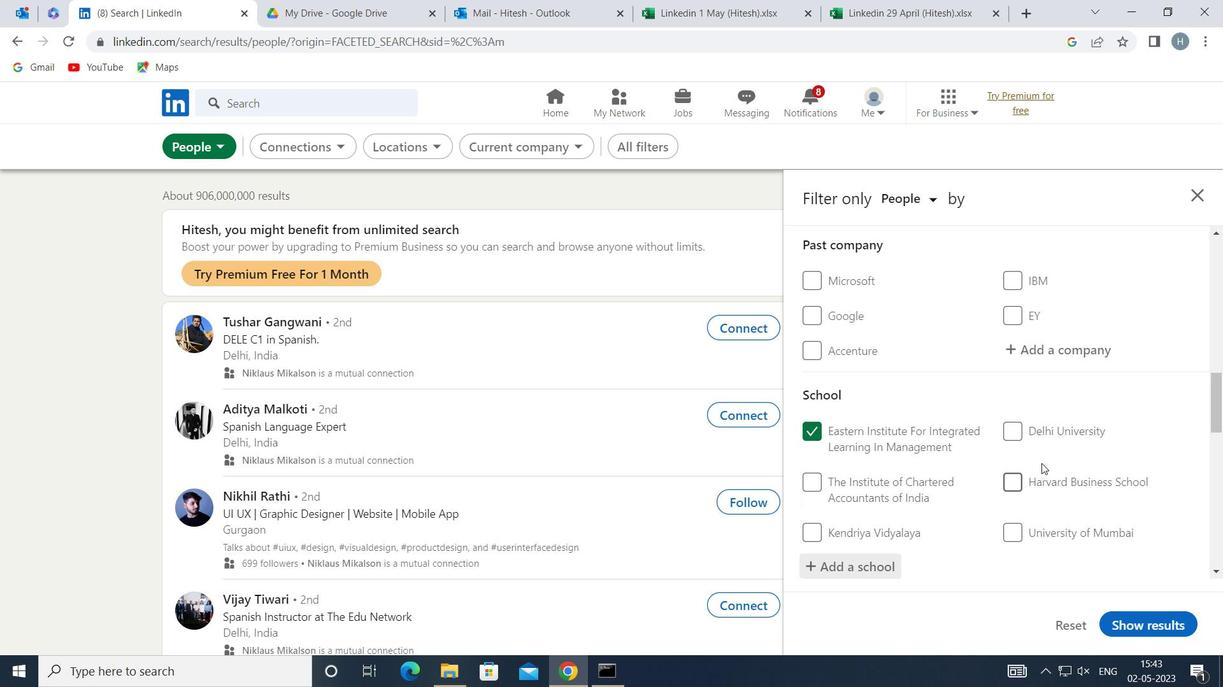 
Action: Mouse scrolled (1040, 461) with delta (0, 0)
Screenshot: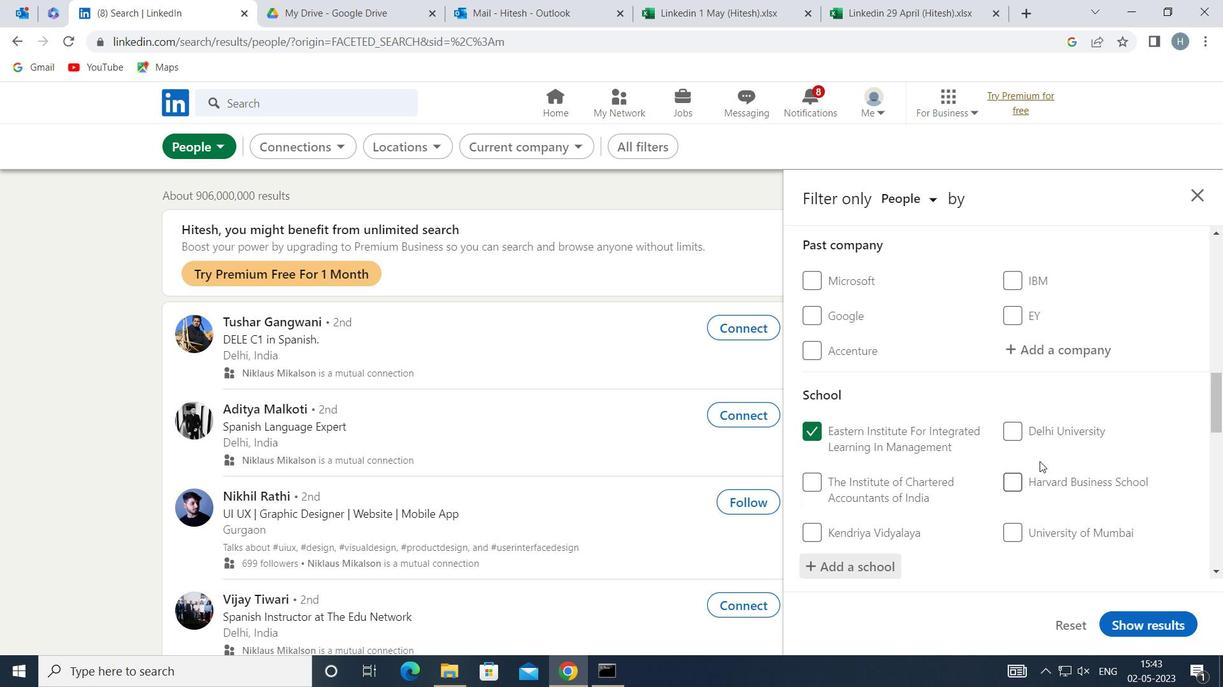 
Action: Mouse moved to (1037, 458)
Screenshot: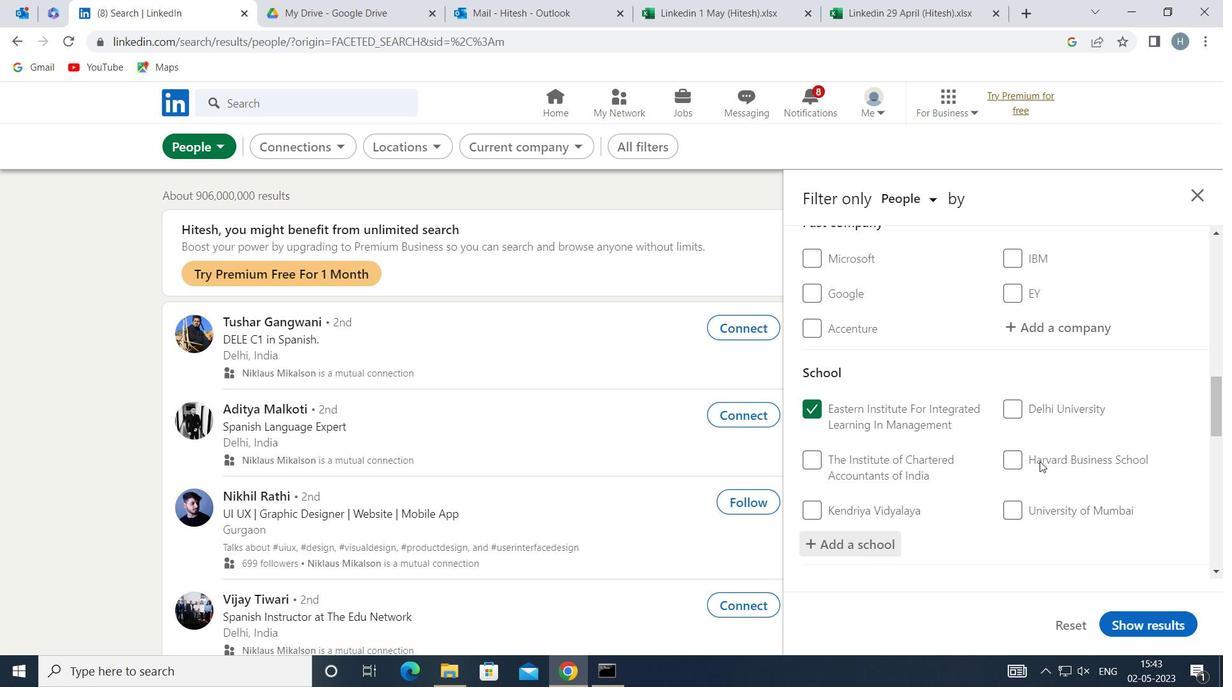 
Action: Mouse scrolled (1037, 458) with delta (0, 0)
Screenshot: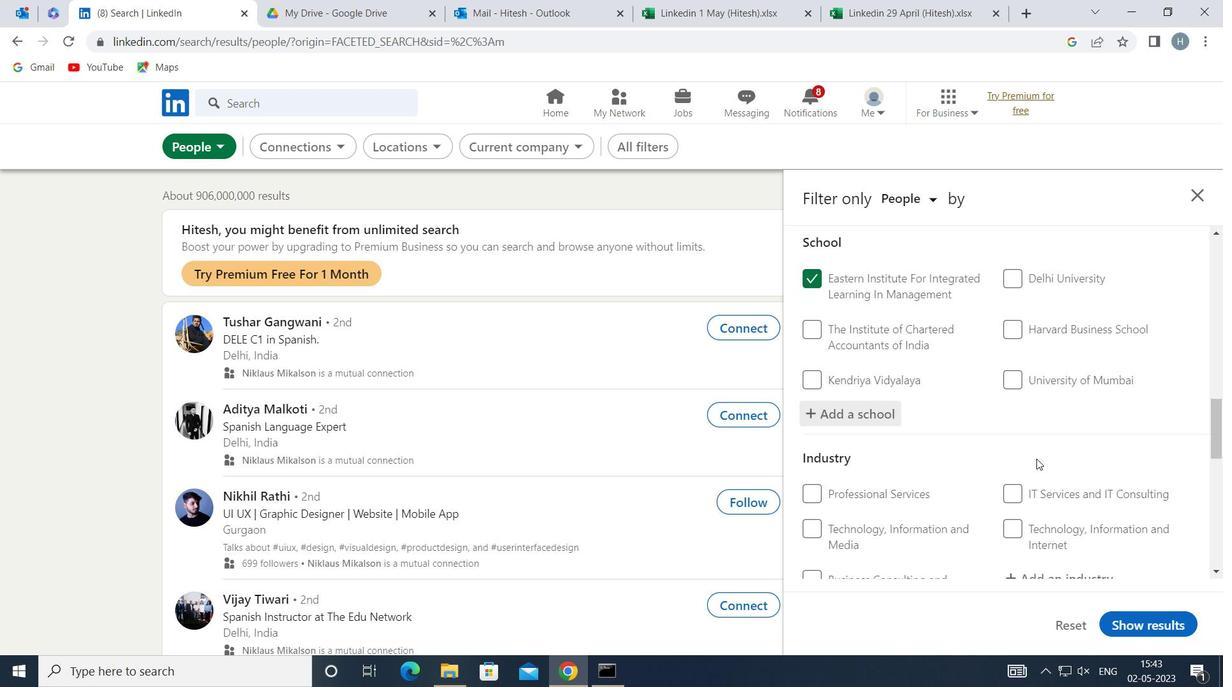 
Action: Mouse moved to (1054, 486)
Screenshot: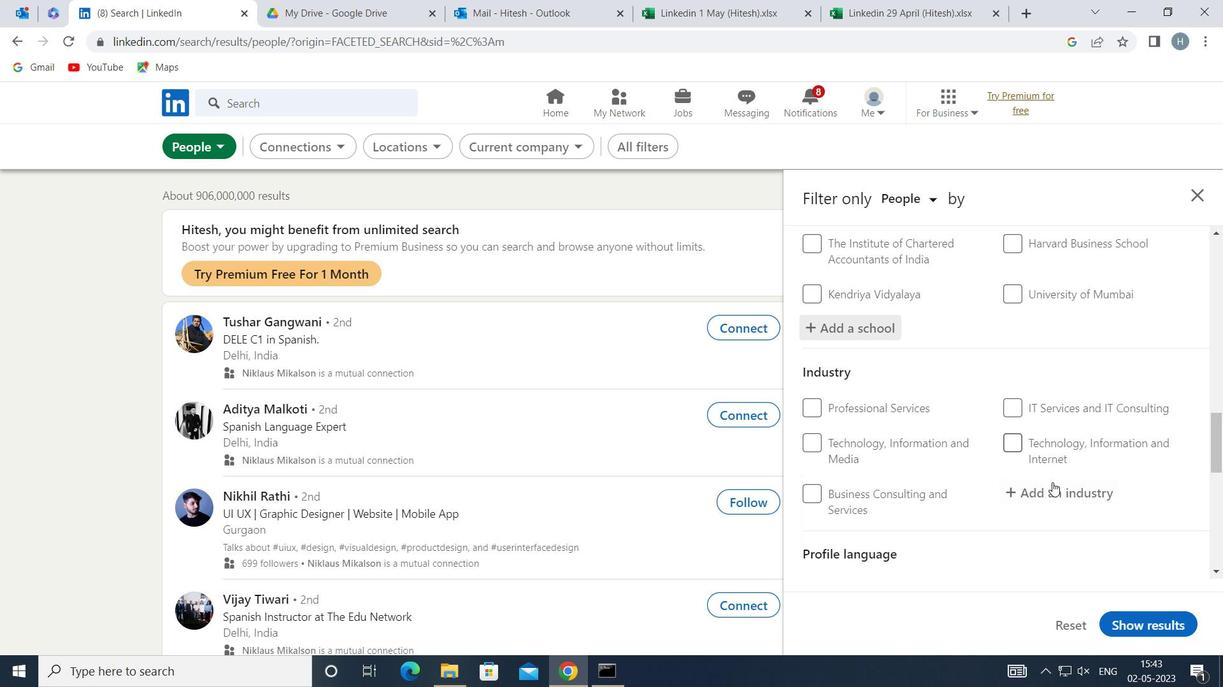 
Action: Mouse pressed left at (1054, 486)
Screenshot: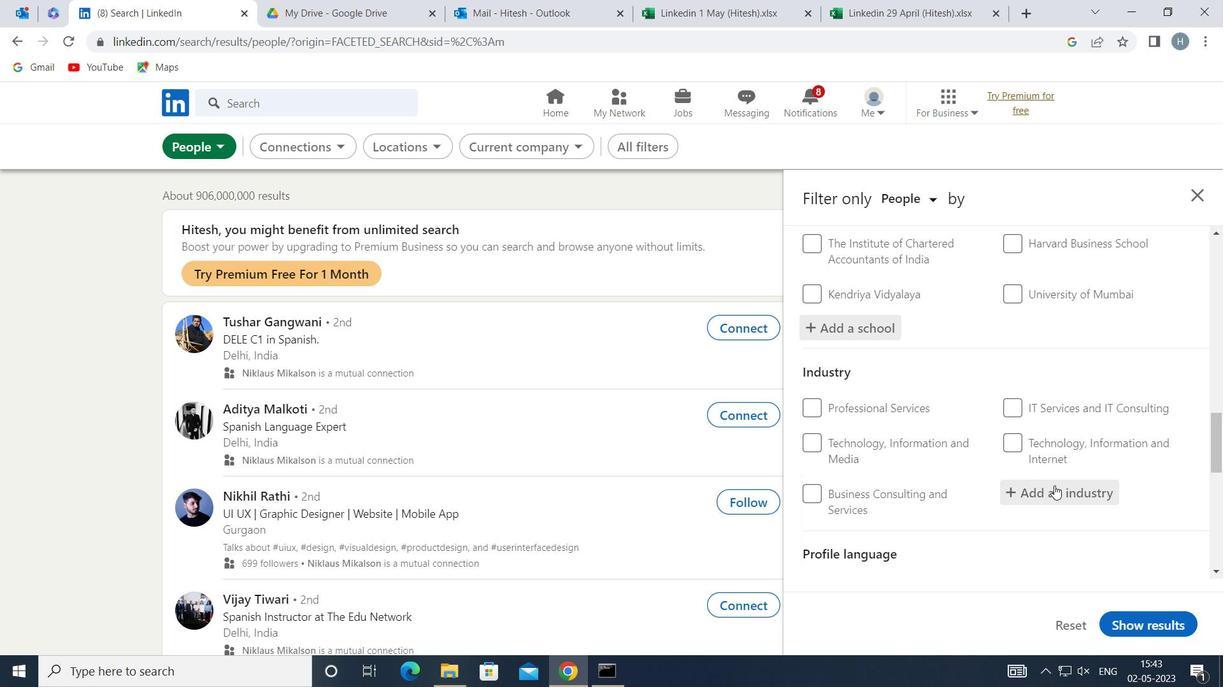 
Action: Key pressed <Key.shift>SOUND<Key.space>
Screenshot: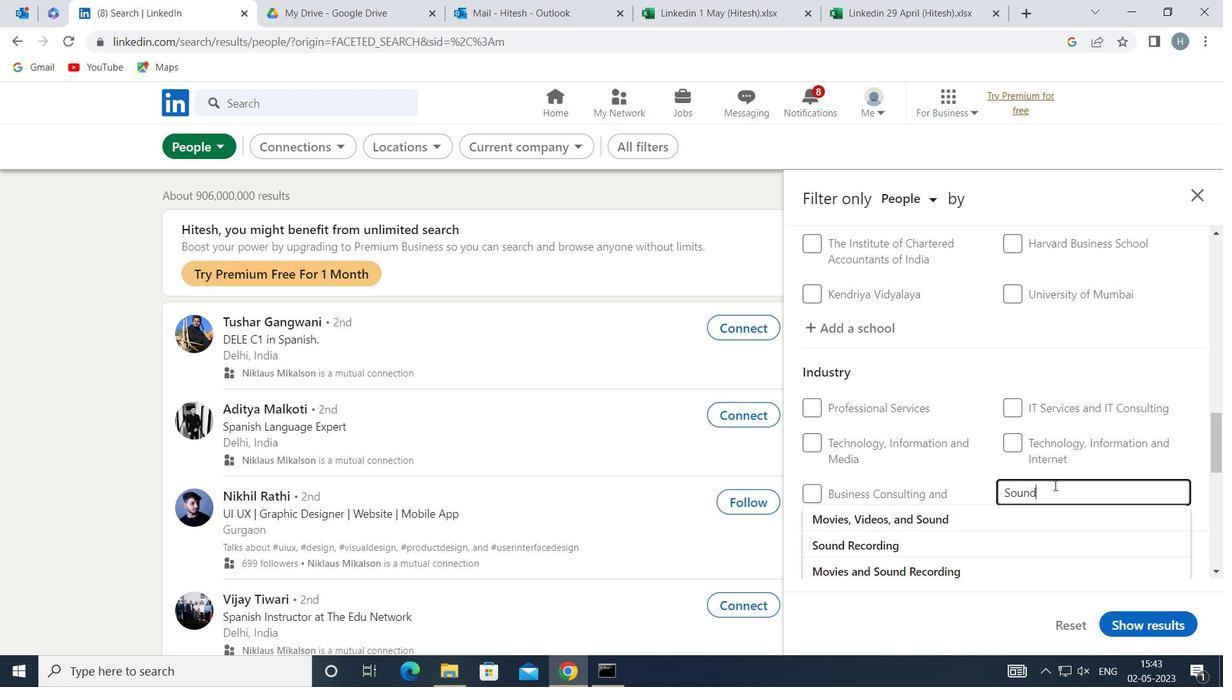 
Action: Mouse moved to (1050, 479)
Screenshot: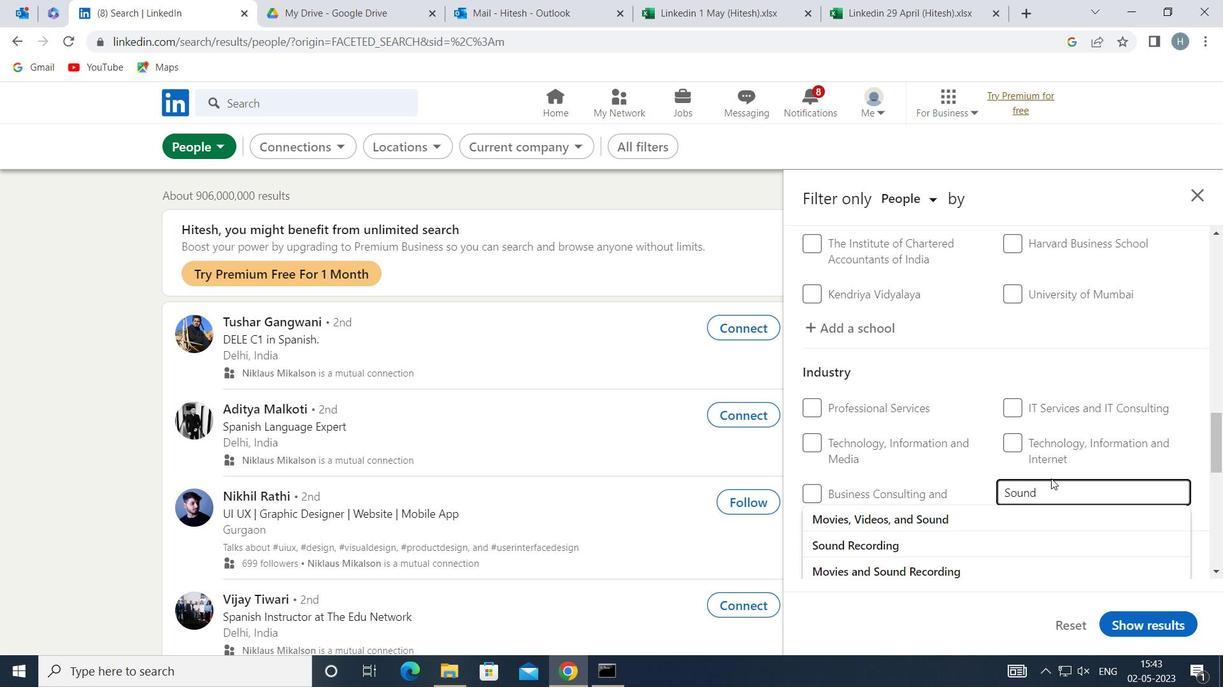
Action: Key pressed <Key.shift>
Screenshot: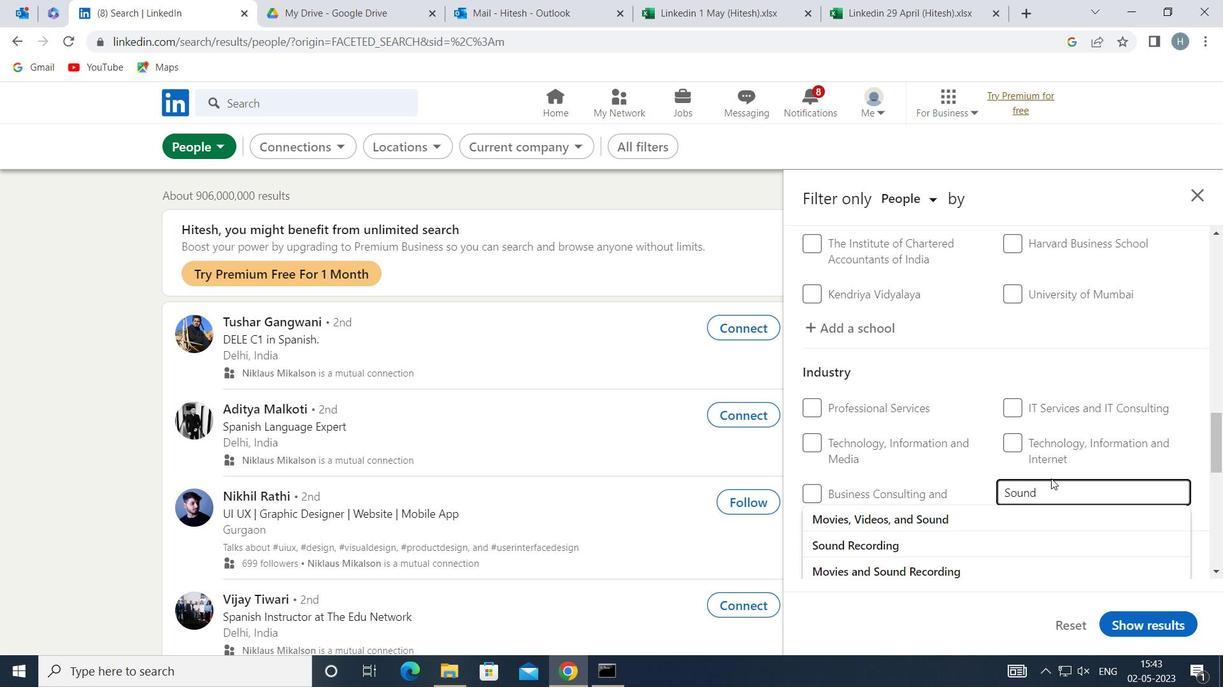 
Action: Mouse moved to (1050, 480)
Screenshot: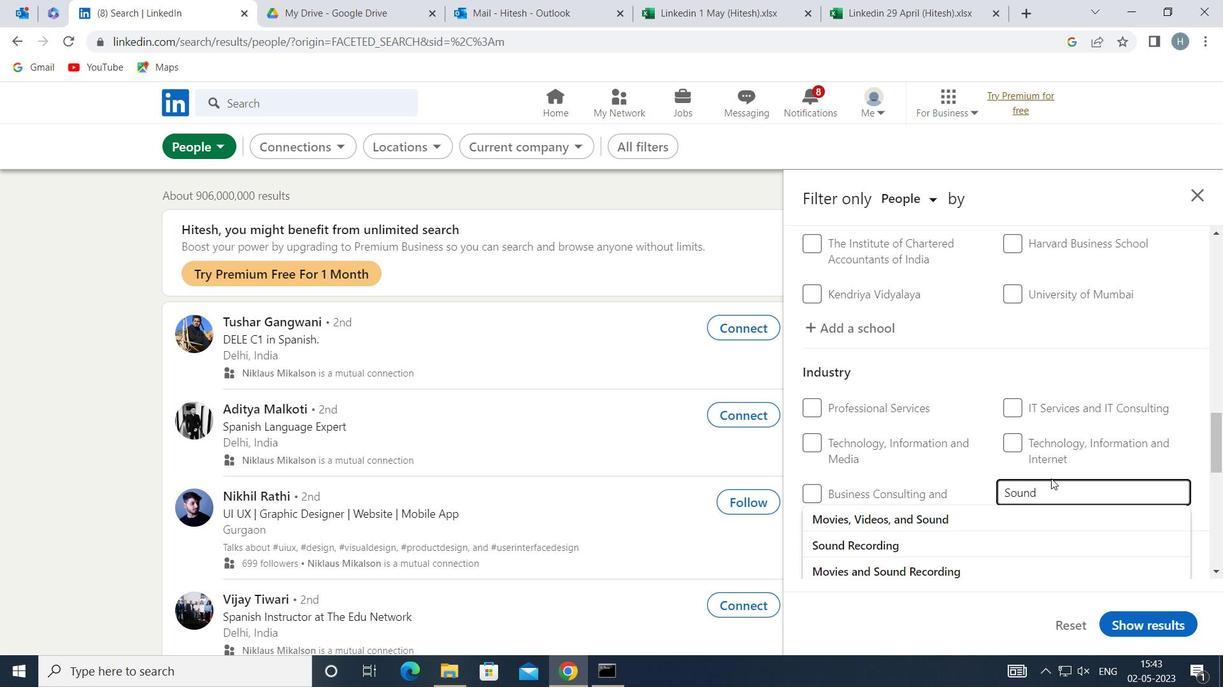 
Action: Key pressed RE
Screenshot: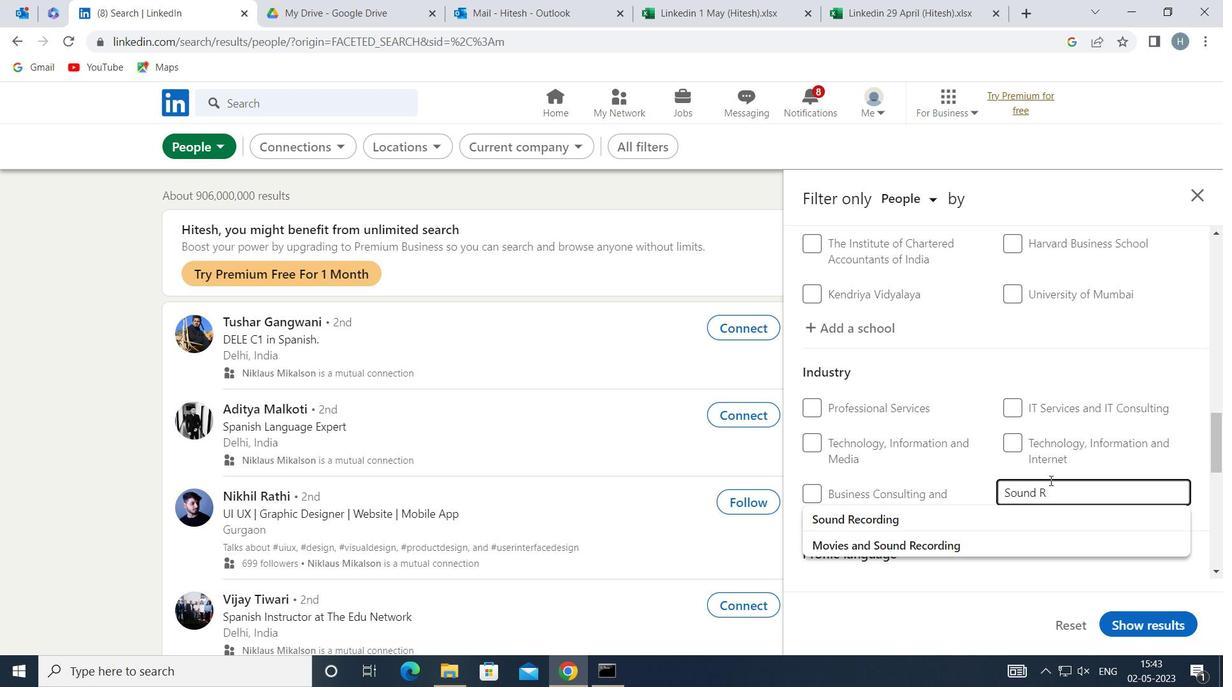 
Action: Mouse moved to (969, 526)
Screenshot: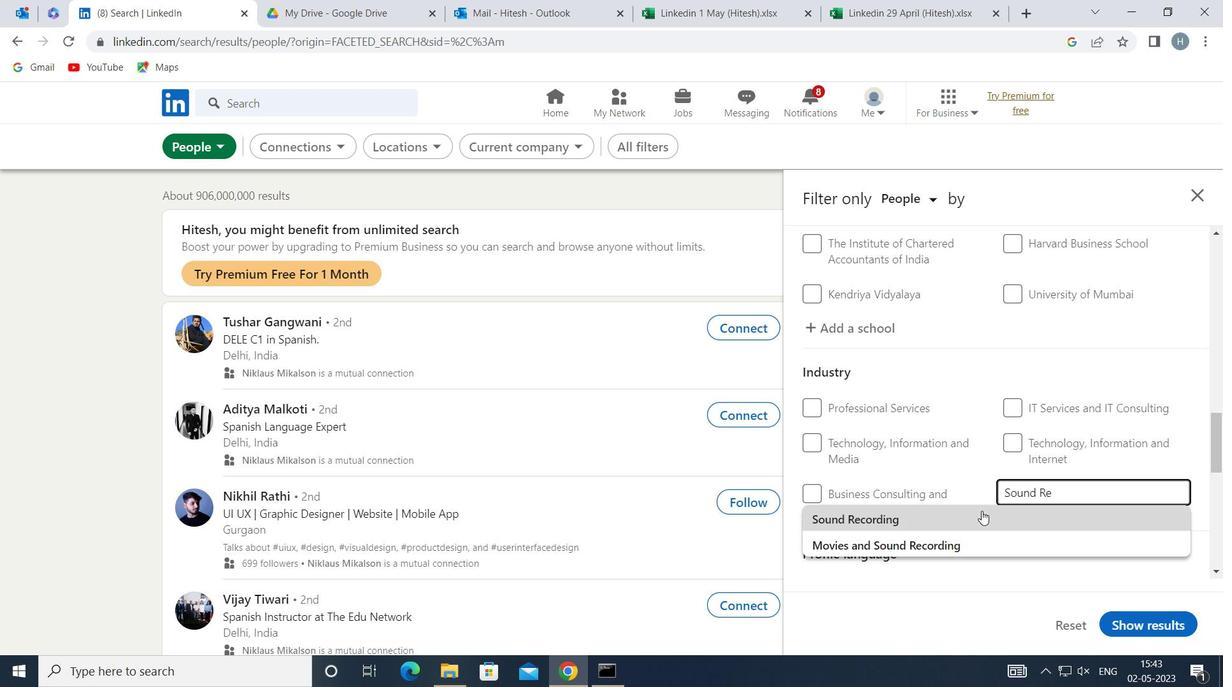 
Action: Mouse pressed left at (969, 526)
Screenshot: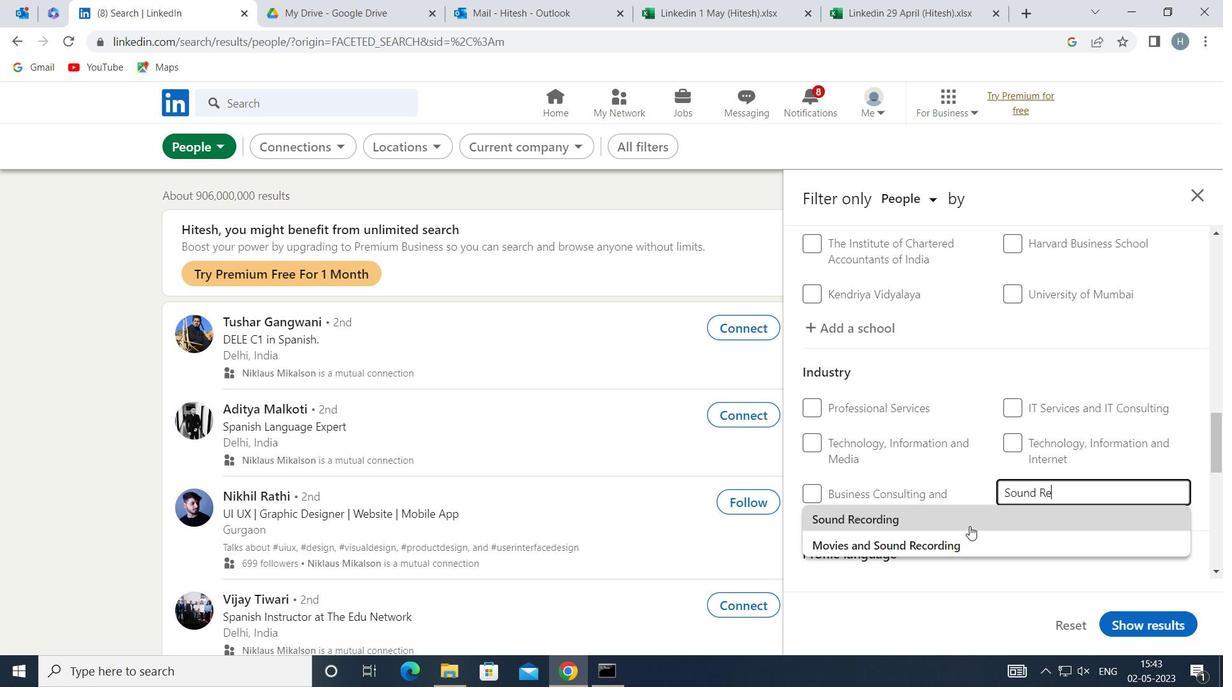 
Action: Mouse moved to (973, 509)
Screenshot: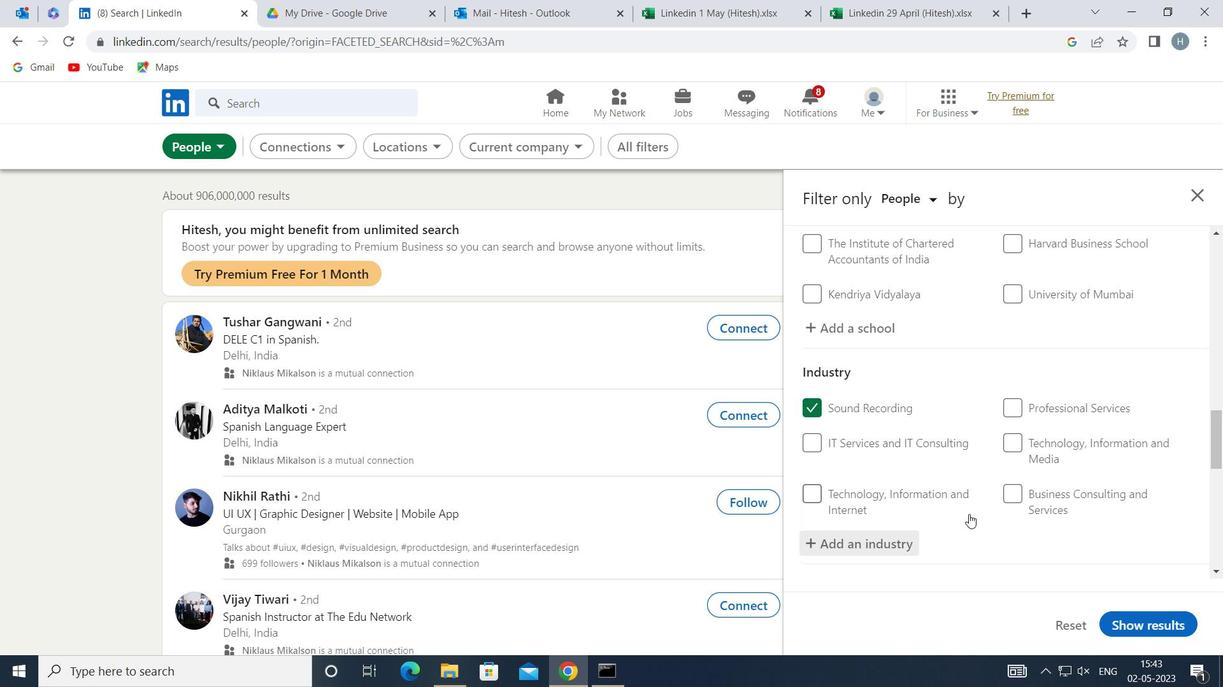 
Action: Mouse scrolled (973, 508) with delta (0, 0)
Screenshot: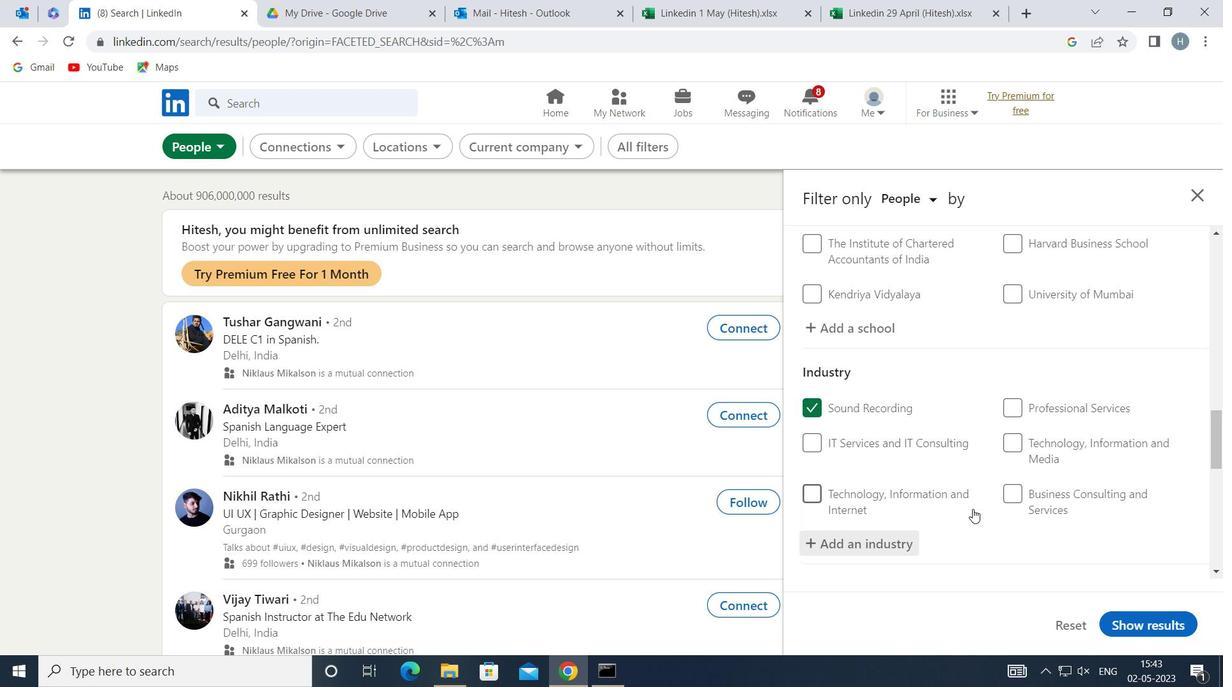 
Action: Mouse scrolled (973, 508) with delta (0, 0)
Screenshot: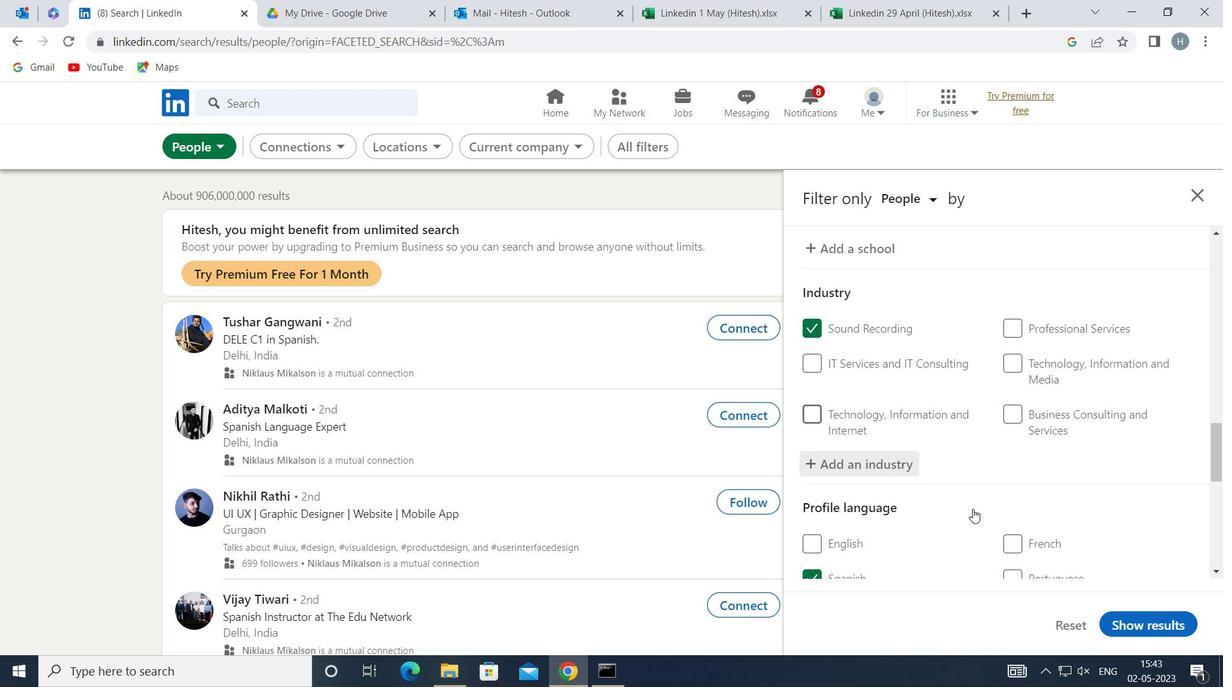 
Action: Mouse scrolled (973, 508) with delta (0, 0)
Screenshot: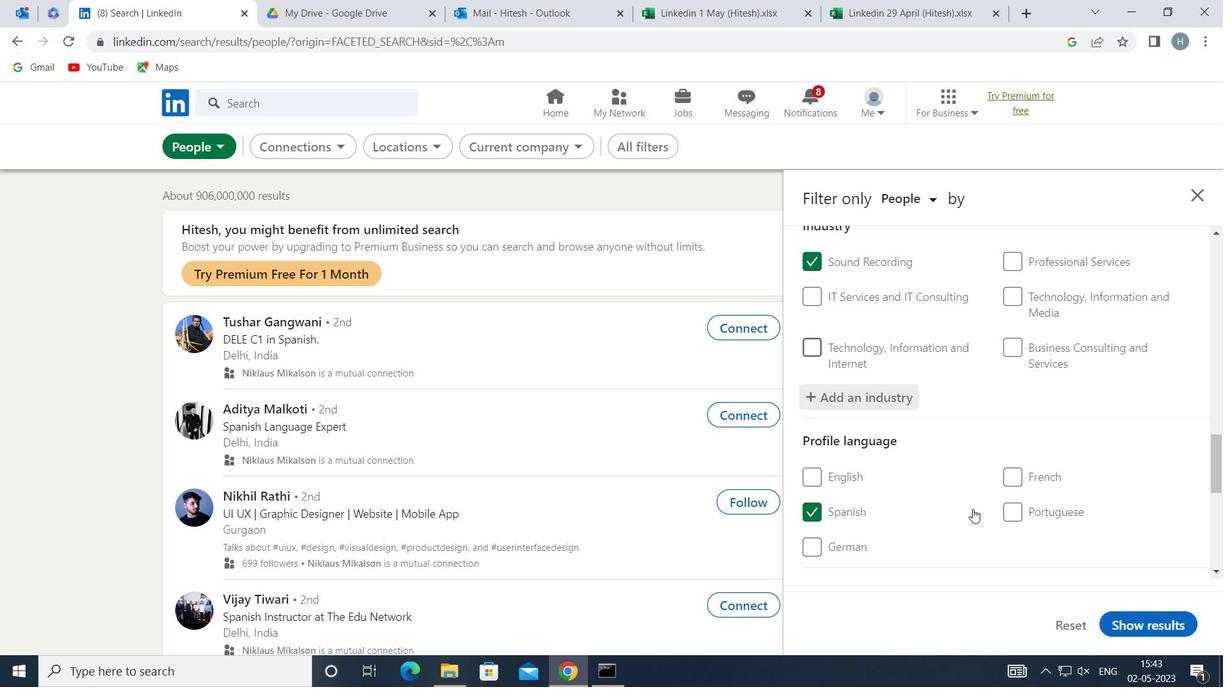 
Action: Mouse scrolled (973, 508) with delta (0, 0)
Screenshot: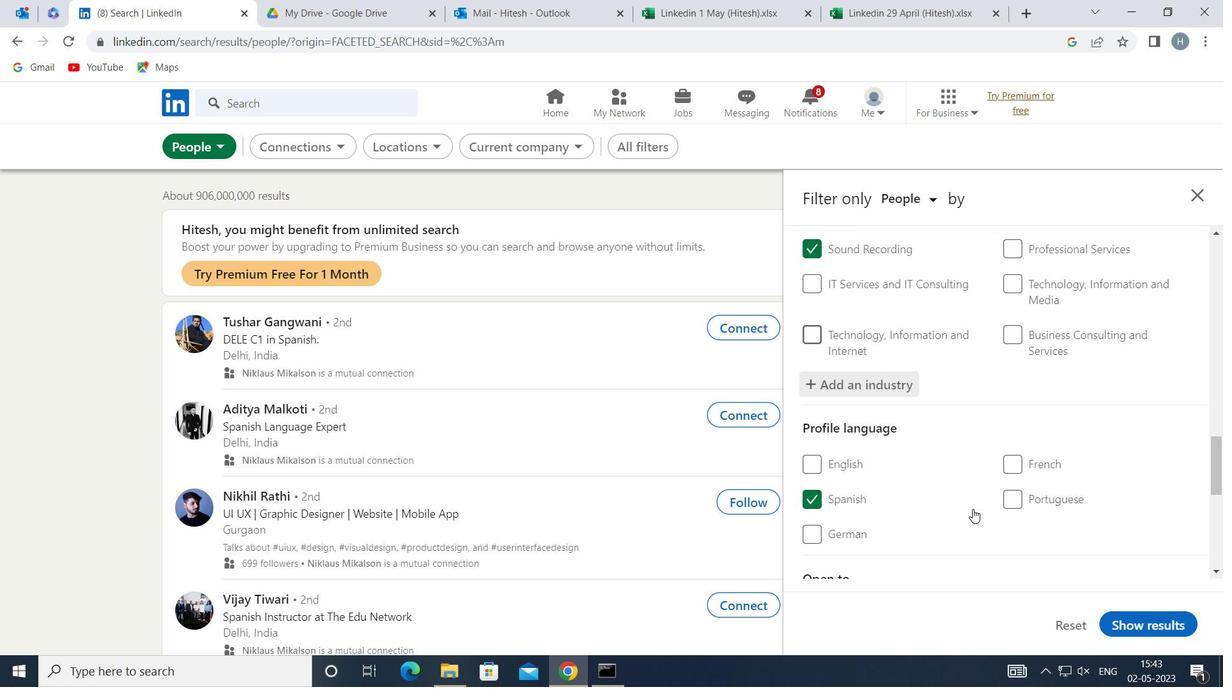 
Action: Mouse scrolled (973, 508) with delta (0, 0)
Screenshot: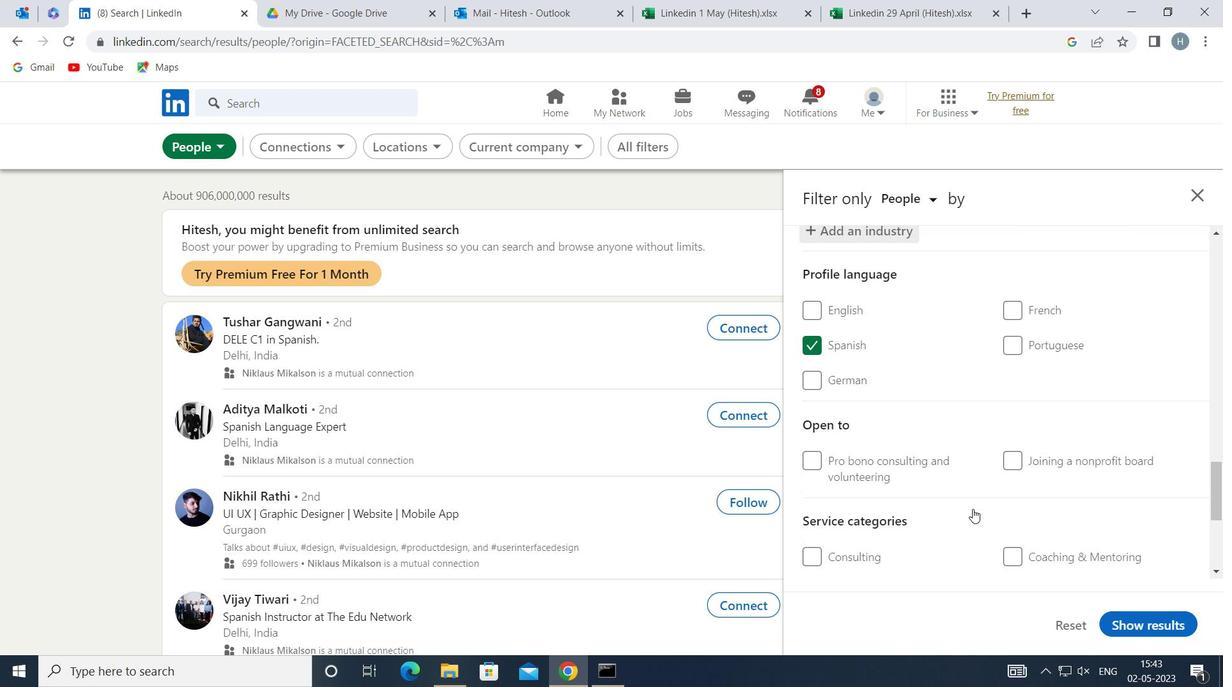 
Action: Mouse moved to (1055, 535)
Screenshot: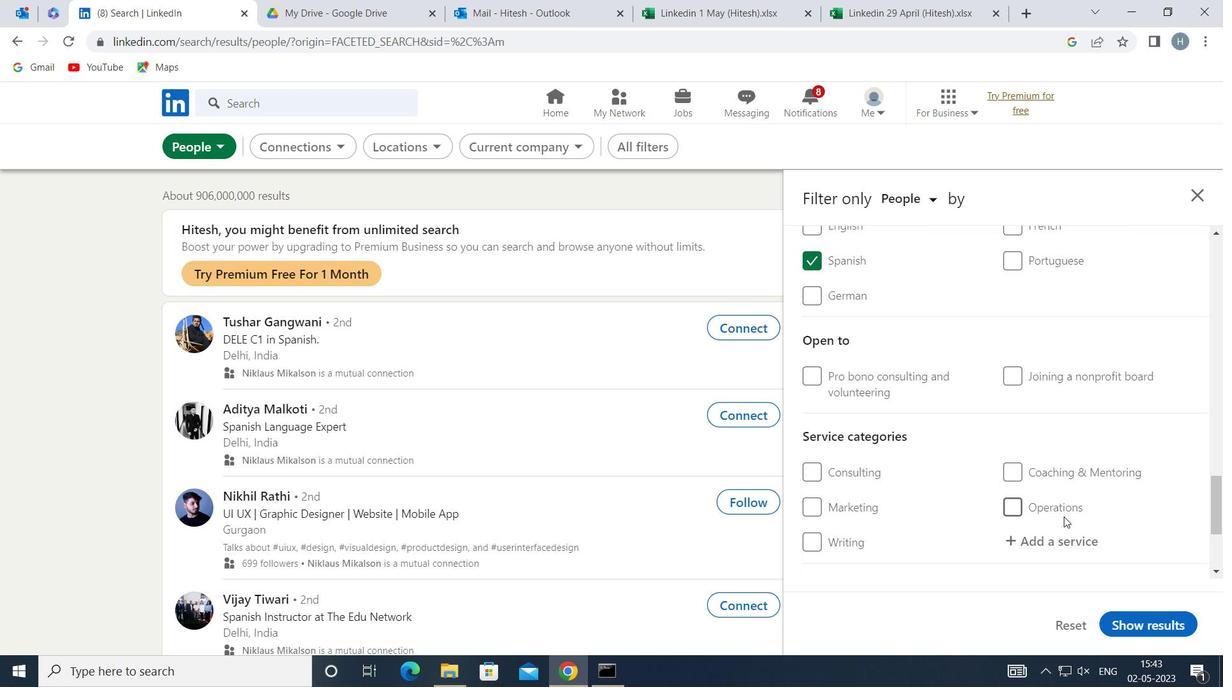 
Action: Mouse pressed left at (1055, 535)
Screenshot: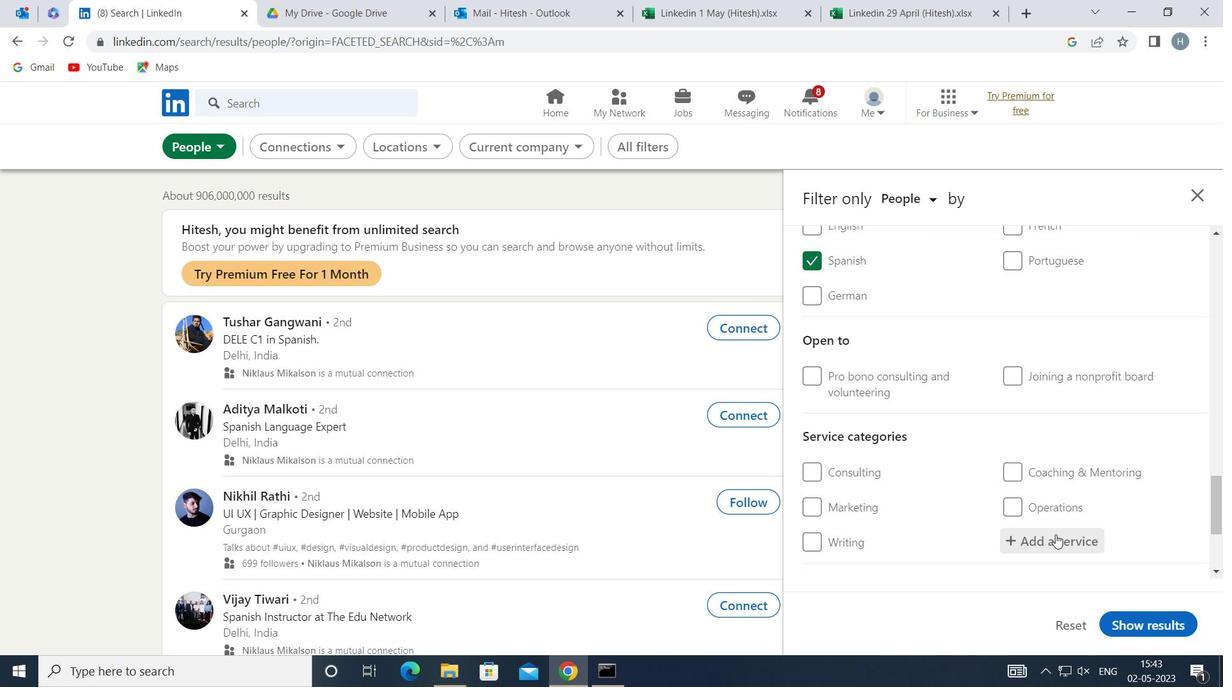 
Action: Mouse moved to (1052, 535)
Screenshot: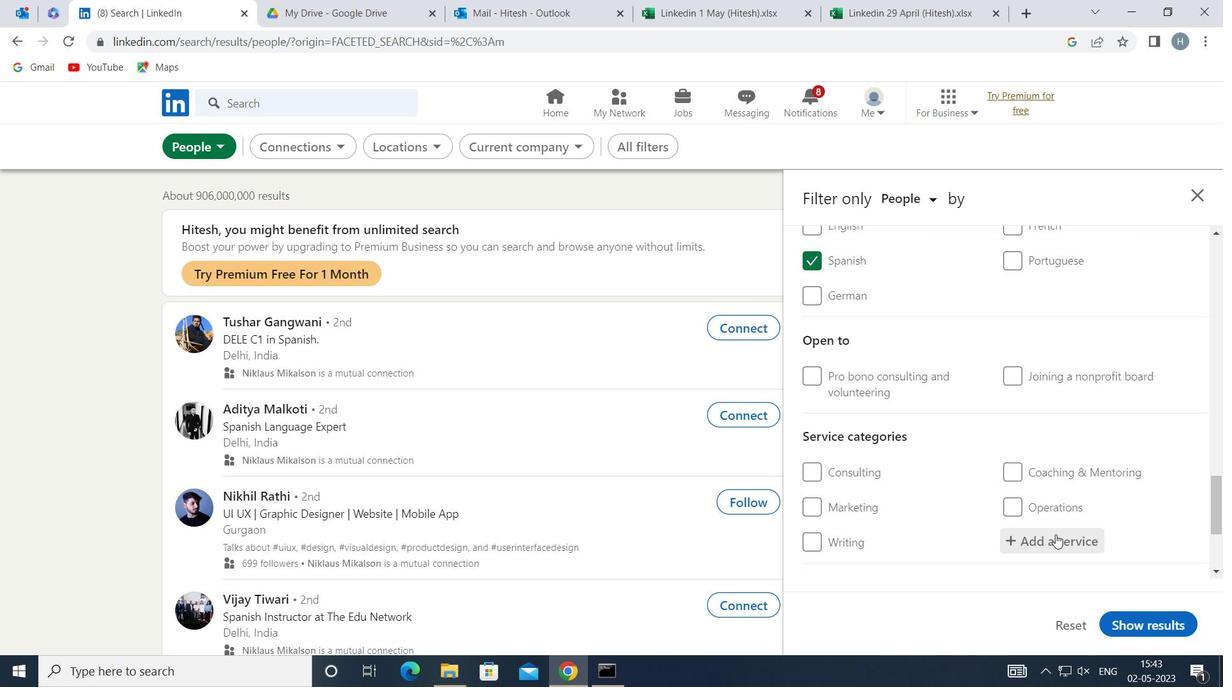 
Action: Key pressed <Key.shift>VISUAL
Screenshot: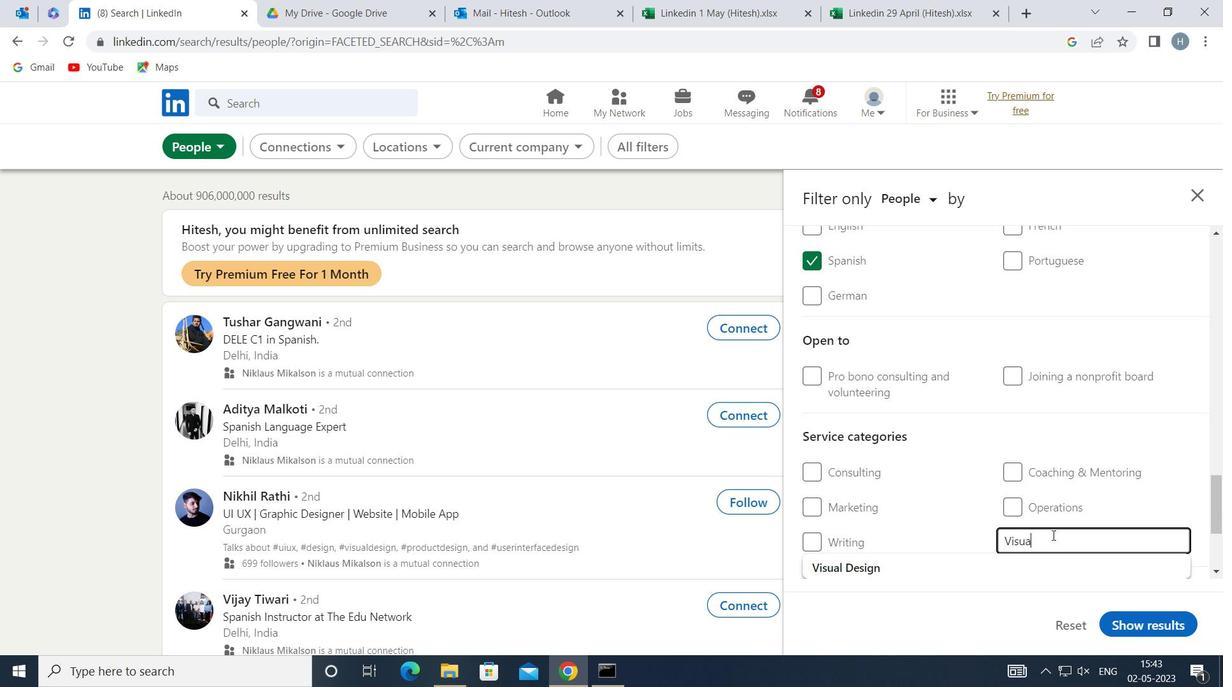 
Action: Mouse moved to (951, 568)
Screenshot: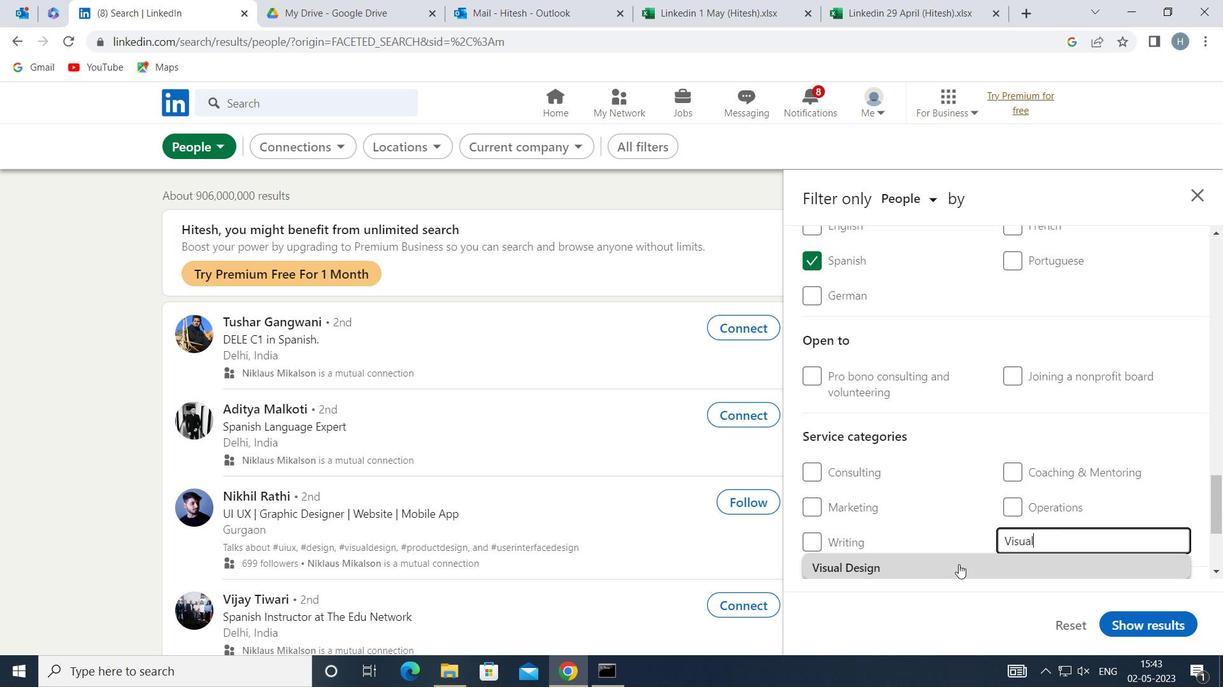 
Action: Mouse pressed left at (951, 568)
Screenshot: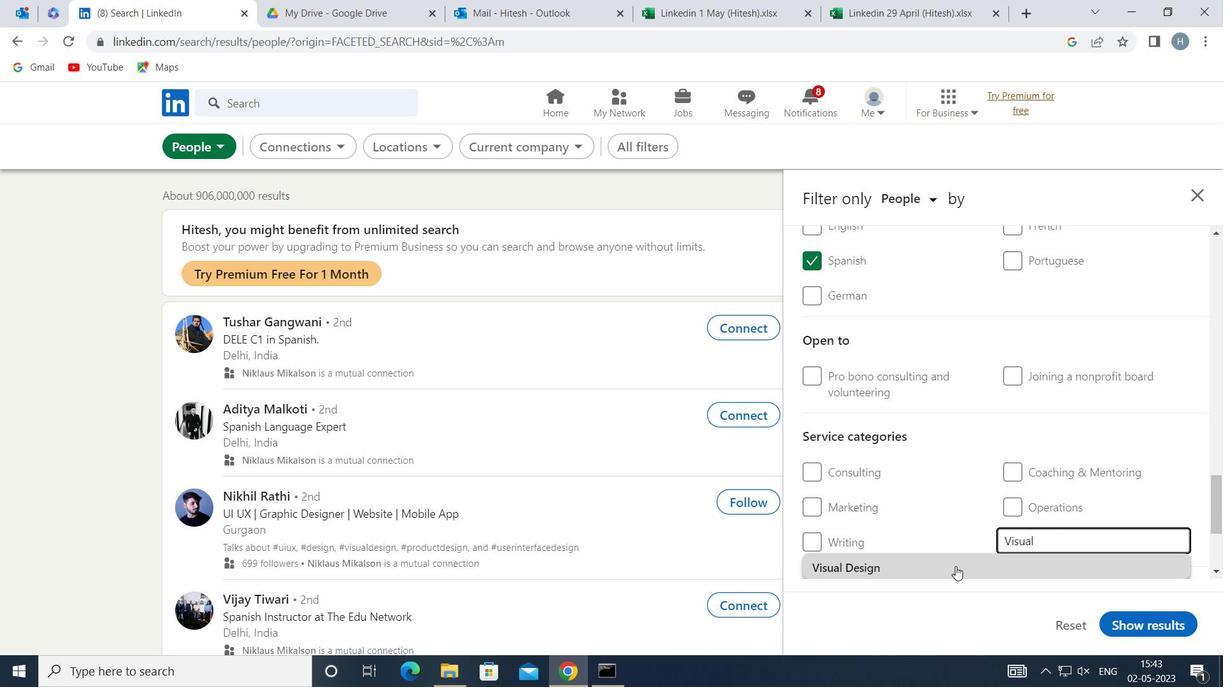 
Action: Mouse moved to (978, 502)
Screenshot: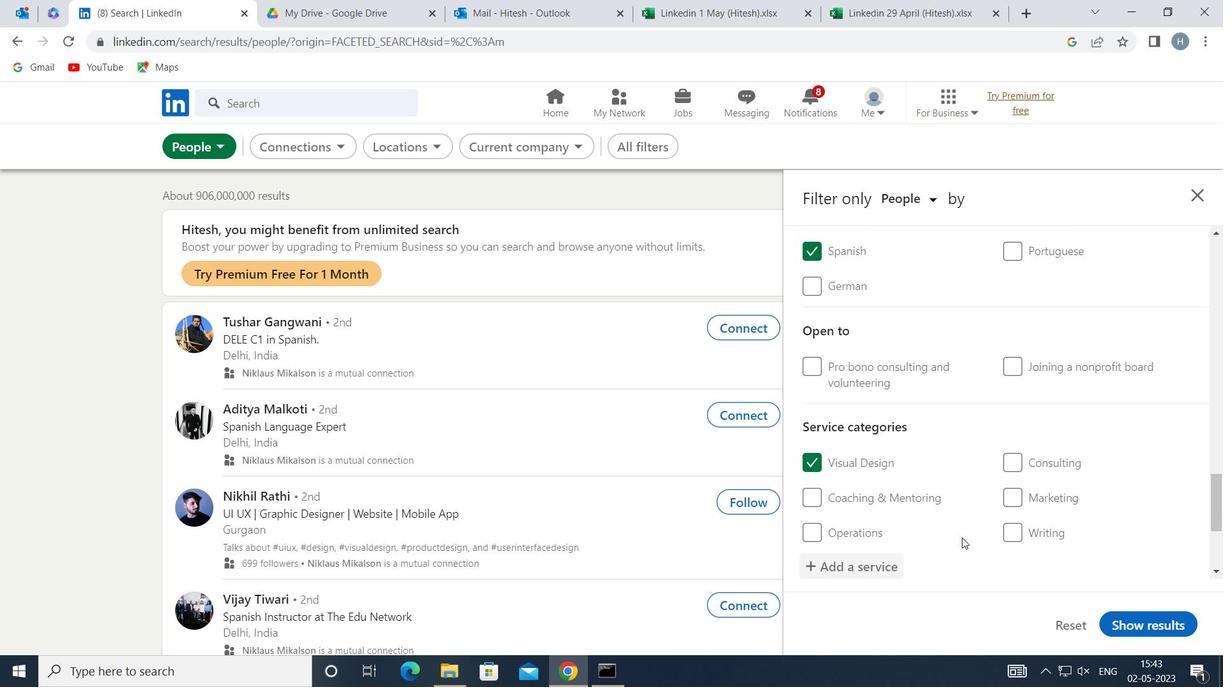 
Action: Mouse scrolled (978, 501) with delta (0, 0)
Screenshot: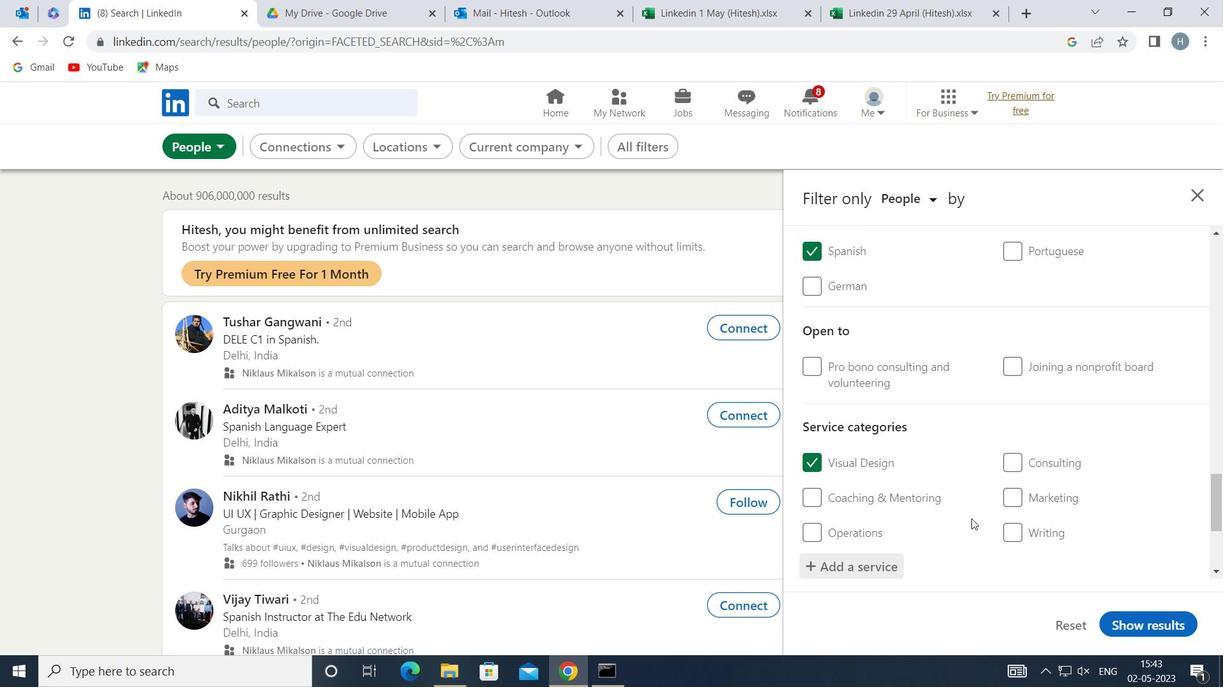
Action: Mouse scrolled (978, 501) with delta (0, 0)
Screenshot: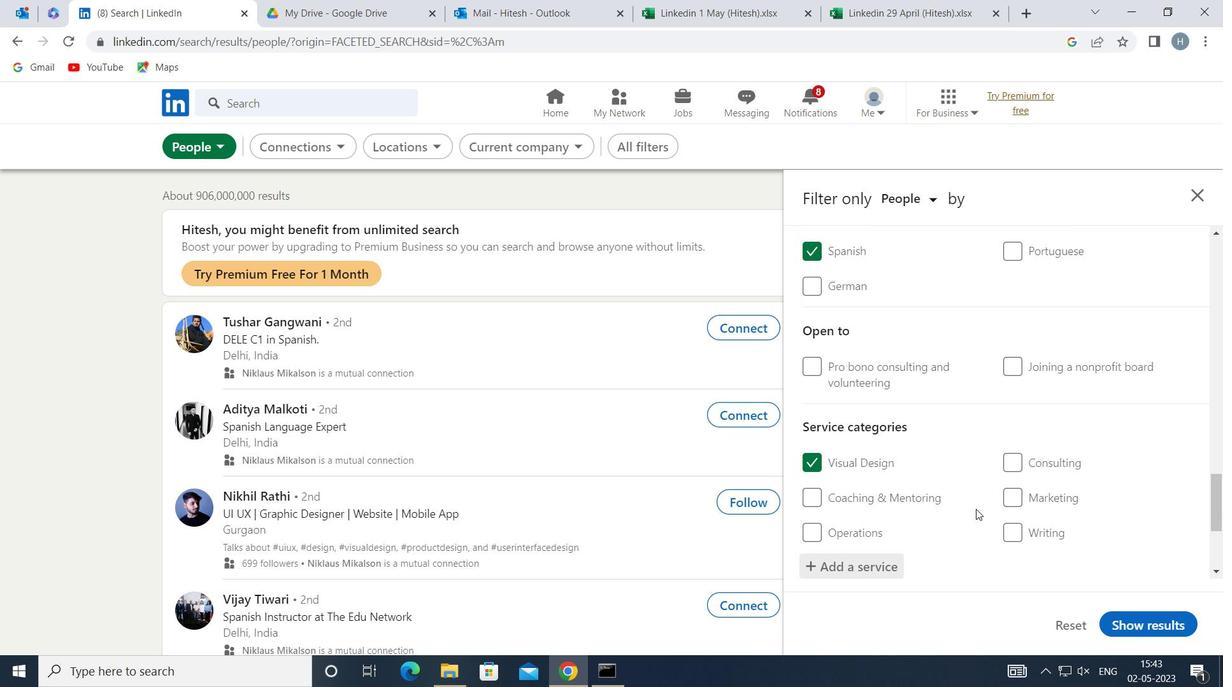 
Action: Mouse moved to (979, 499)
Screenshot: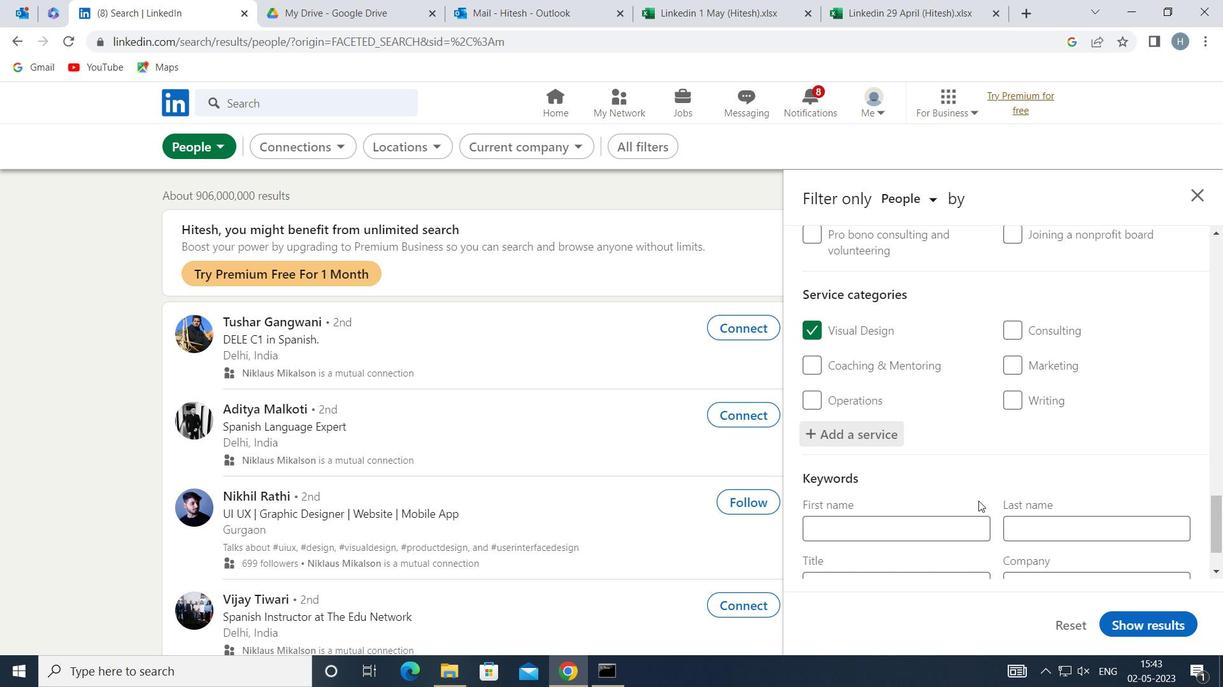 
Action: Mouse scrolled (979, 498) with delta (0, 0)
Screenshot: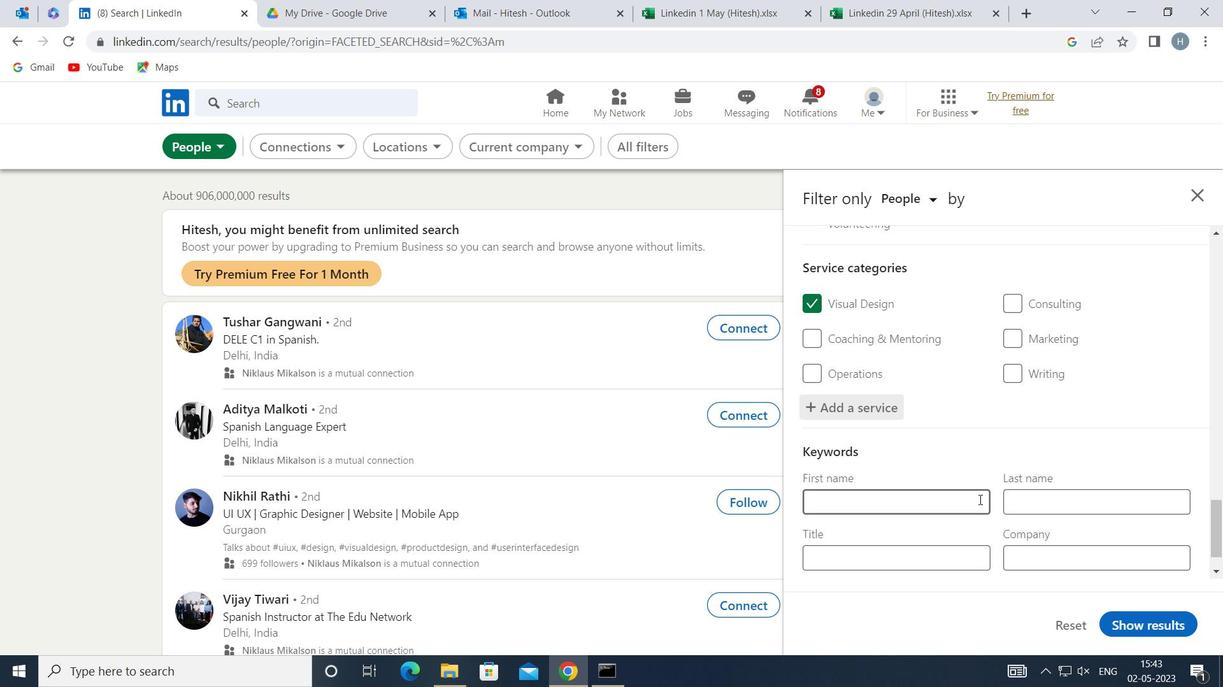 
Action: Mouse scrolled (979, 498) with delta (0, 0)
Screenshot: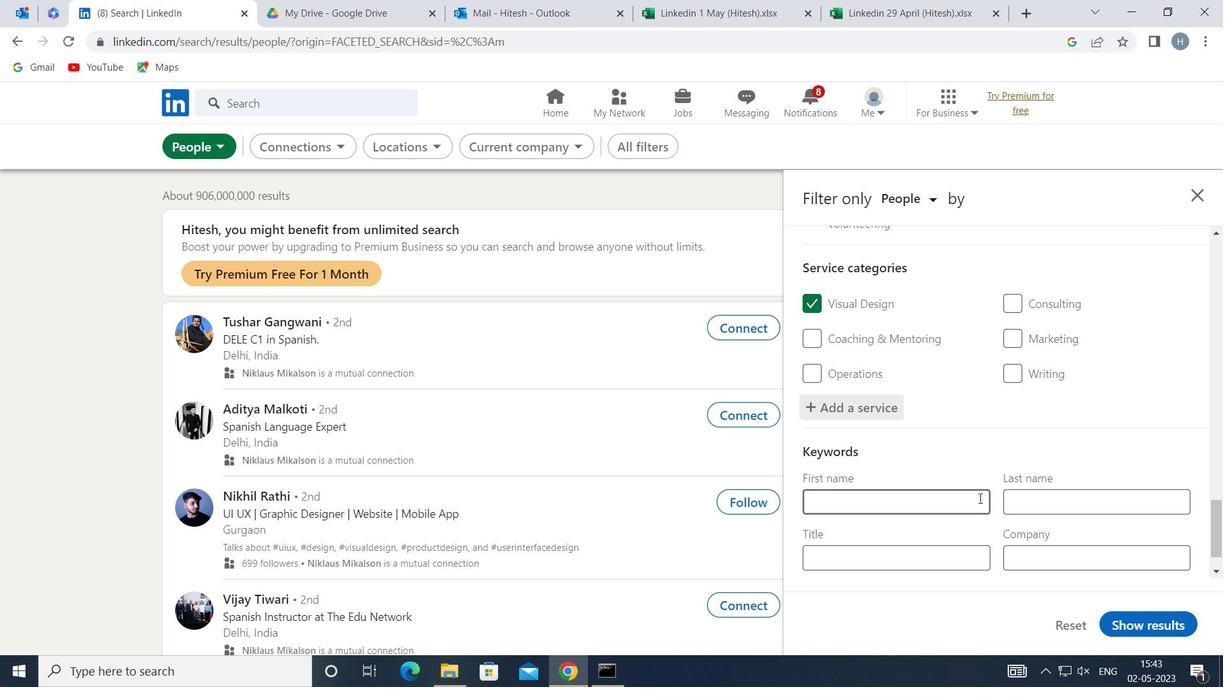 
Action: Mouse moved to (934, 507)
Screenshot: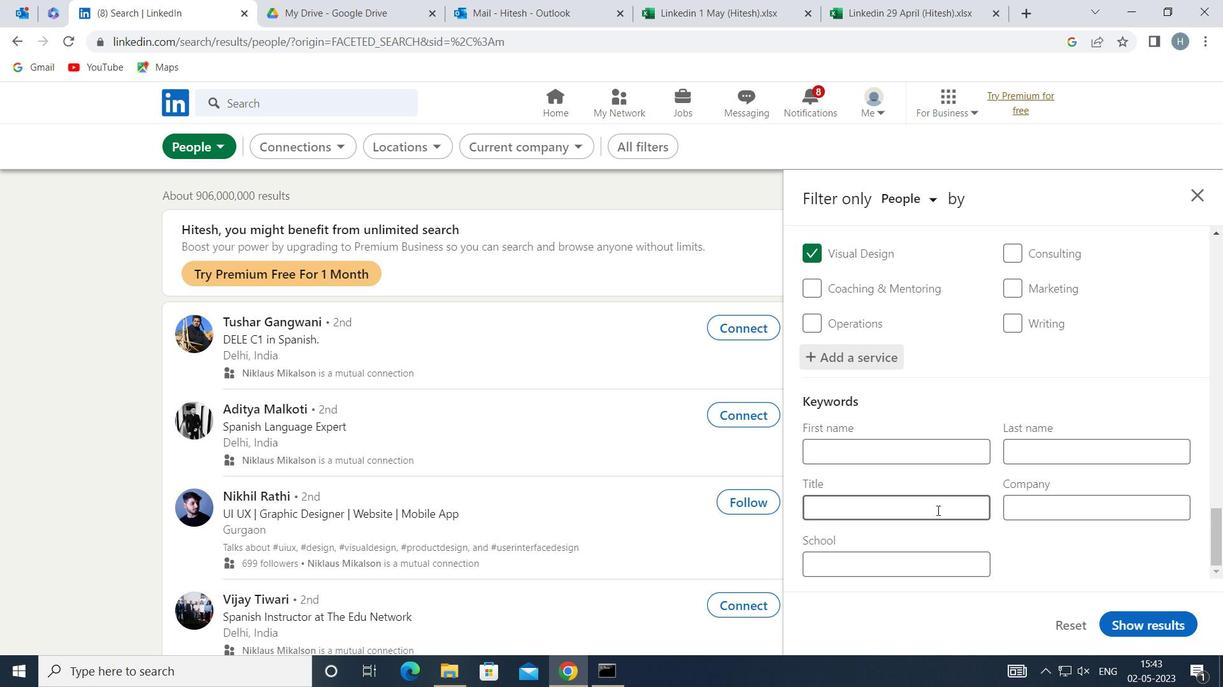 
Action: Mouse pressed left at (934, 507)
Screenshot: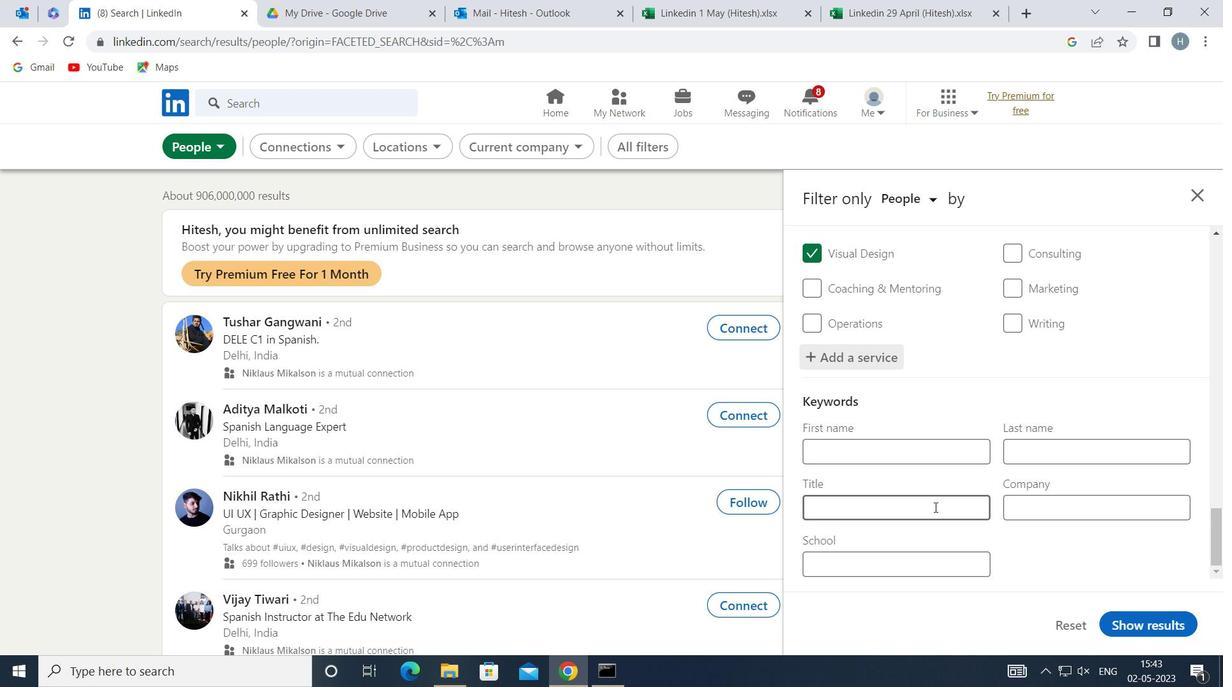 
Action: Key pressed <Key.shift>B
Screenshot: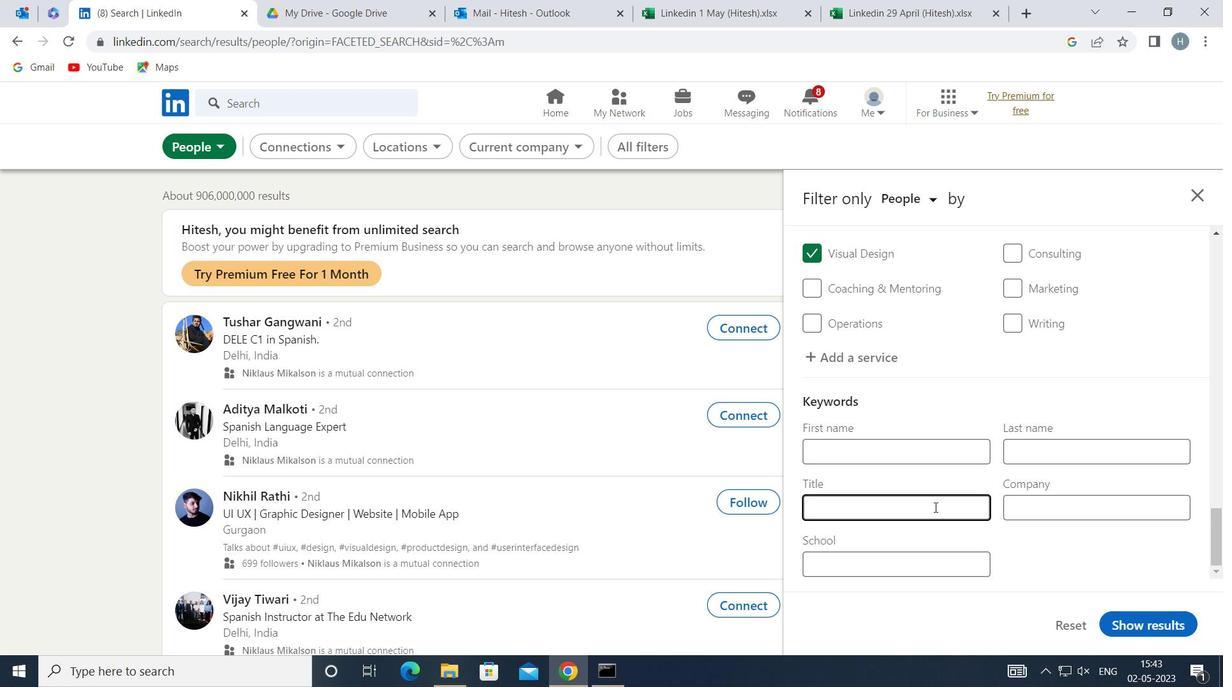 
Action: Mouse moved to (977, 502)
Screenshot: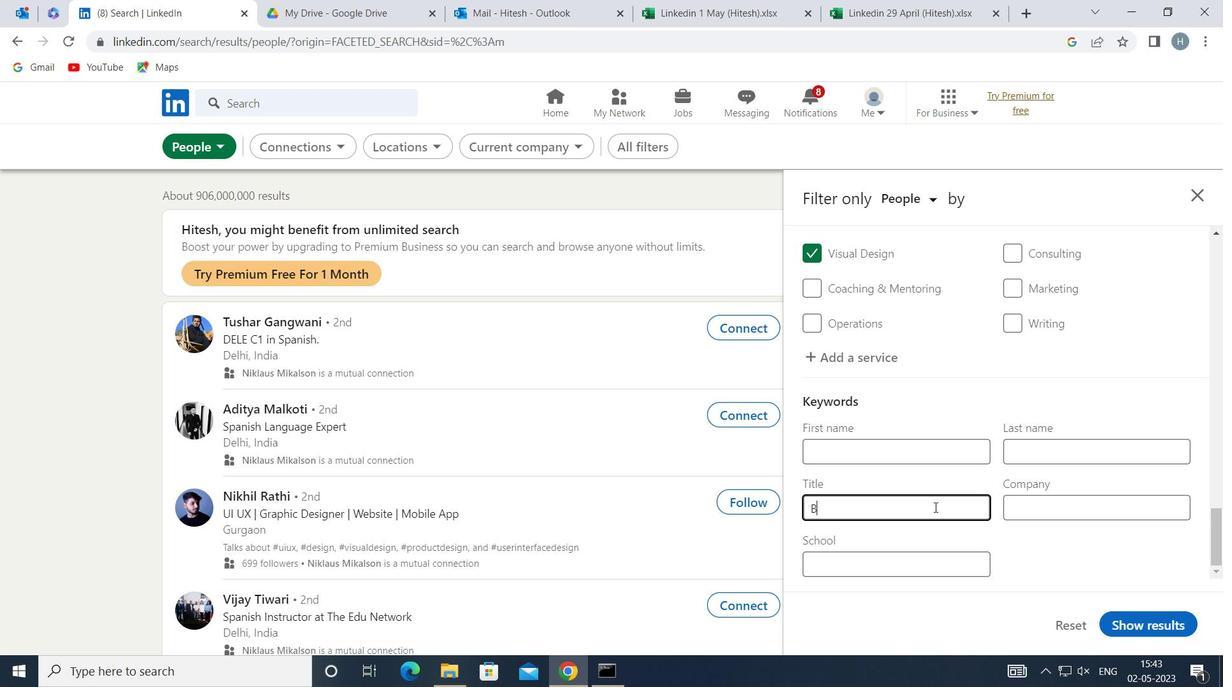 
Action: Key pressed OARD<Key.space>OF<Key.space><Key.shift>DIRECTORS
Screenshot: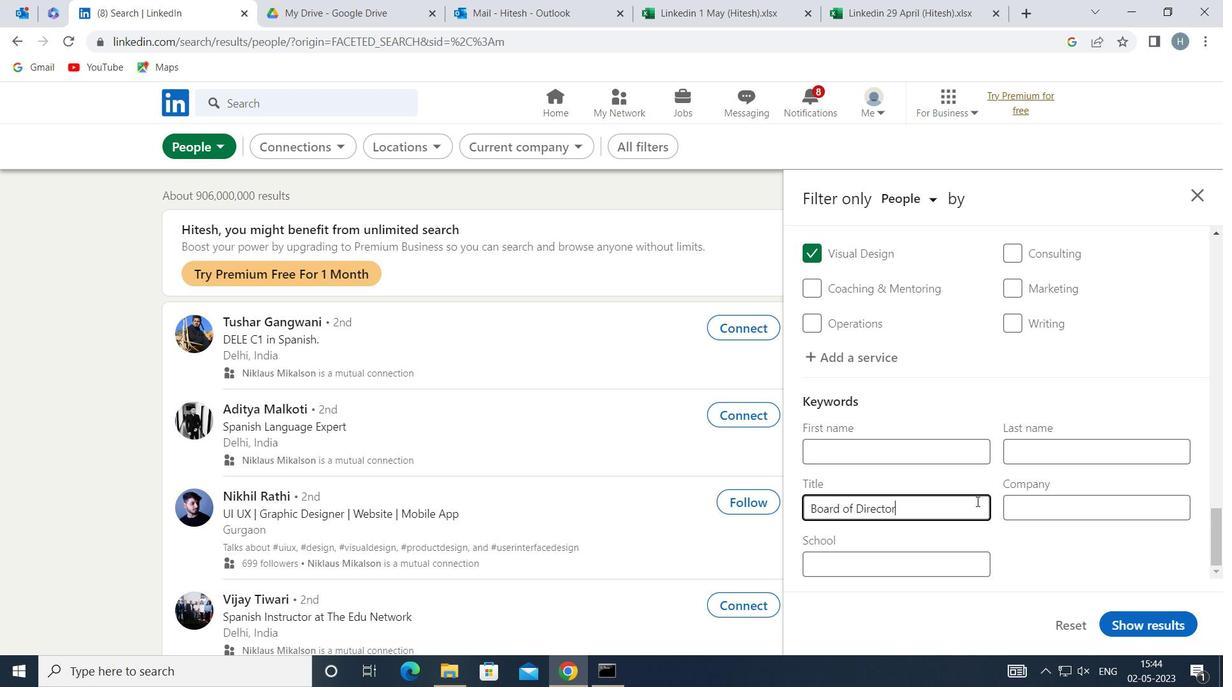 
Action: Mouse moved to (1180, 627)
Screenshot: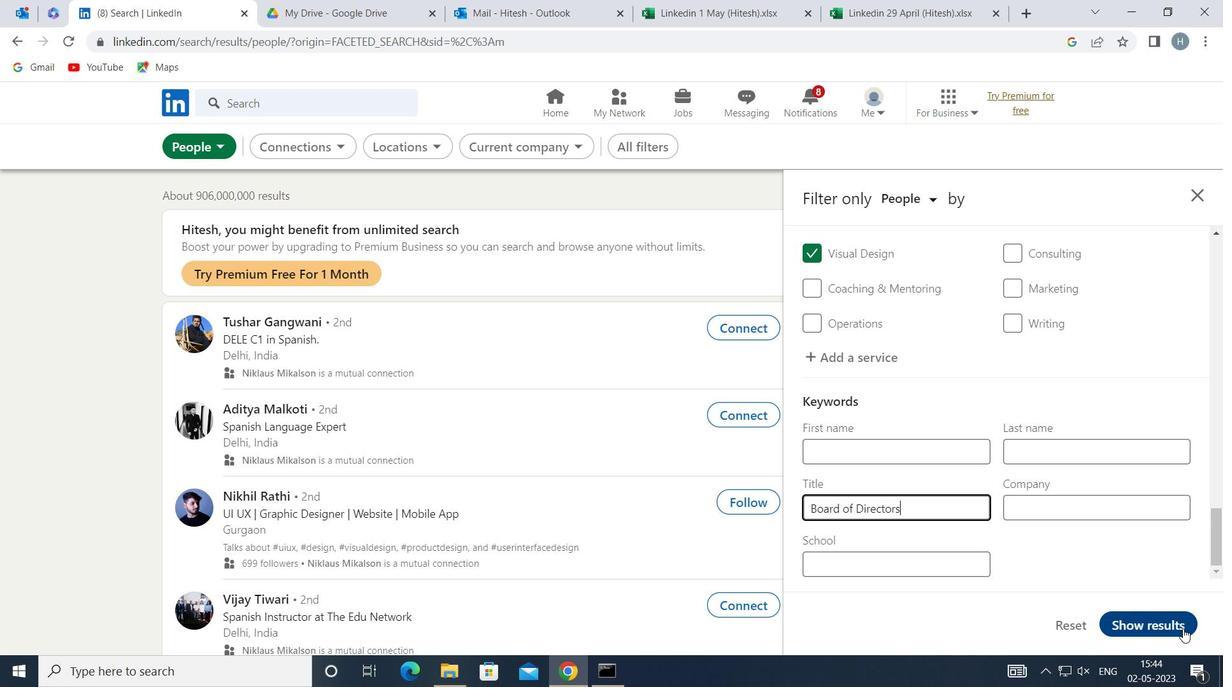 
Action: Mouse pressed left at (1180, 627)
Screenshot: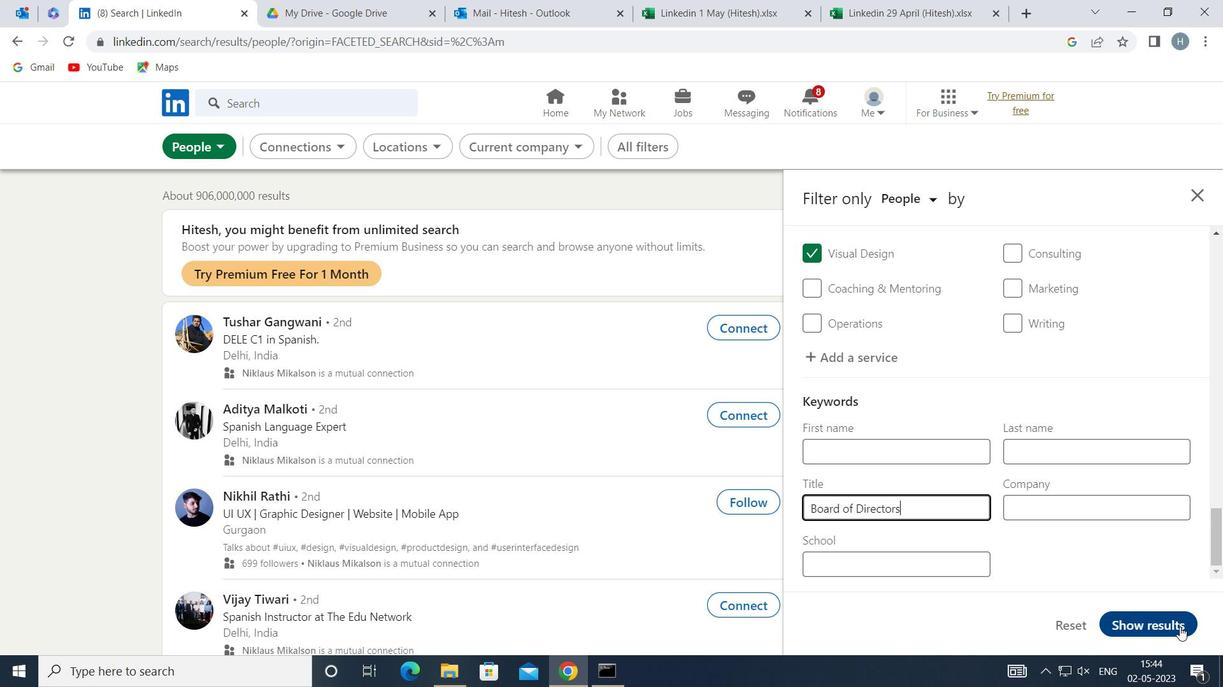
Action: Mouse moved to (1153, 603)
Screenshot: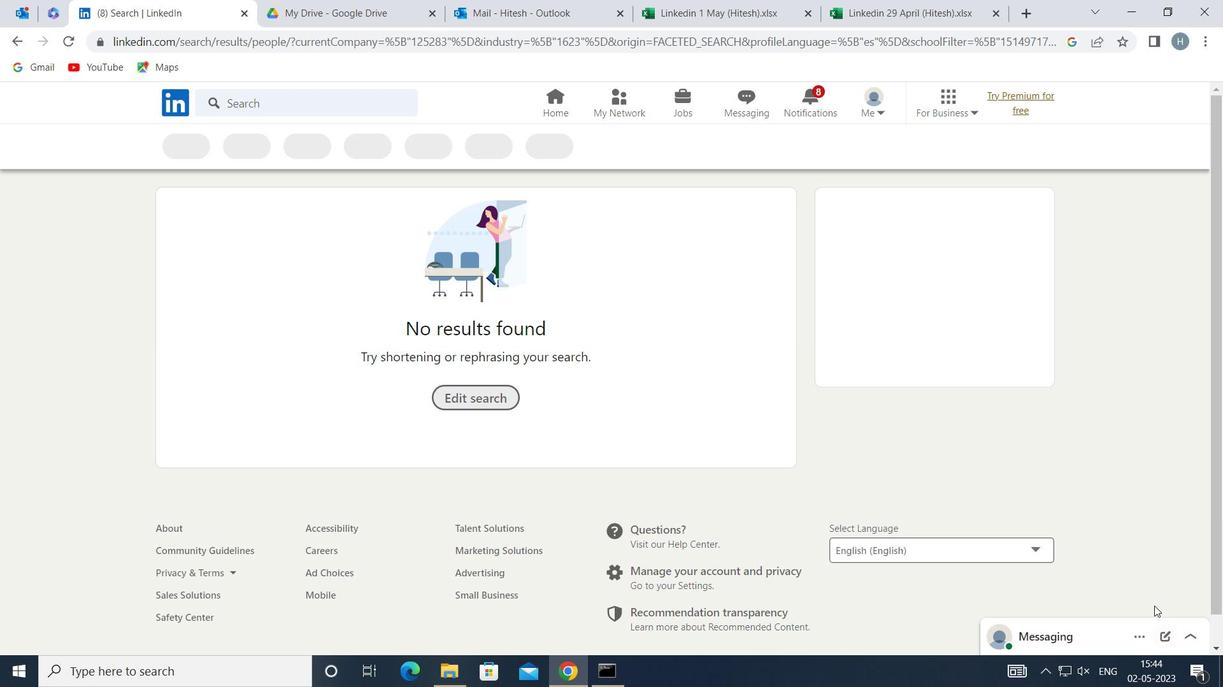 
